 Task: Look for space in Hassan, India from 1st June, 2023 to 9th June, 2023 for 4 adults in price range Rs.6000 to Rs.12000. Place can be entire place with 2 bedrooms having 2 beds and 2 bathrooms. Property type can be house, flat, guest house. Booking option can be shelf check-in. Required host language is English.
Action: Mouse moved to (570, 130)
Screenshot: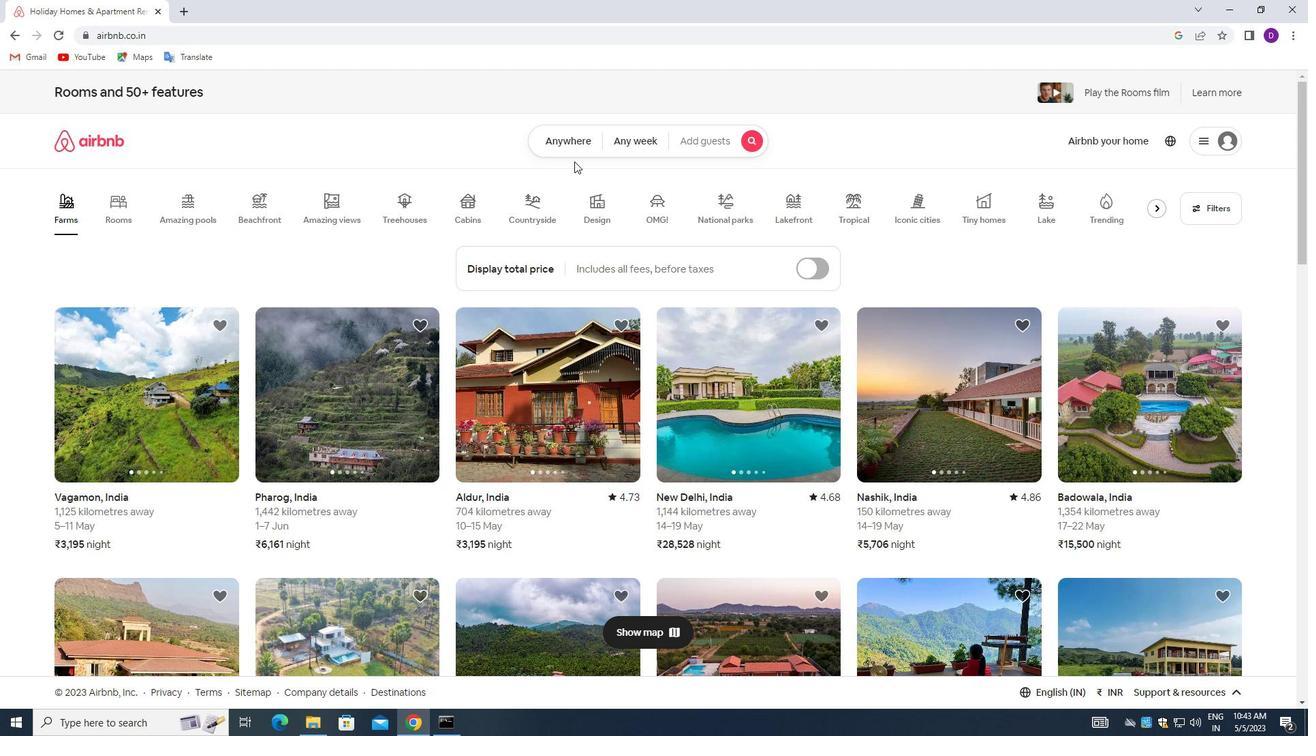 
Action: Mouse pressed left at (570, 130)
Screenshot: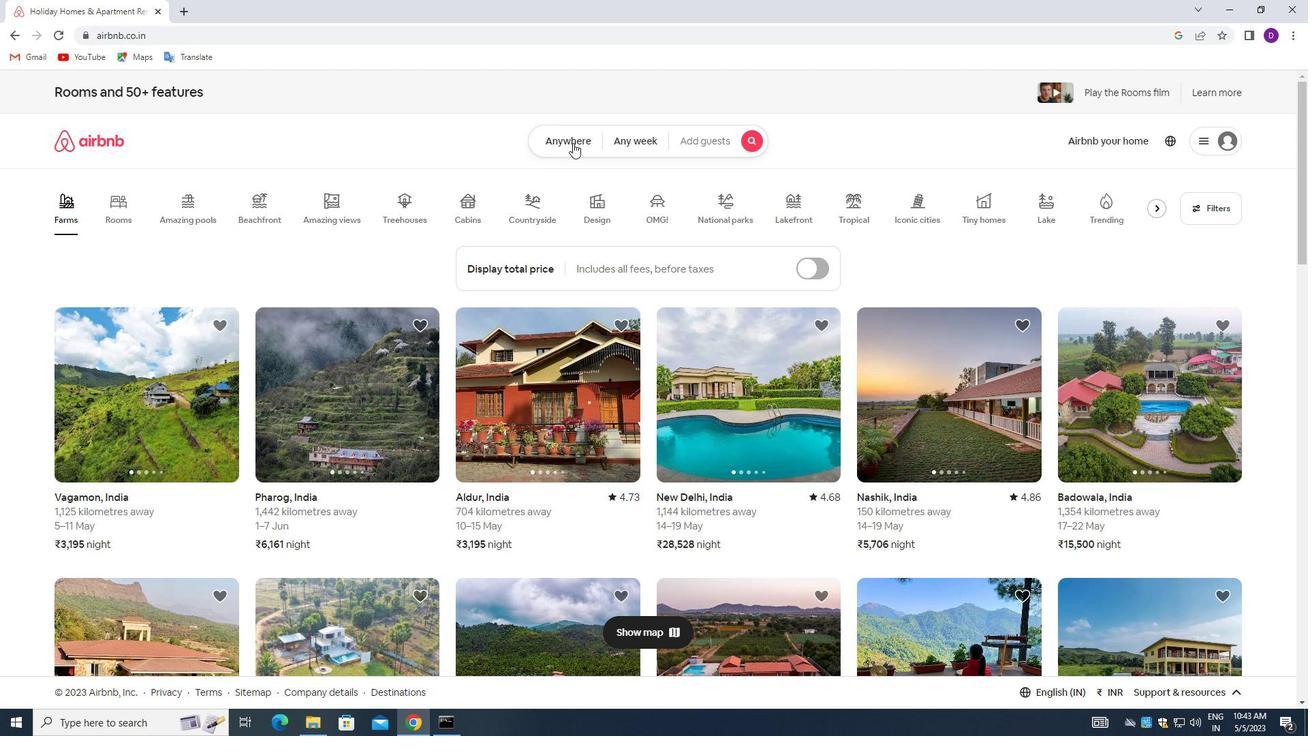 
Action: Mouse moved to (547, 176)
Screenshot: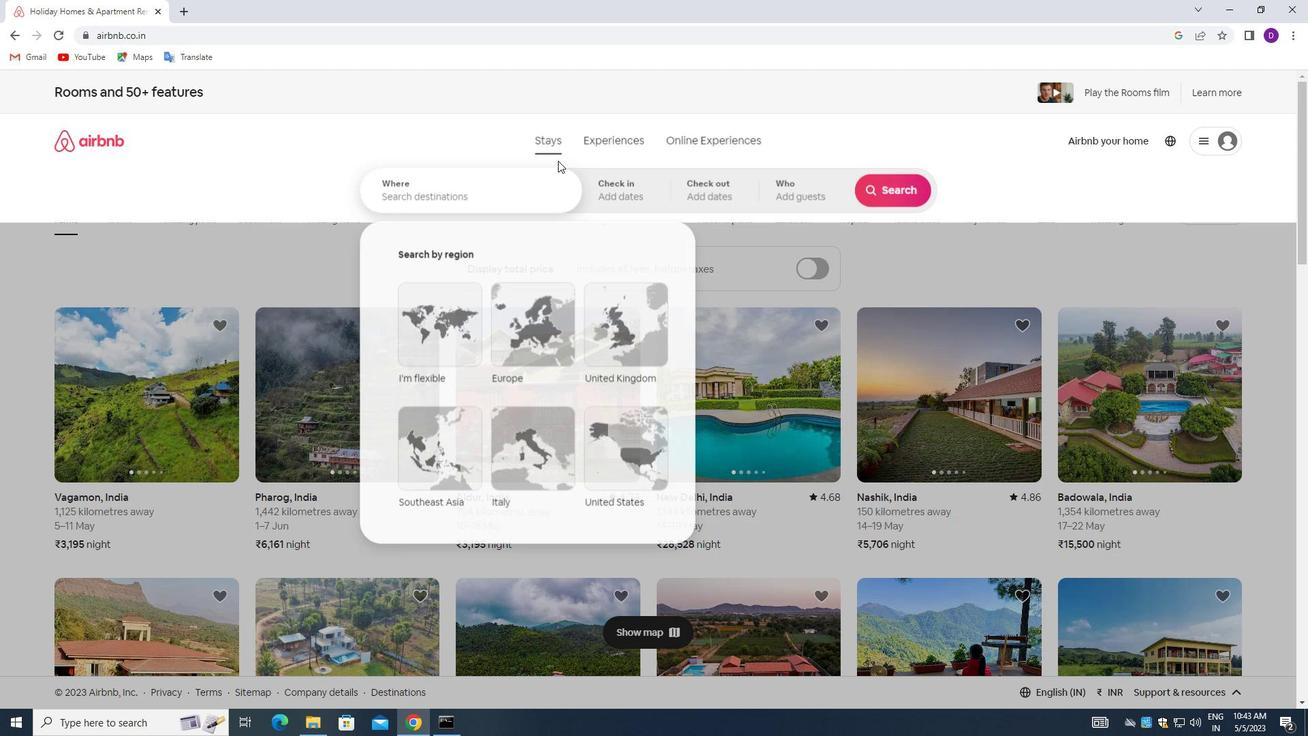 
Action: Mouse pressed left at (547, 176)
Screenshot: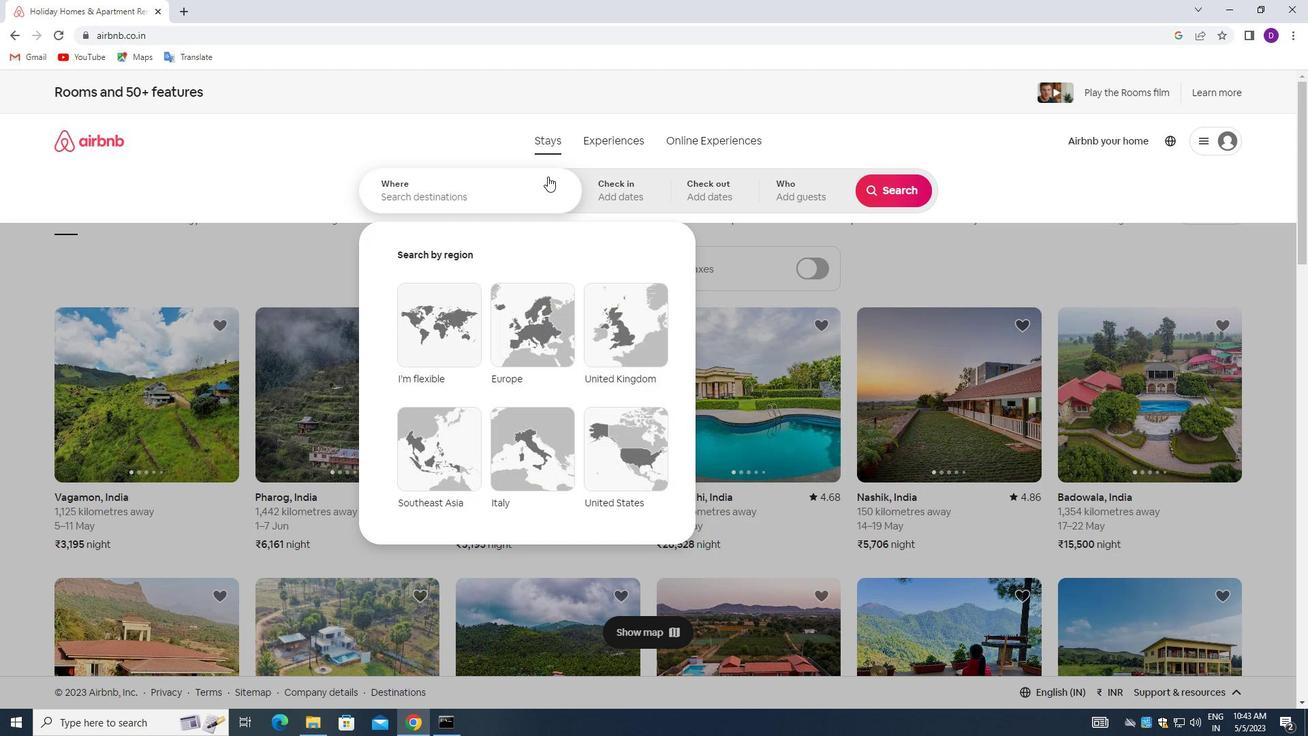 
Action: Mouse moved to (295, 162)
Screenshot: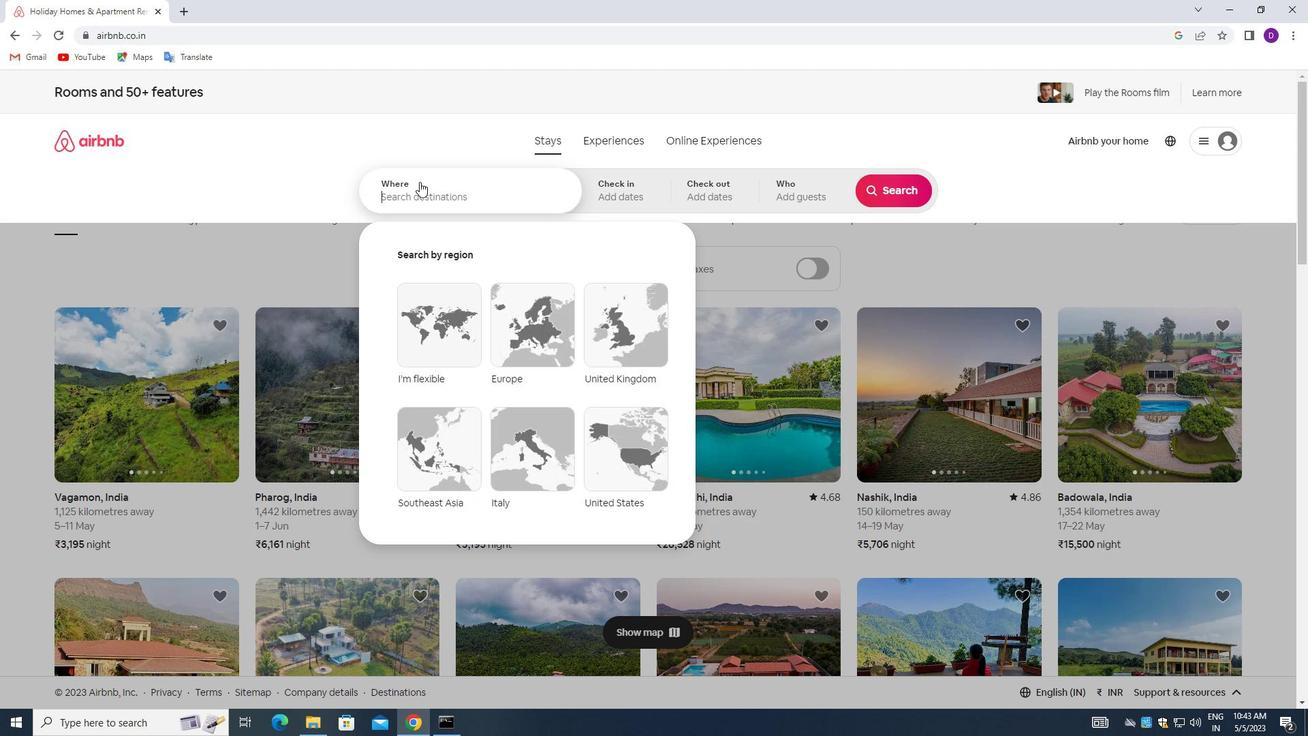 
Action: Key pressed <Key.shift>HASSAN,<Key.space><Key.shift>INDIA<Key.enter>
Screenshot: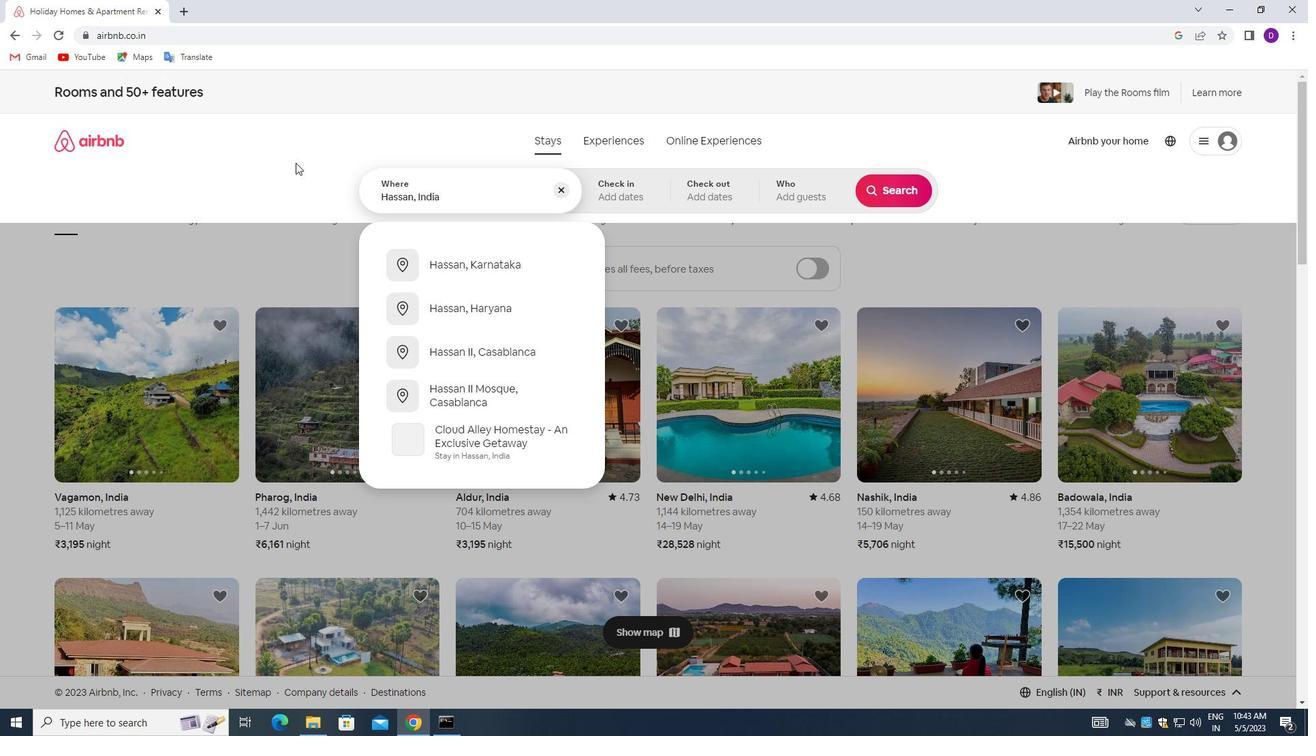 
Action: Mouse moved to (817, 357)
Screenshot: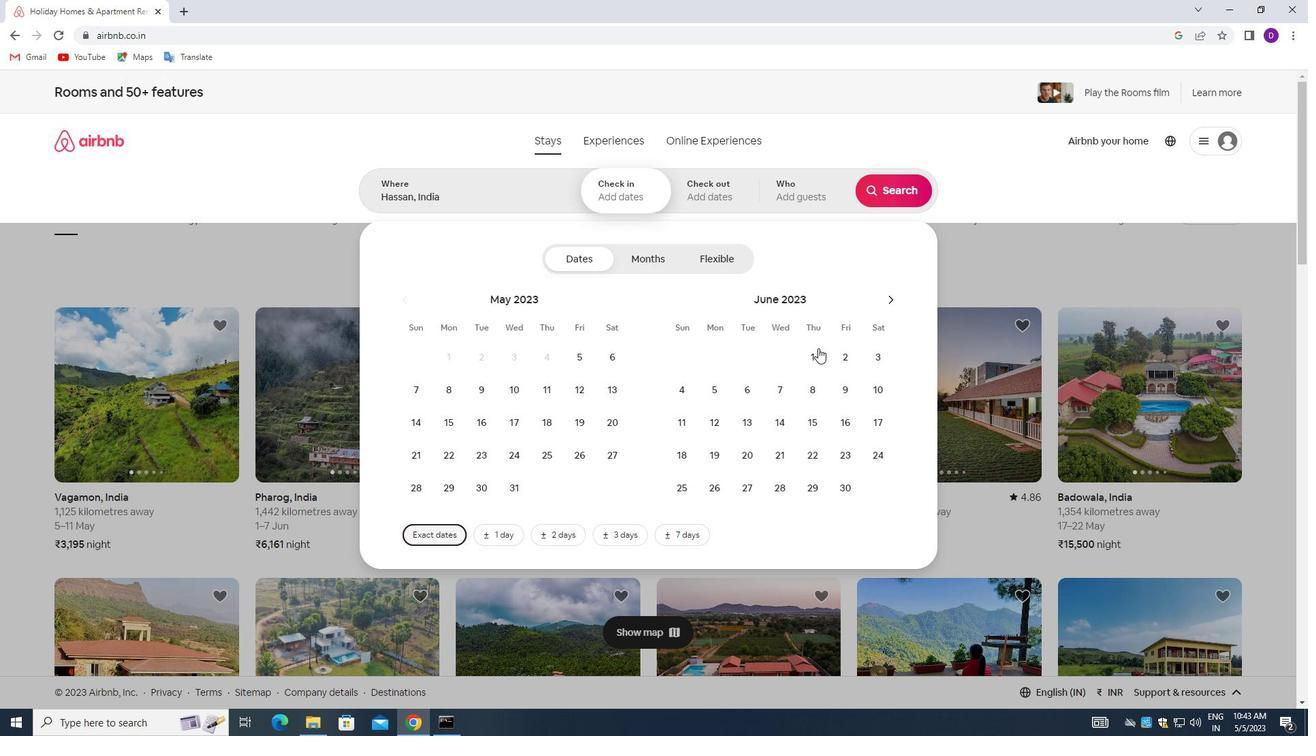 
Action: Mouse pressed left at (817, 357)
Screenshot: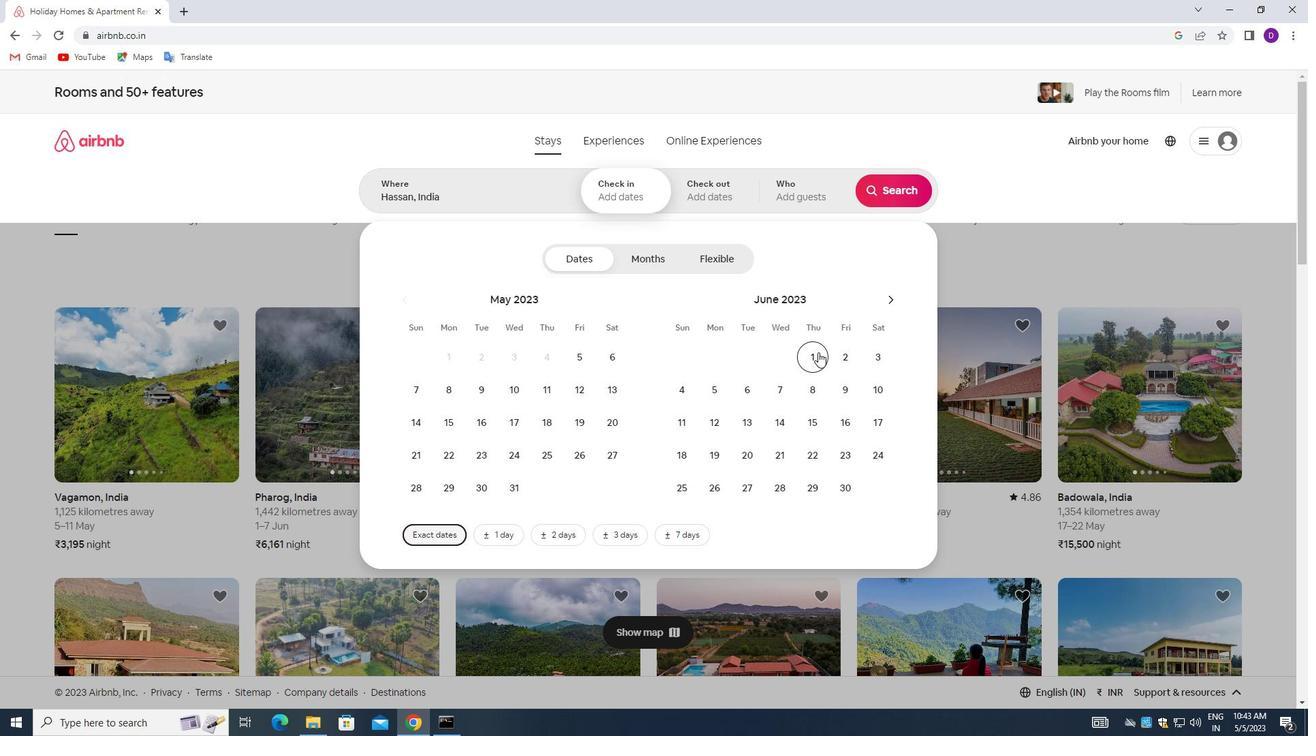 
Action: Mouse moved to (847, 392)
Screenshot: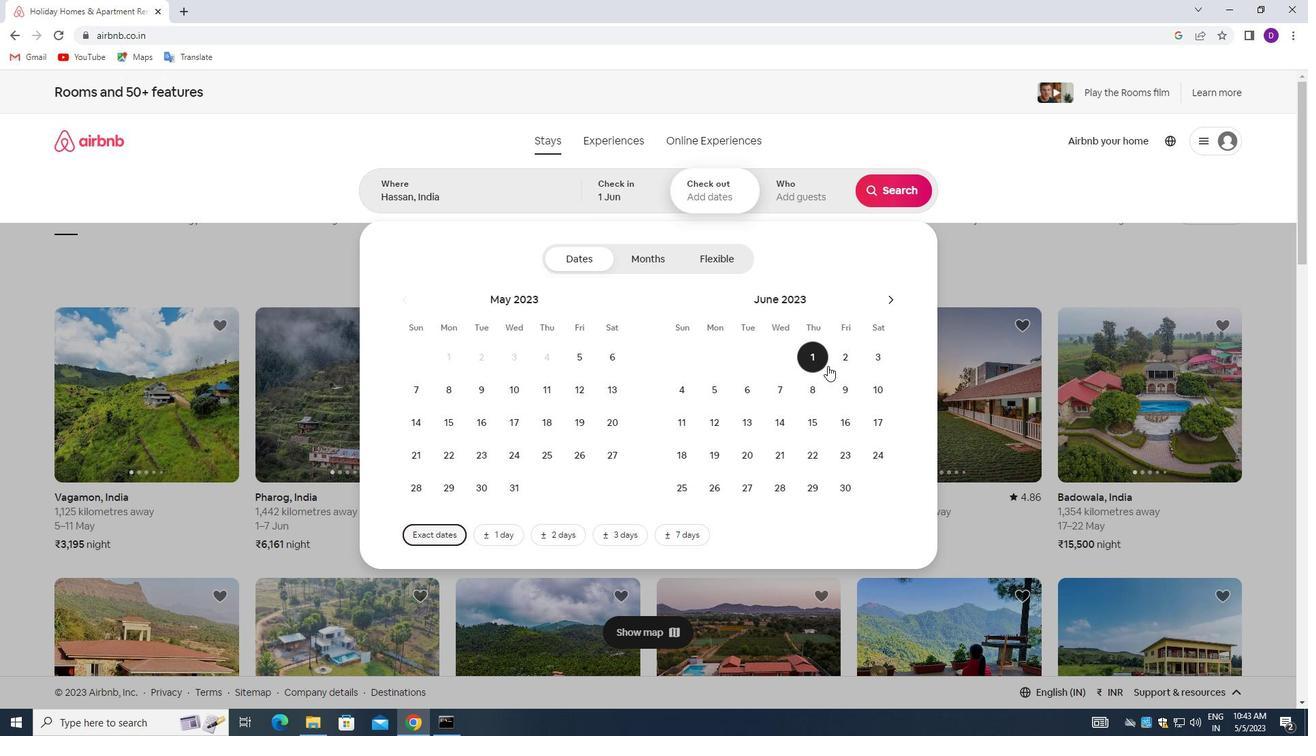 
Action: Mouse pressed left at (847, 392)
Screenshot: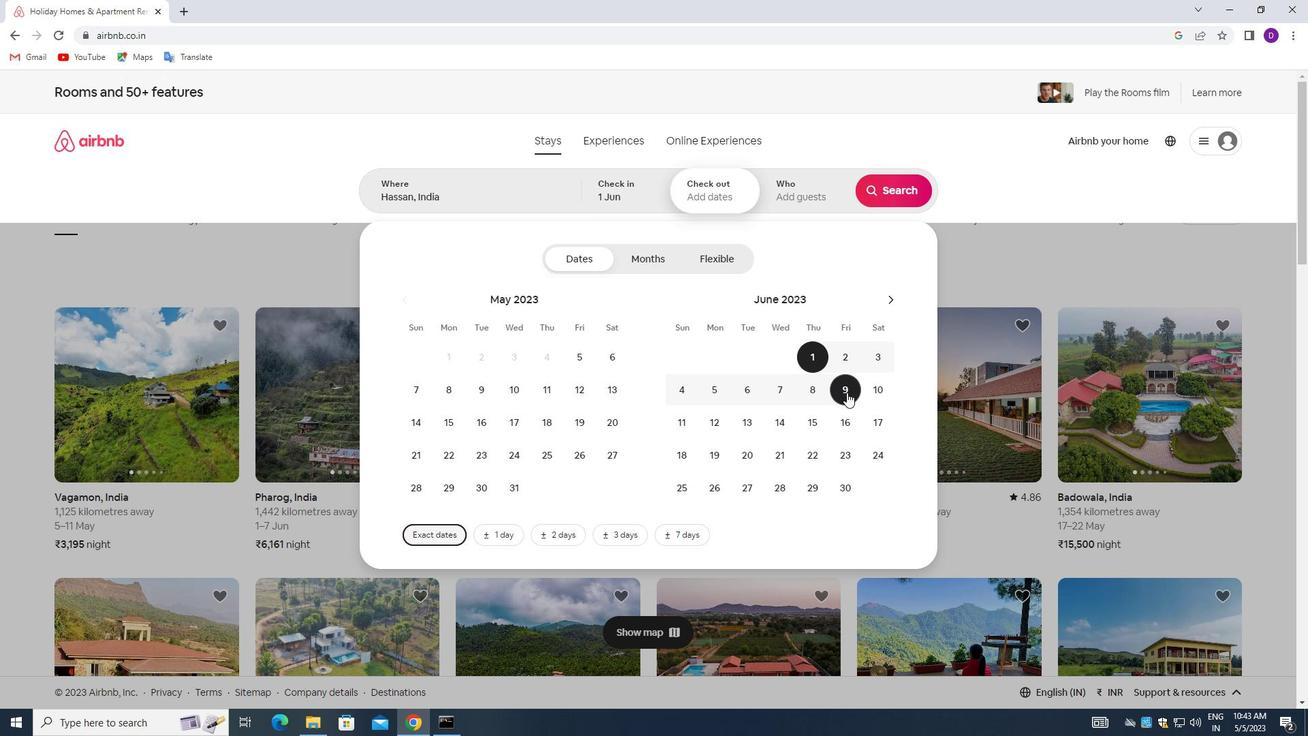
Action: Mouse moved to (786, 184)
Screenshot: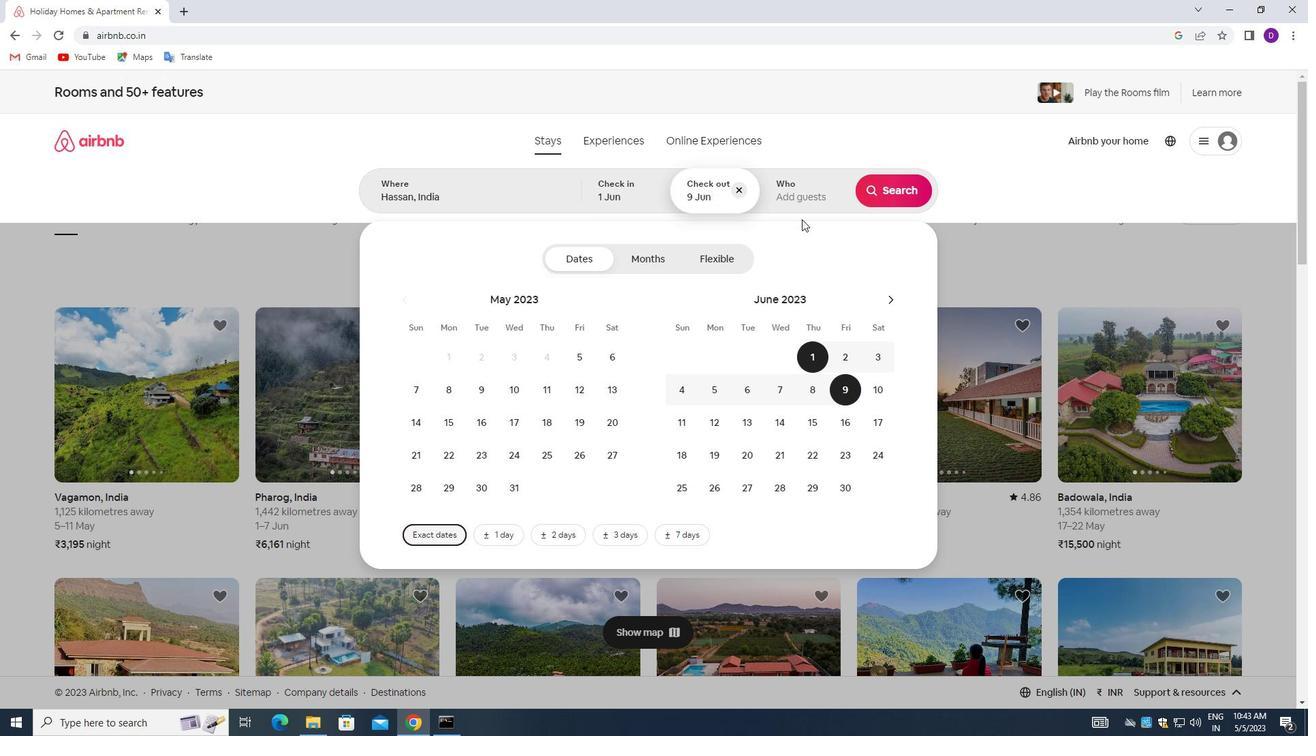 
Action: Mouse pressed left at (786, 184)
Screenshot: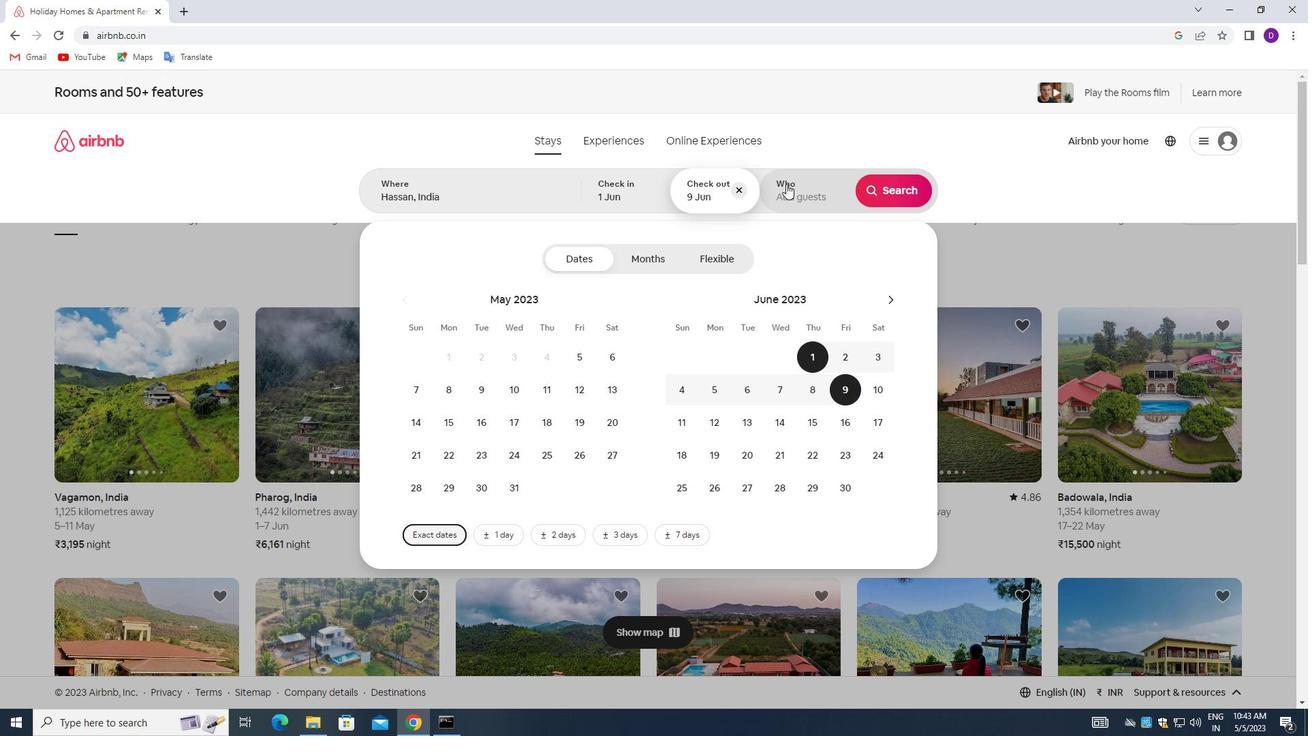 
Action: Mouse moved to (905, 270)
Screenshot: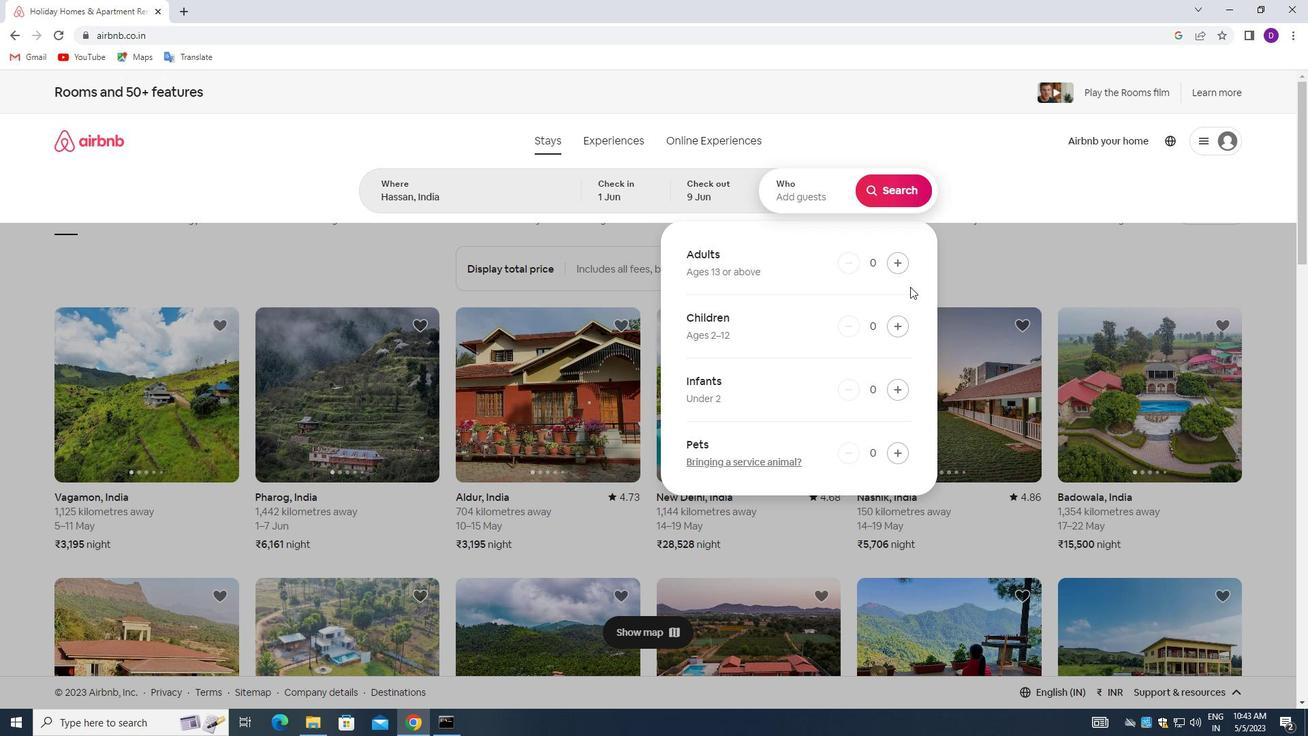
Action: Mouse pressed left at (905, 270)
Screenshot: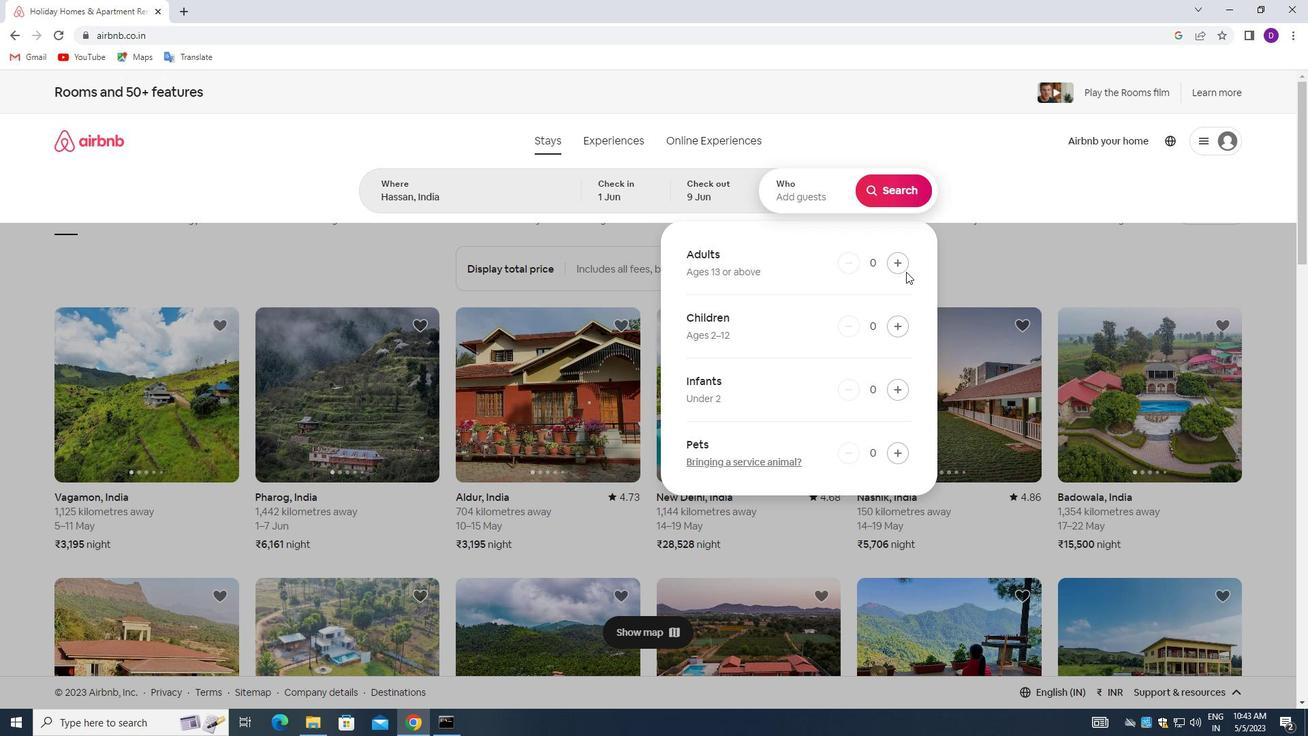 
Action: Mouse pressed left at (905, 270)
Screenshot: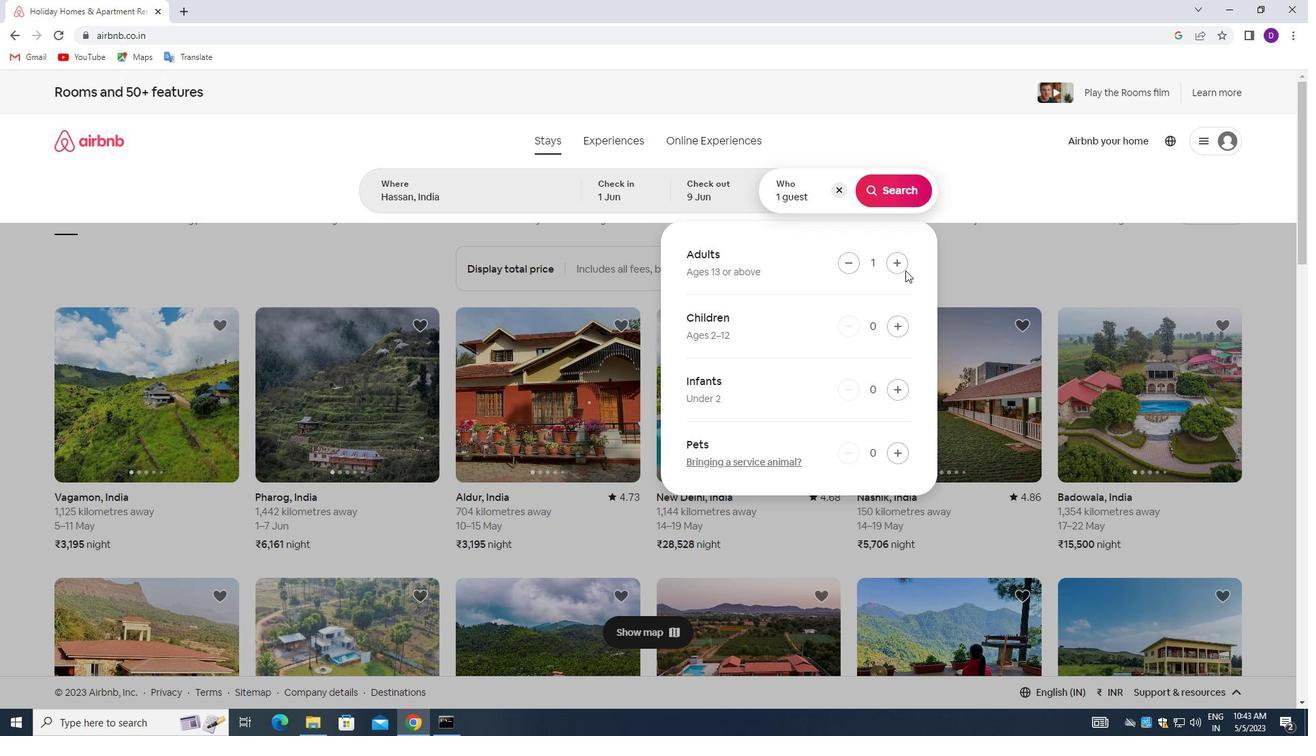 
Action: Mouse moved to (897, 267)
Screenshot: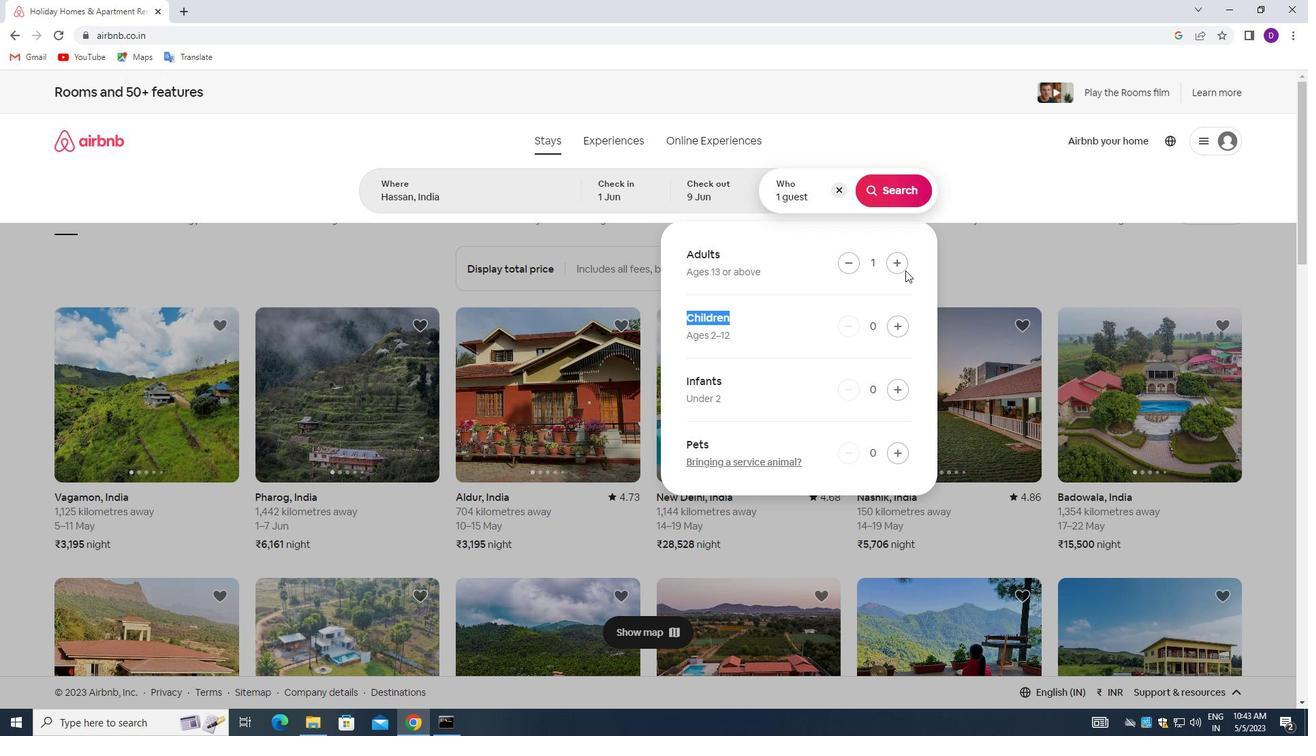 
Action: Mouse pressed left at (897, 267)
Screenshot: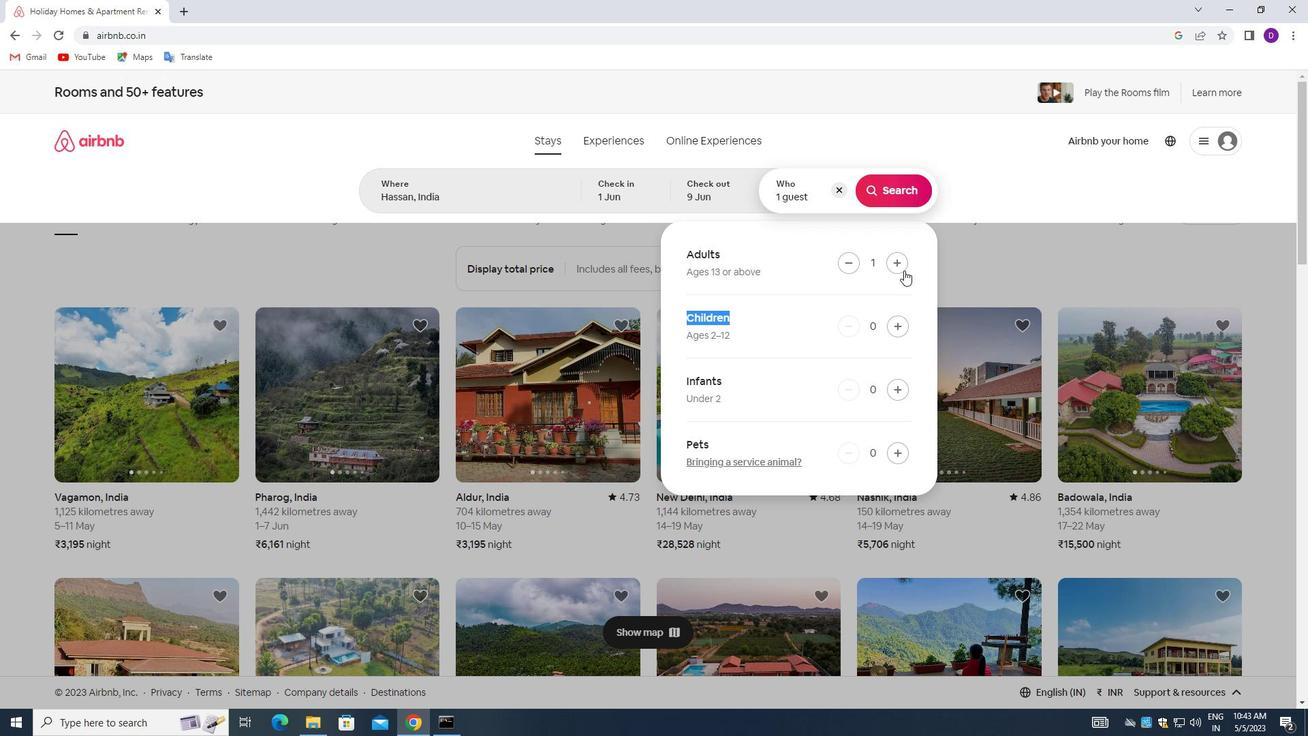 
Action: Mouse moved to (896, 266)
Screenshot: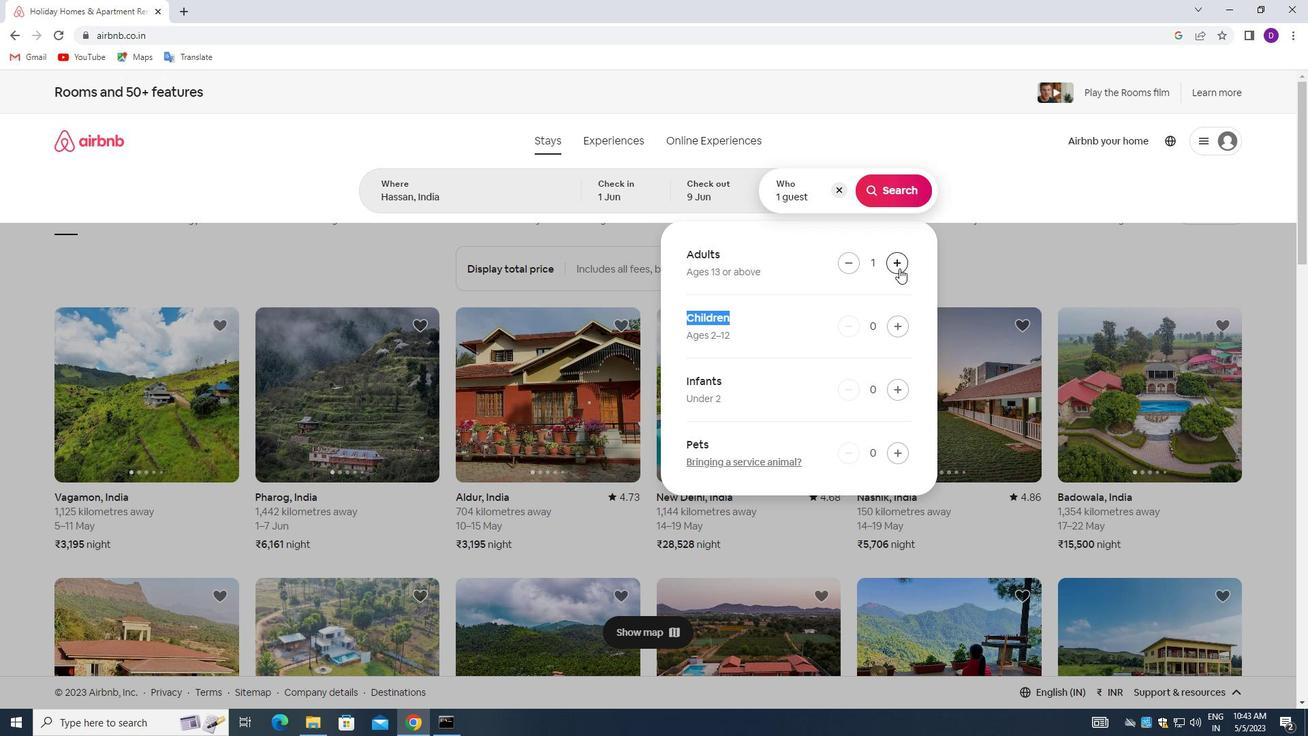 
Action: Mouse pressed left at (896, 266)
Screenshot: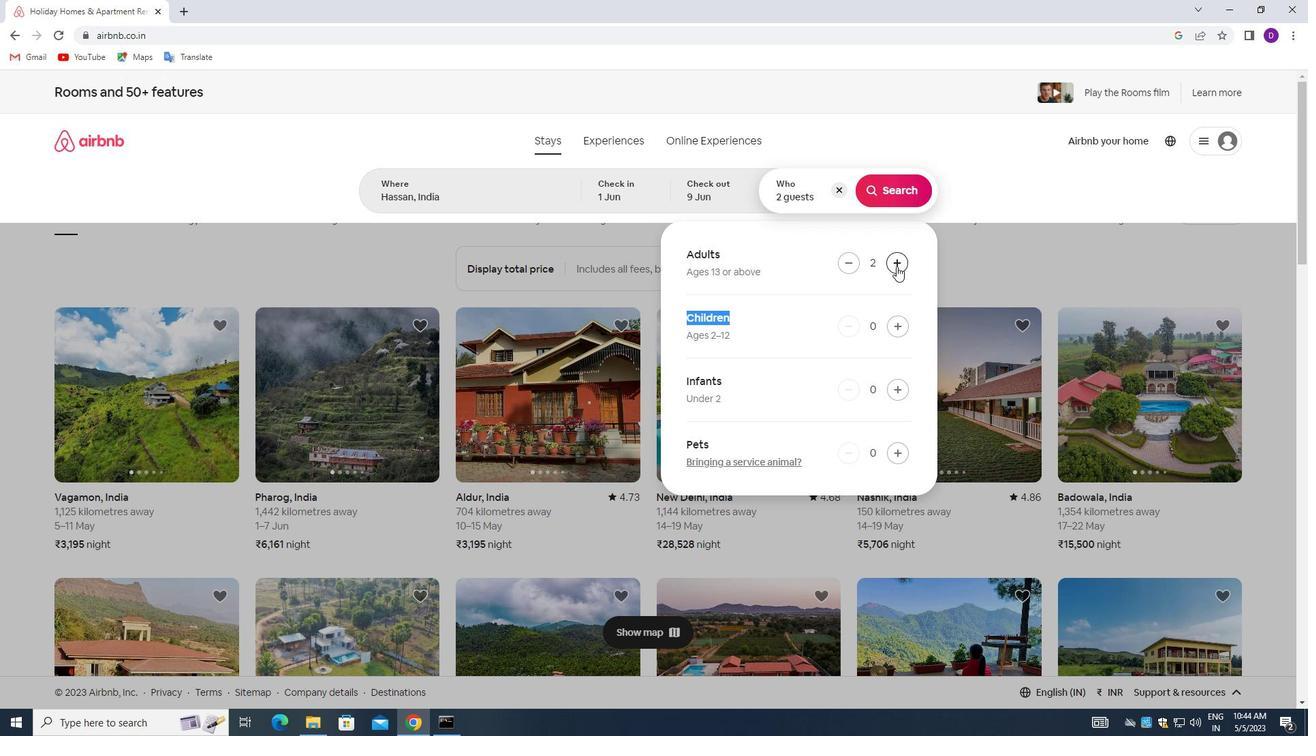 
Action: Mouse pressed left at (896, 266)
Screenshot: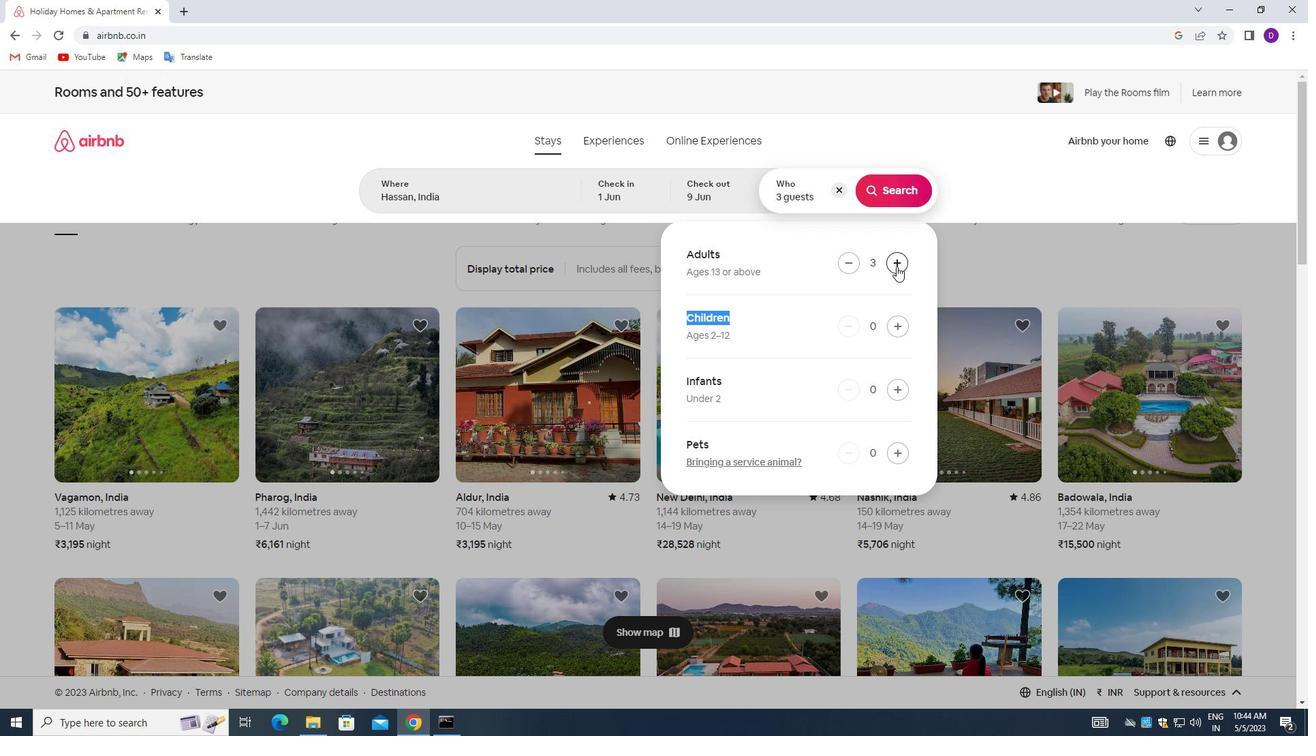
Action: Mouse moved to (888, 195)
Screenshot: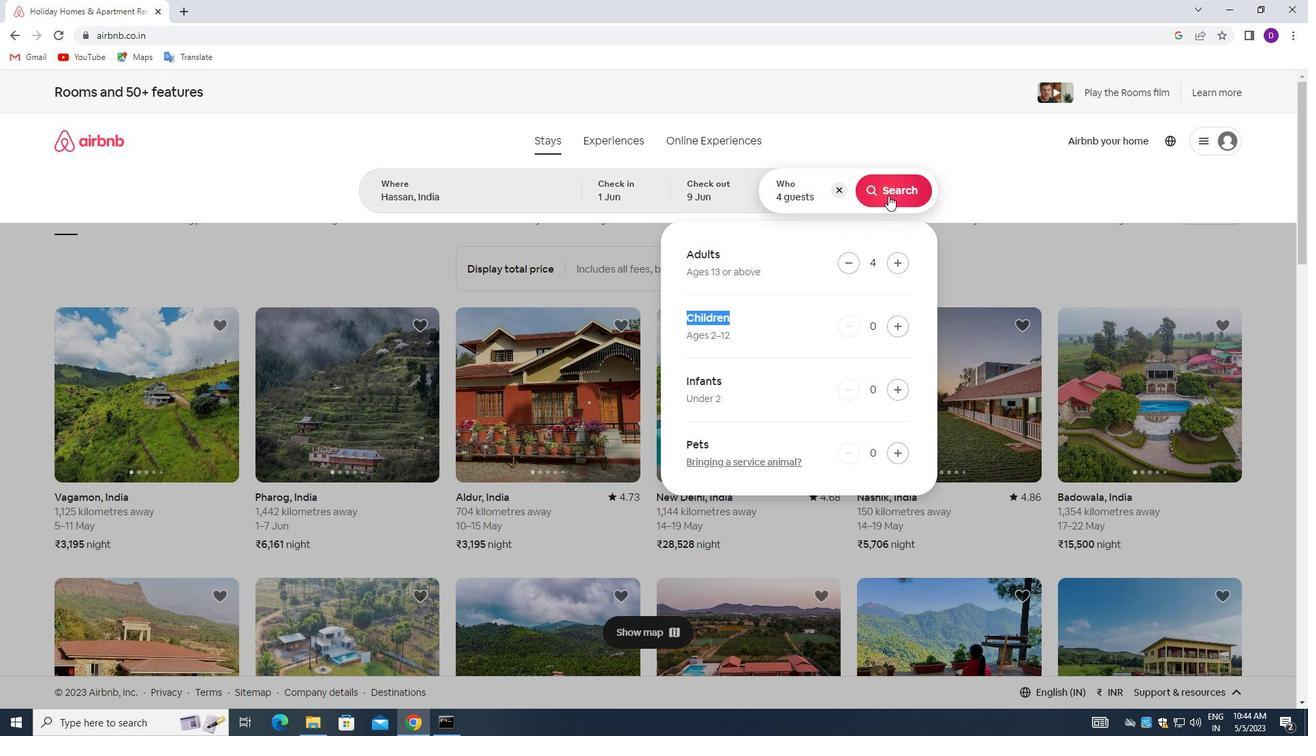 
Action: Mouse pressed left at (888, 195)
Screenshot: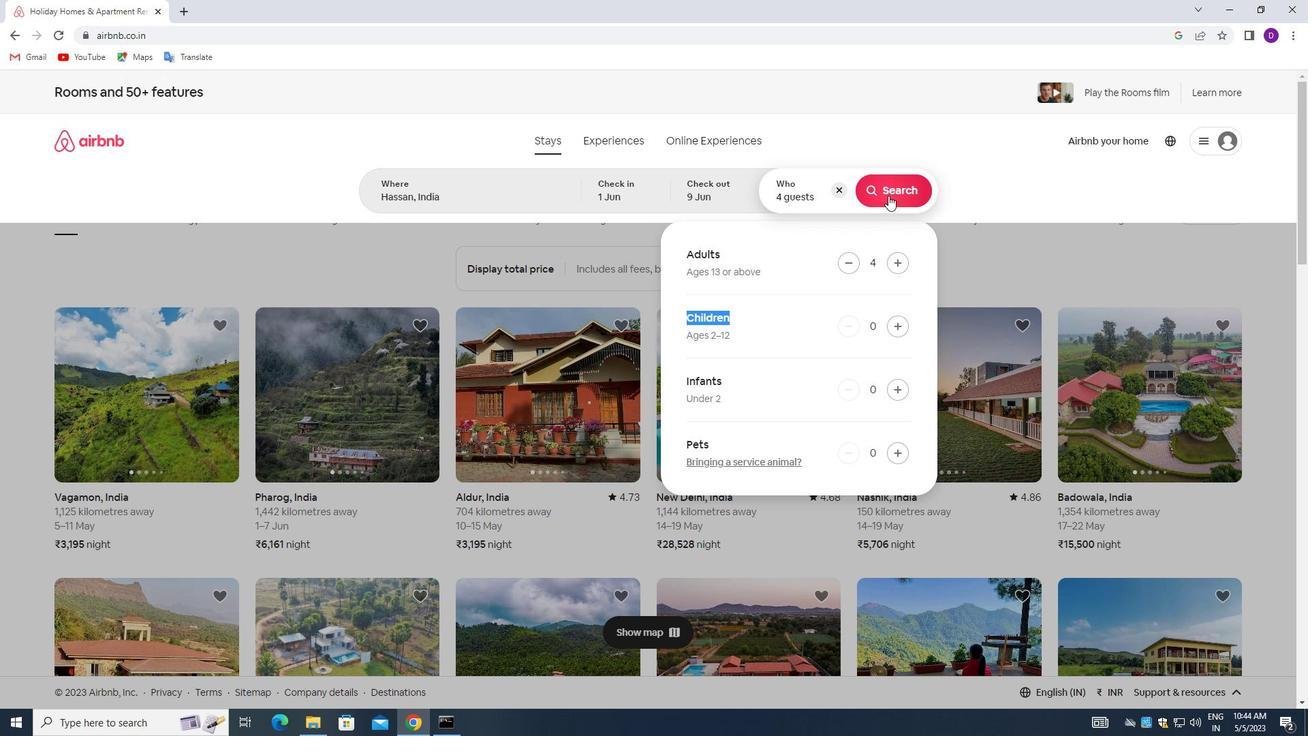 
Action: Mouse moved to (1237, 148)
Screenshot: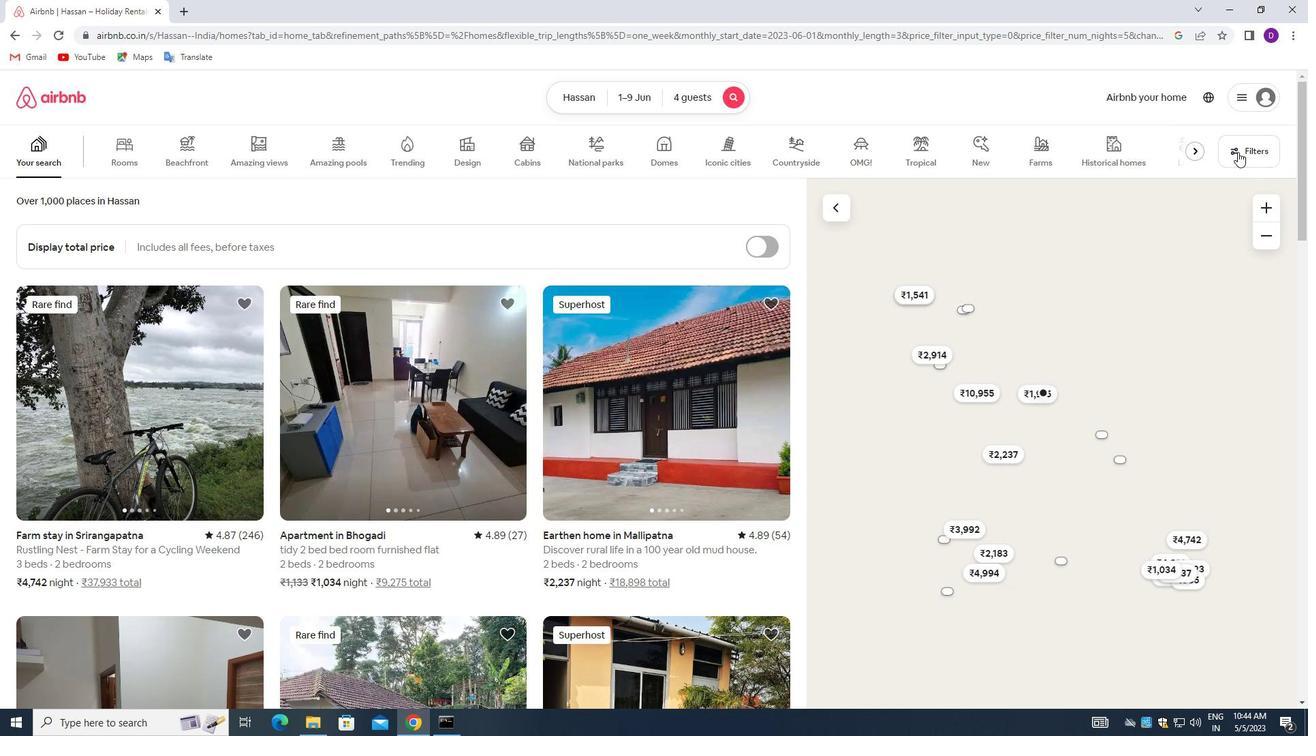 
Action: Mouse pressed left at (1237, 148)
Screenshot: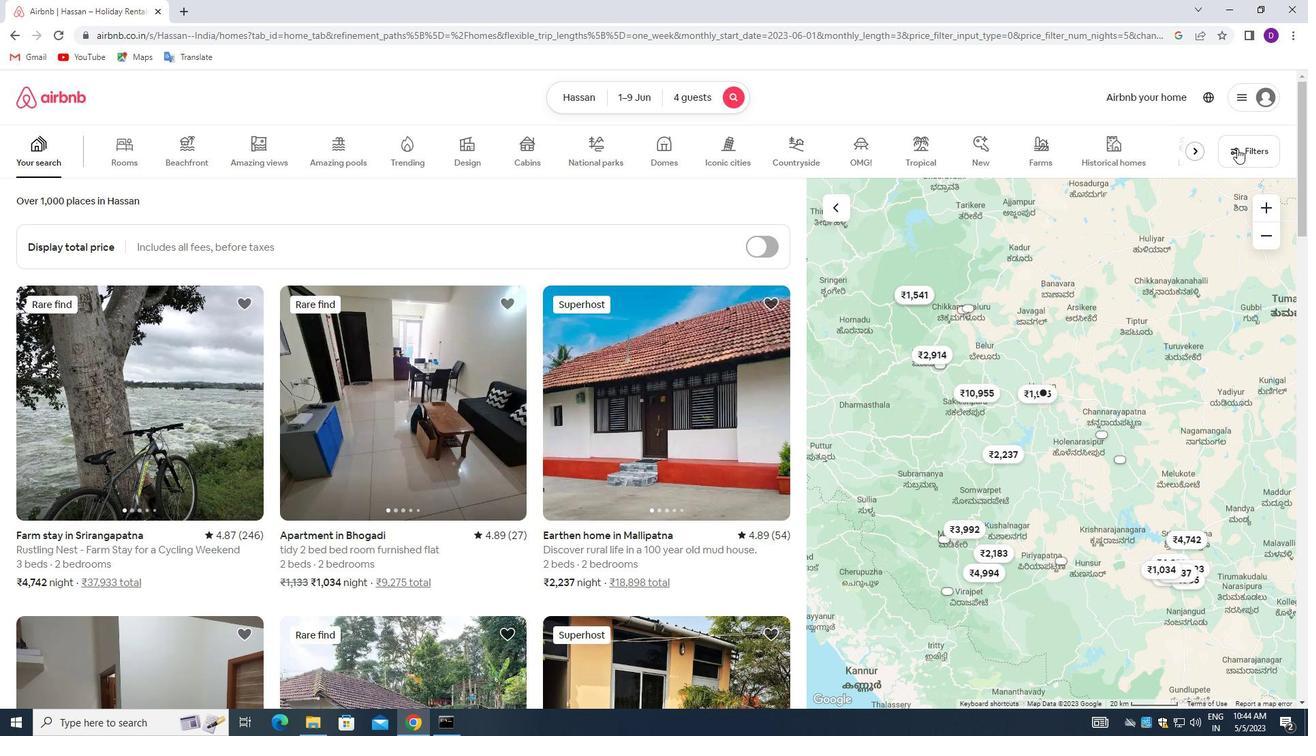 
Action: Mouse moved to (468, 489)
Screenshot: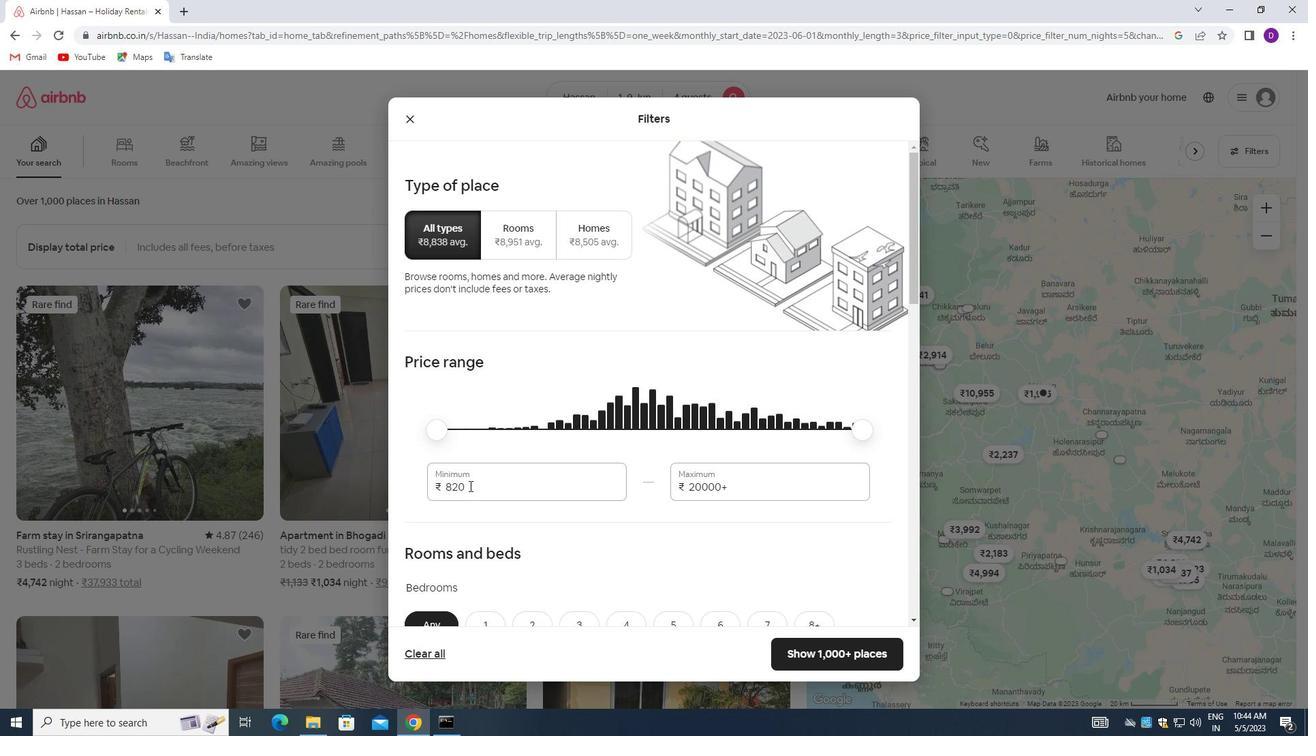 
Action: Mouse pressed left at (468, 489)
Screenshot: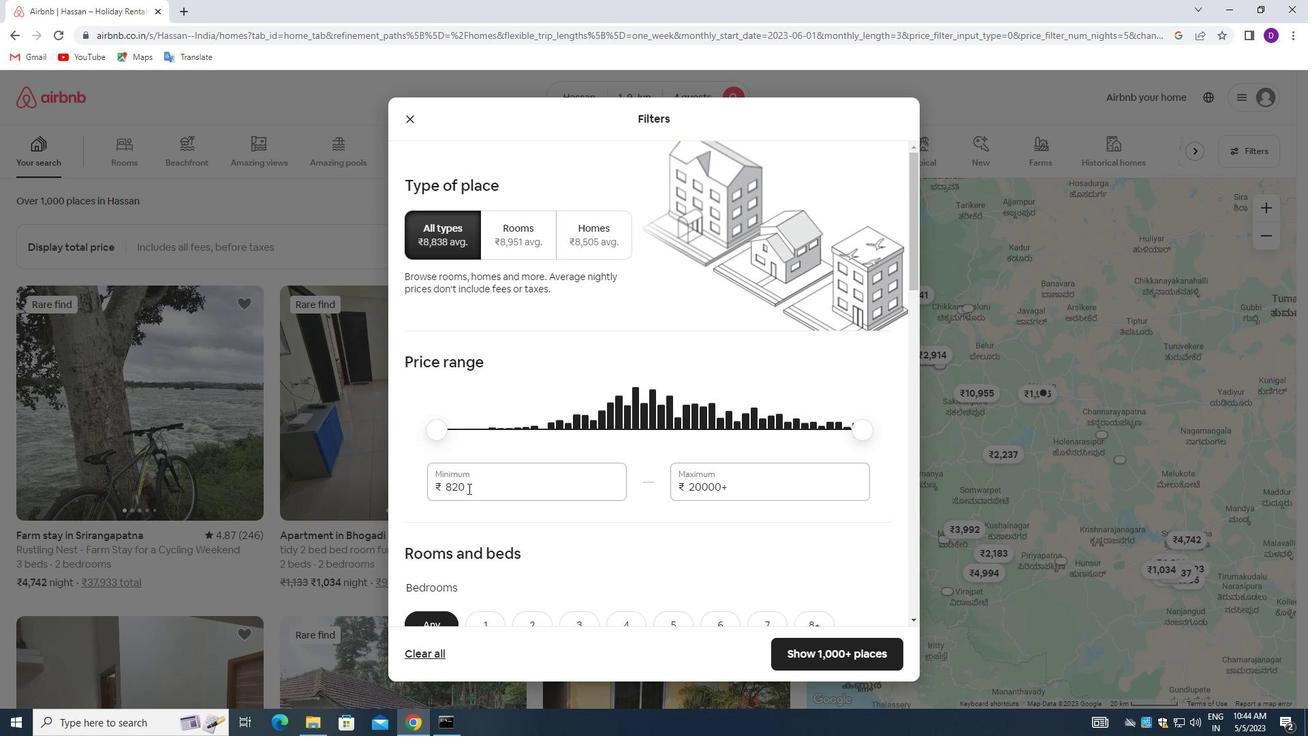
Action: Mouse moved to (467, 490)
Screenshot: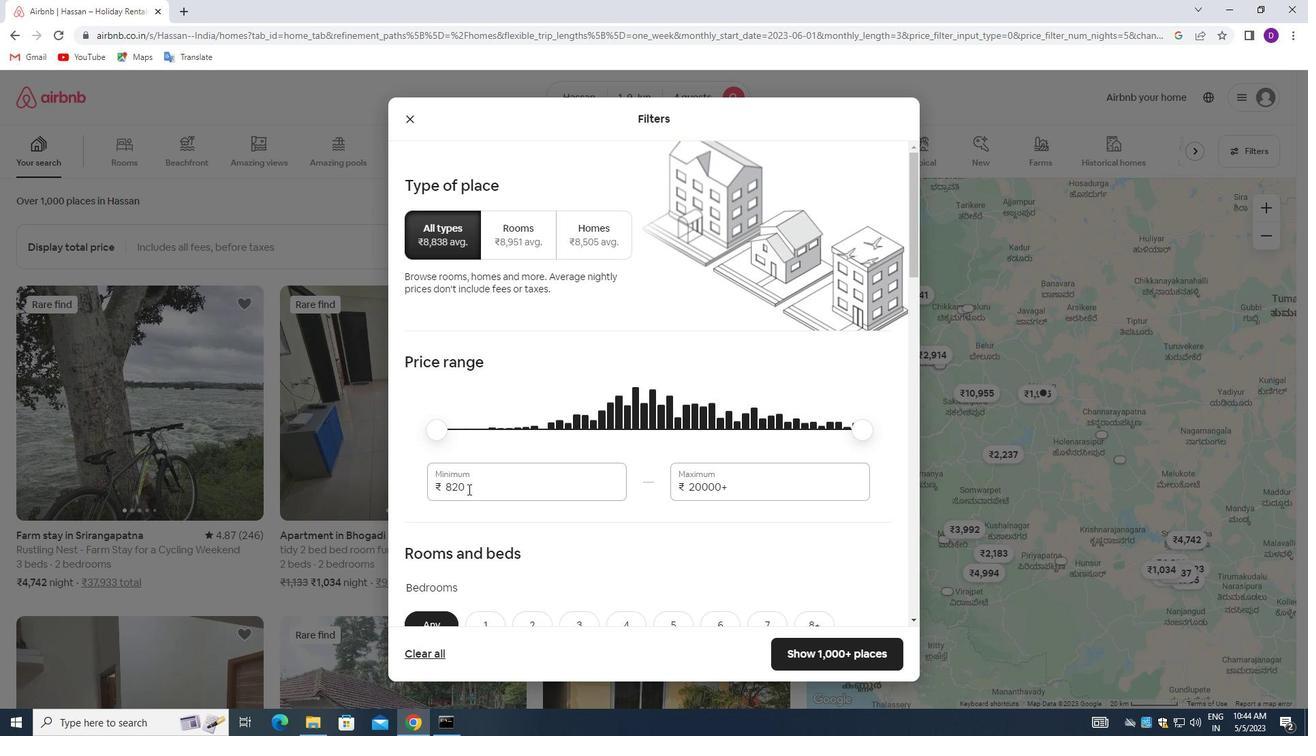 
Action: Mouse pressed left at (467, 490)
Screenshot: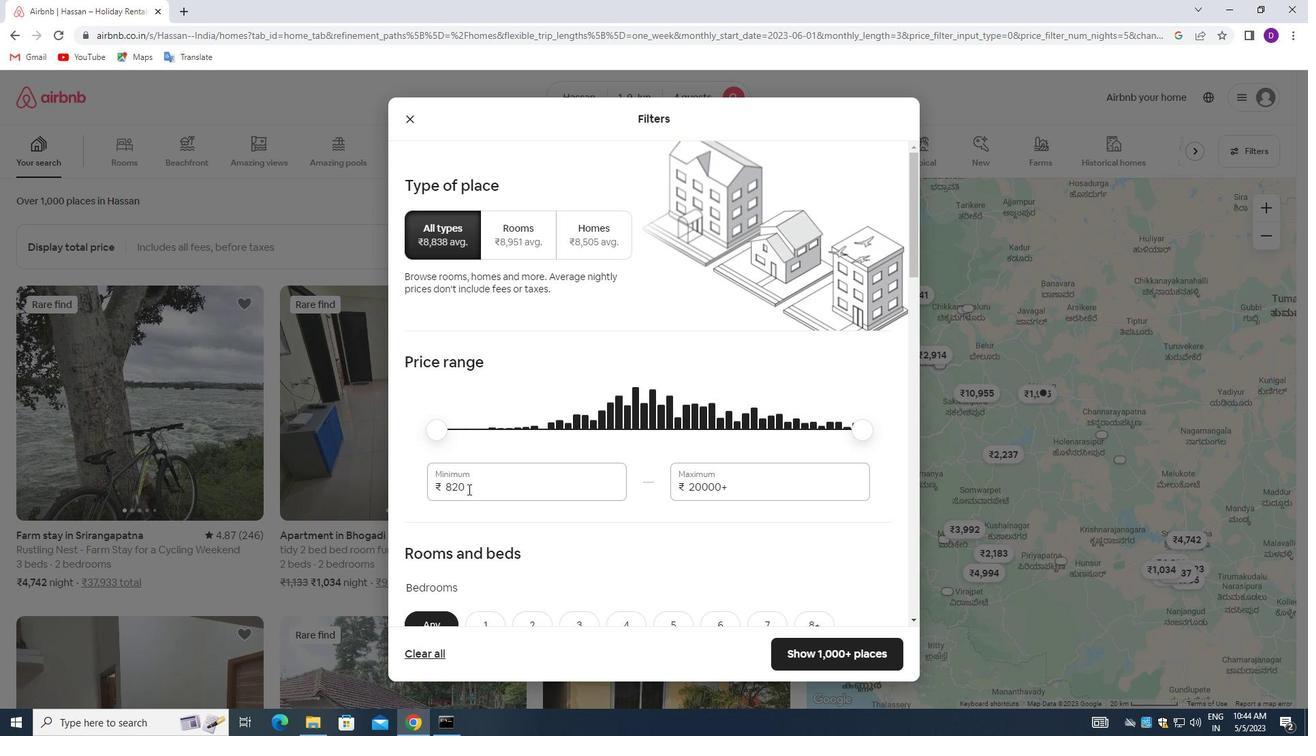
Action: Key pressed 6000<Key.tab>12000
Screenshot: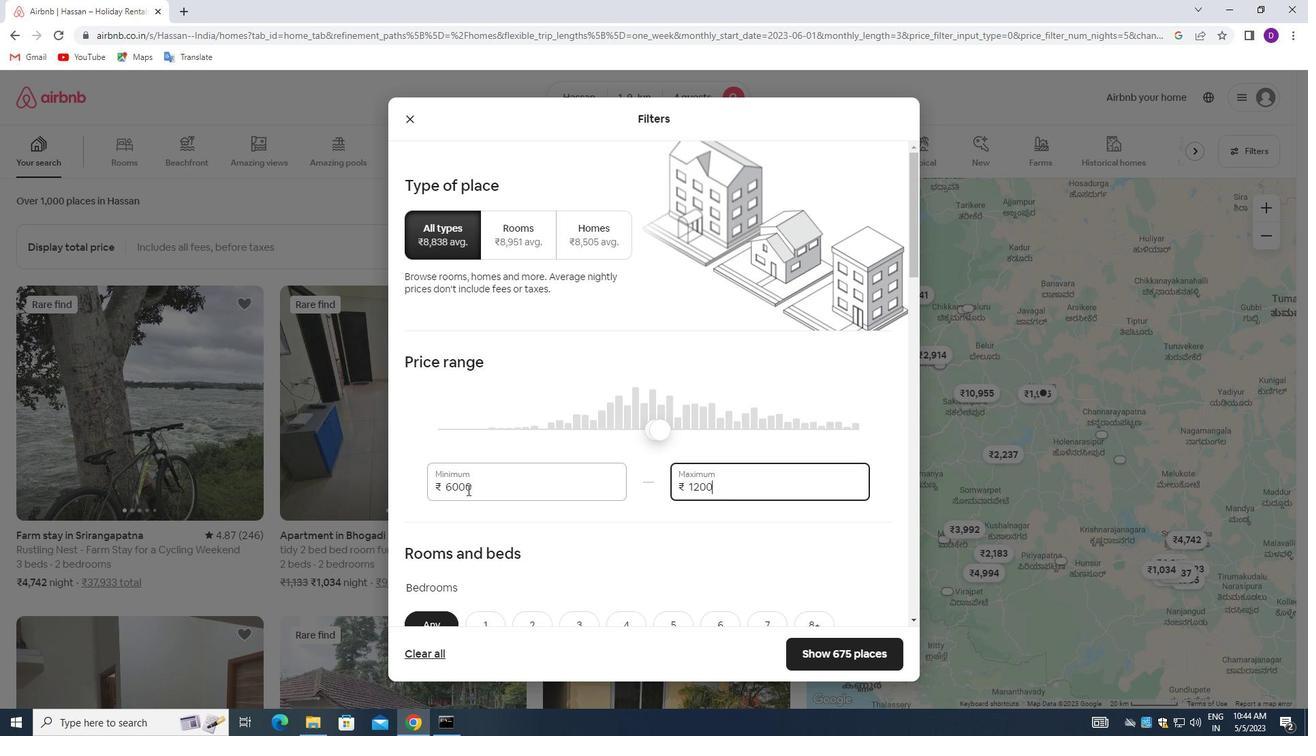 
Action: Mouse moved to (562, 526)
Screenshot: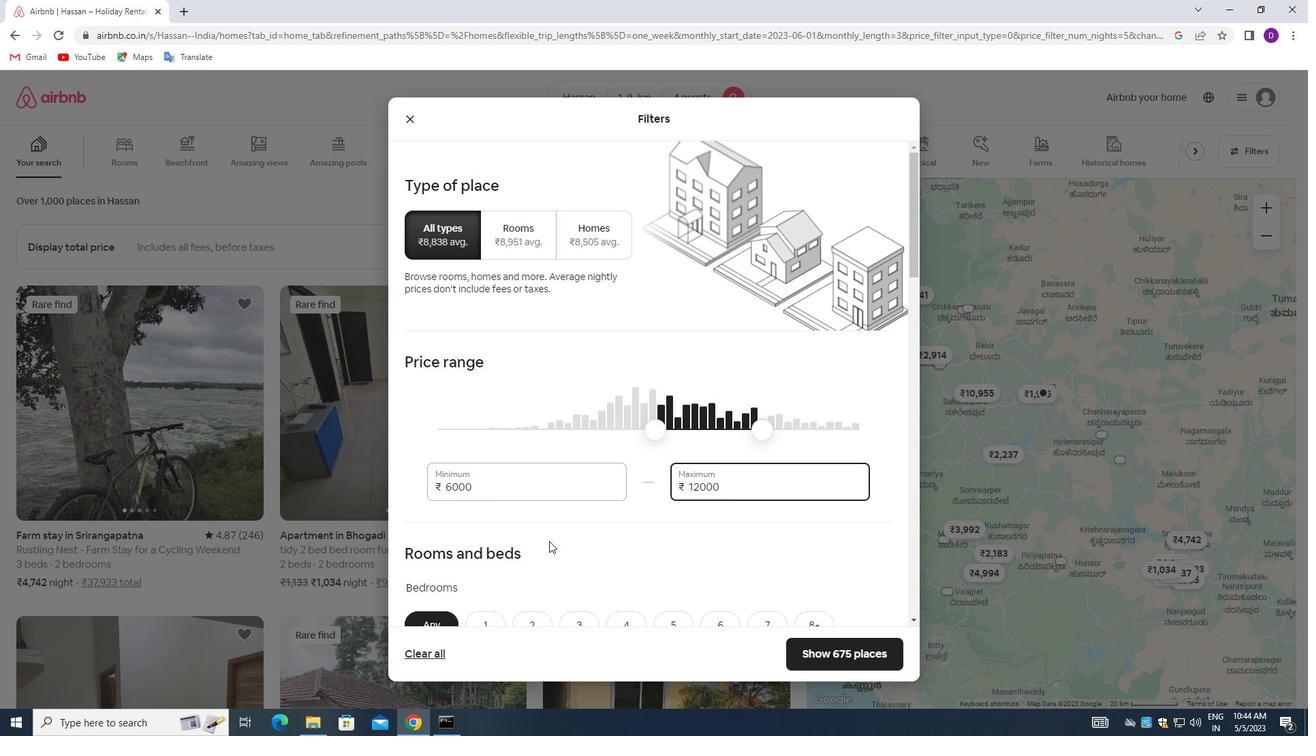 
Action: Mouse scrolled (562, 525) with delta (0, 0)
Screenshot: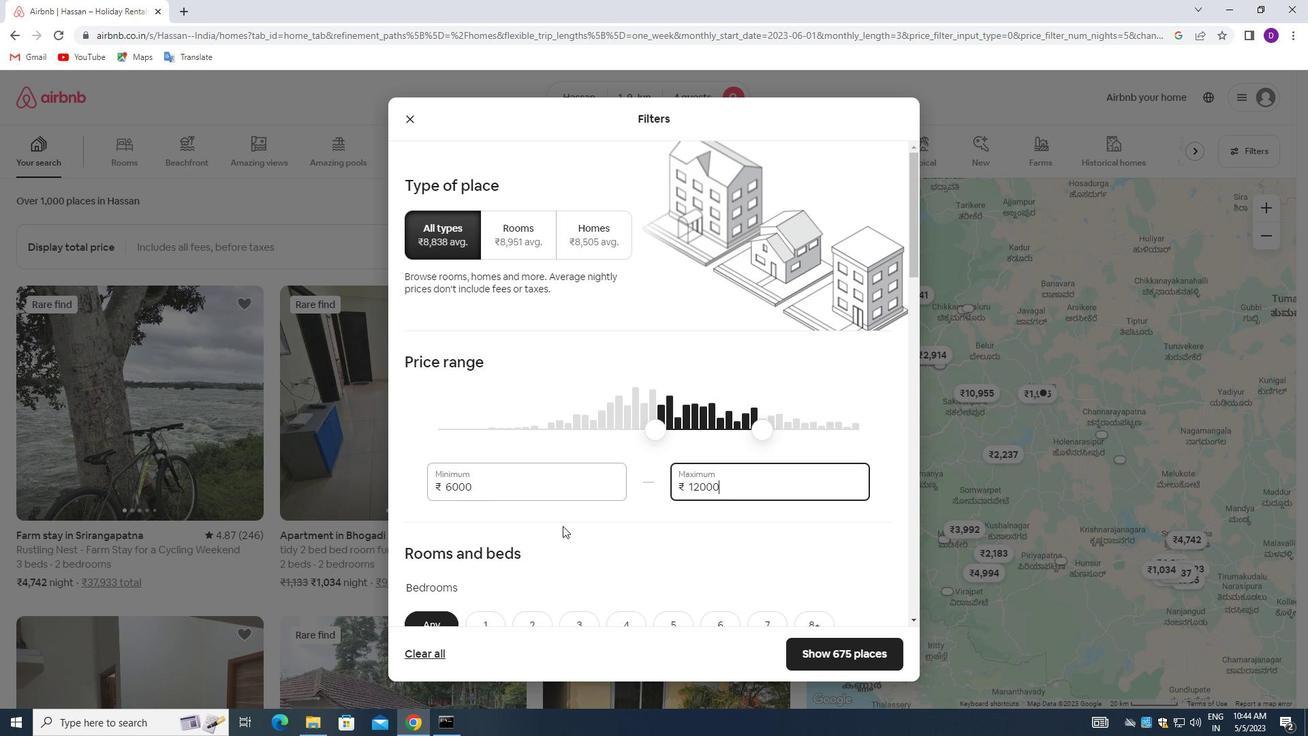 
Action: Mouse scrolled (562, 525) with delta (0, 0)
Screenshot: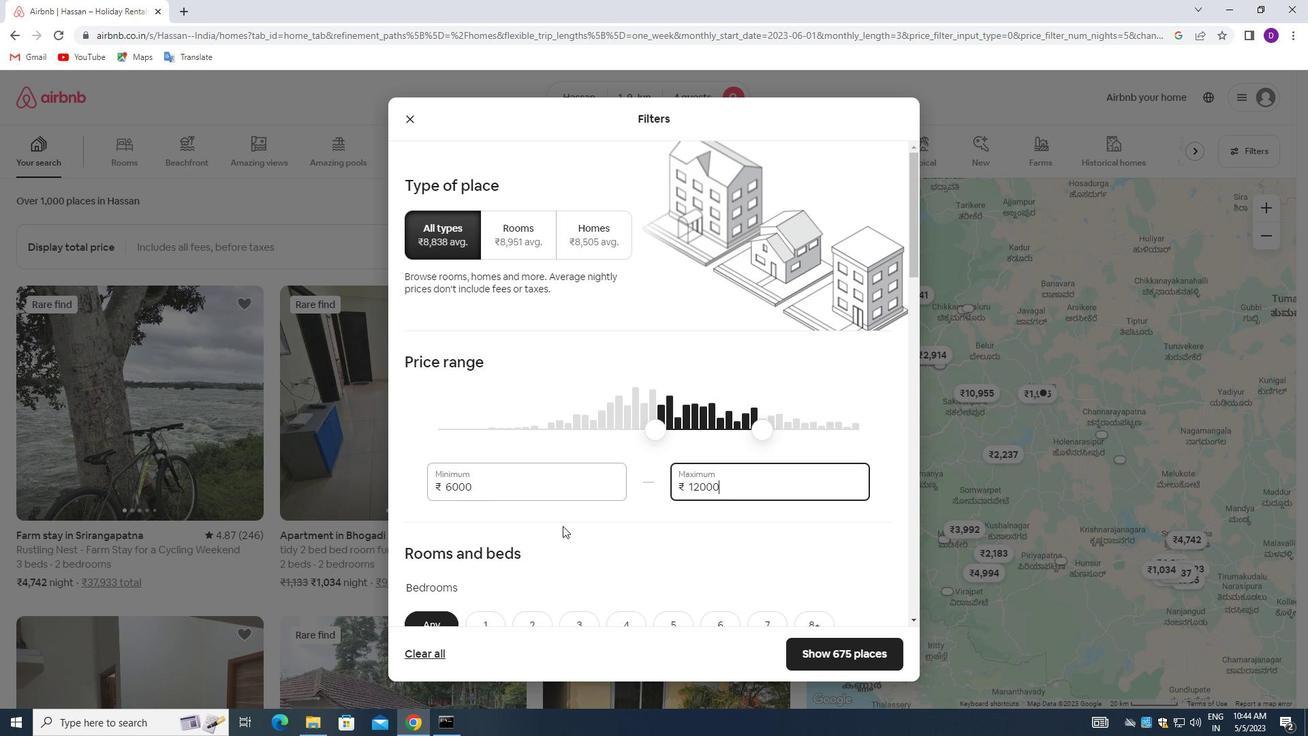 
Action: Mouse moved to (531, 518)
Screenshot: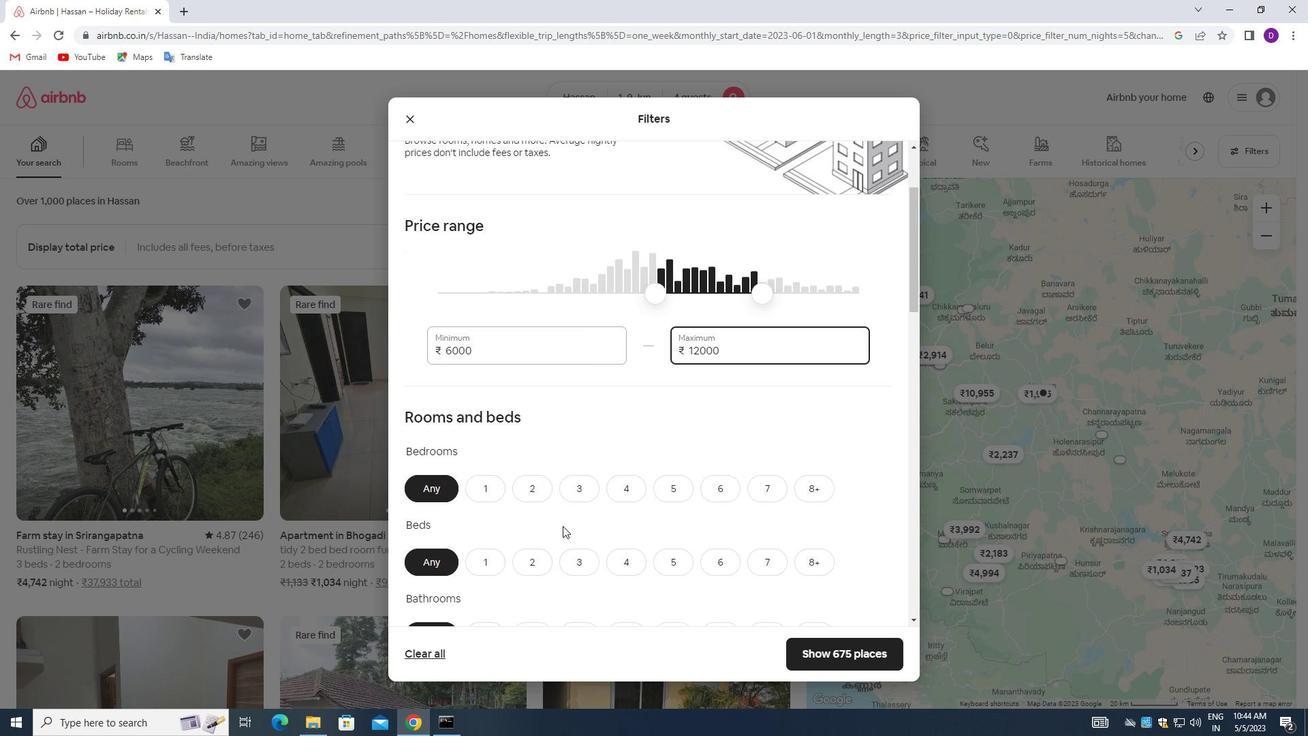 
Action: Mouse scrolled (531, 517) with delta (0, 0)
Screenshot: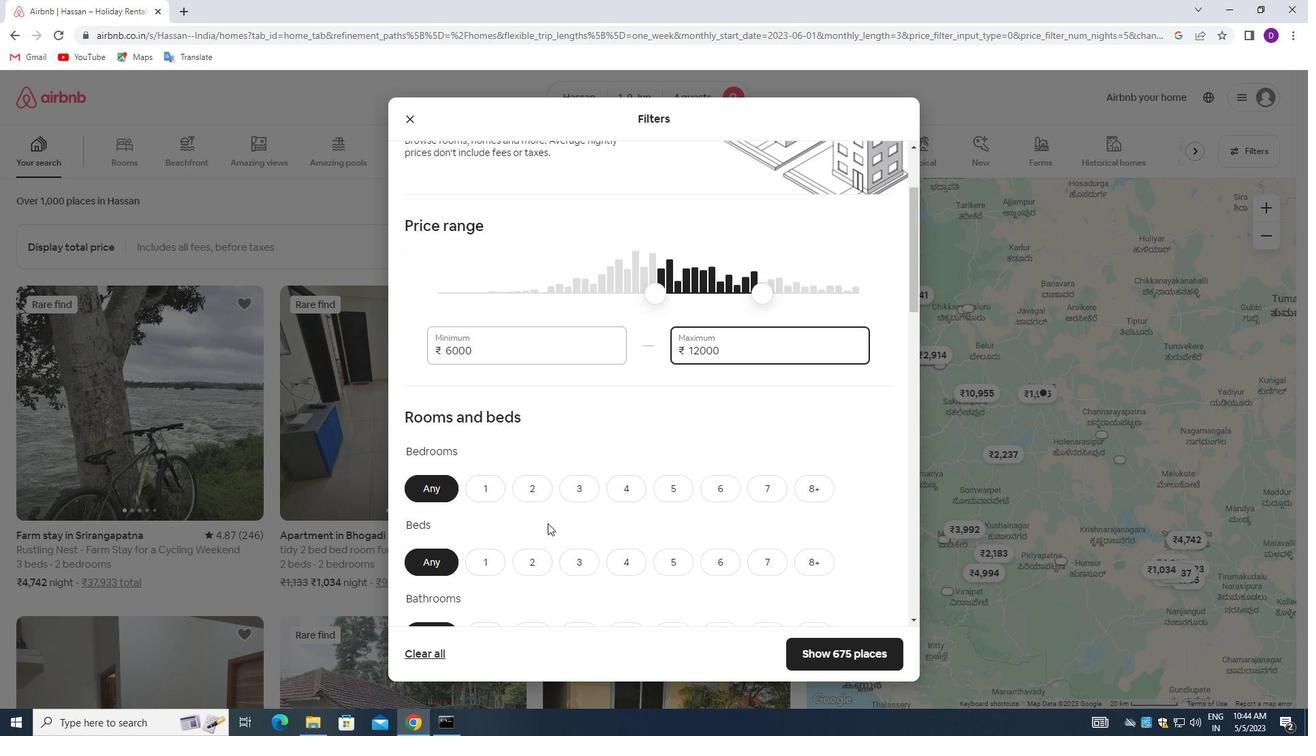 
Action: Mouse scrolled (531, 517) with delta (0, 0)
Screenshot: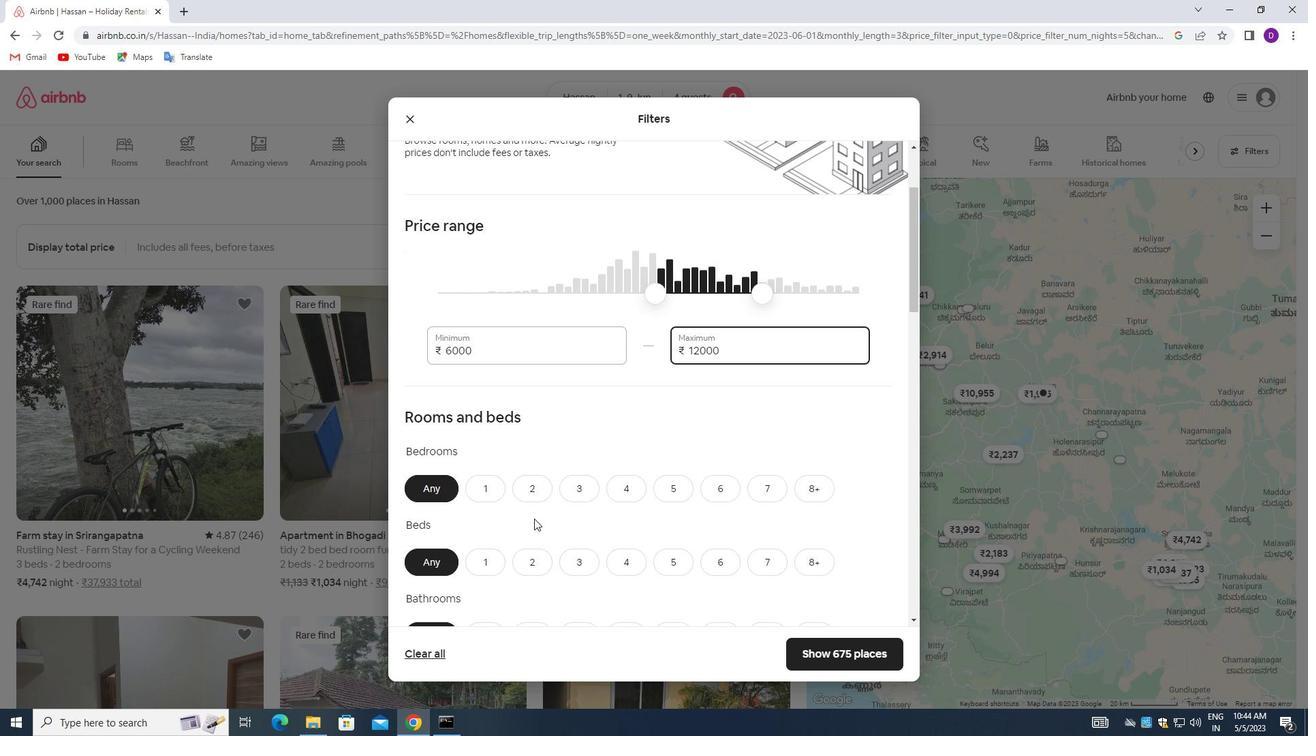 
Action: Mouse moved to (522, 365)
Screenshot: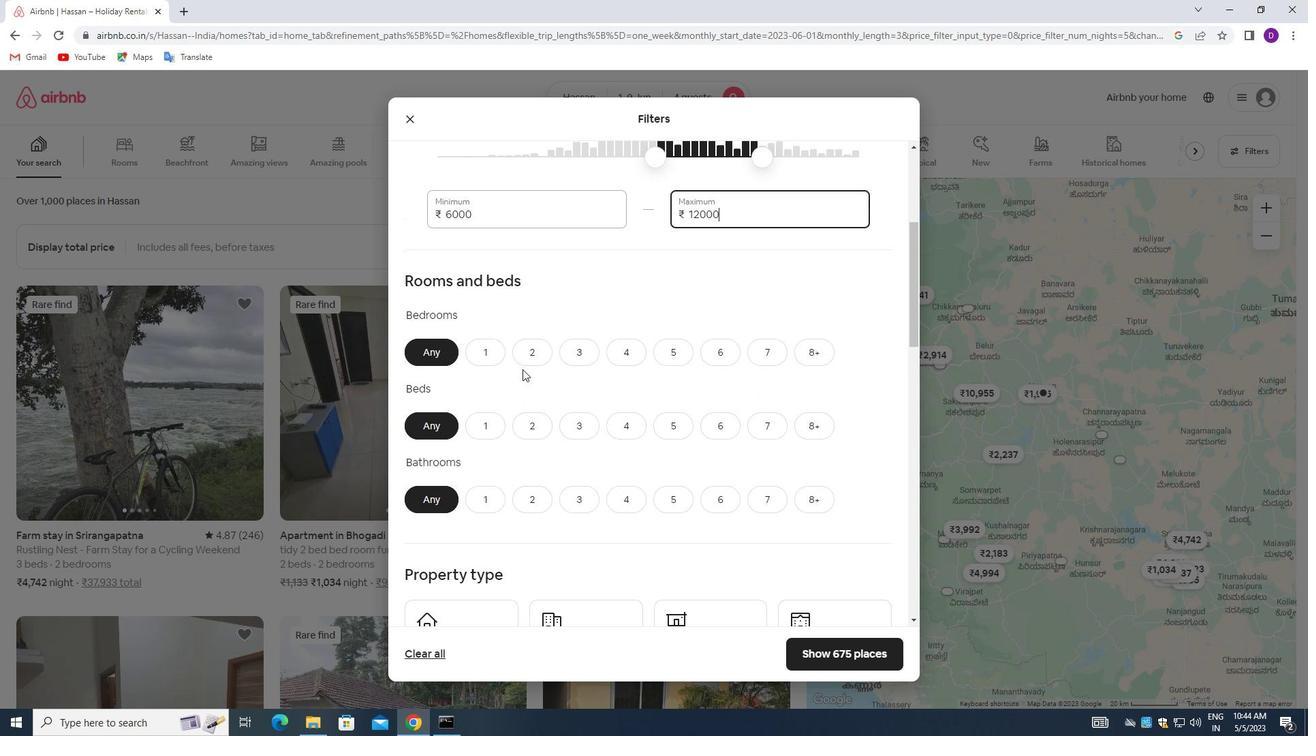 
Action: Mouse pressed left at (522, 365)
Screenshot: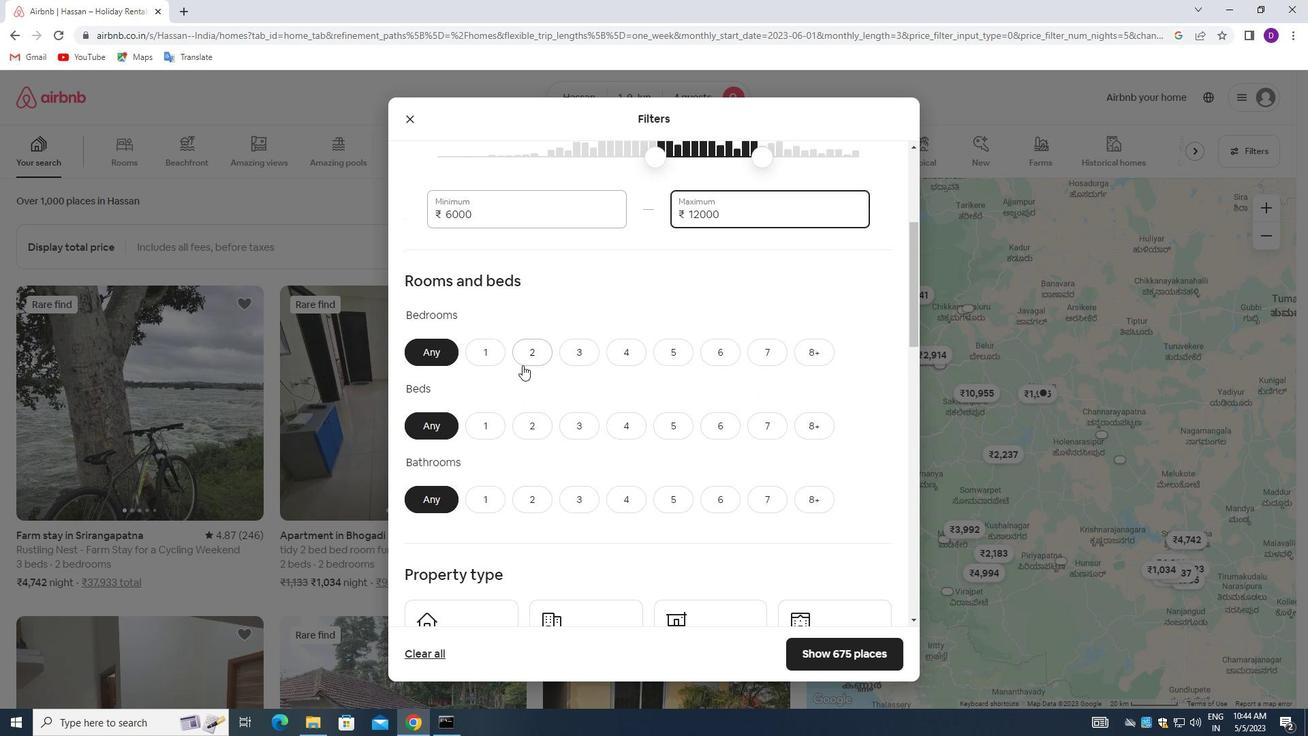 
Action: Mouse moved to (533, 430)
Screenshot: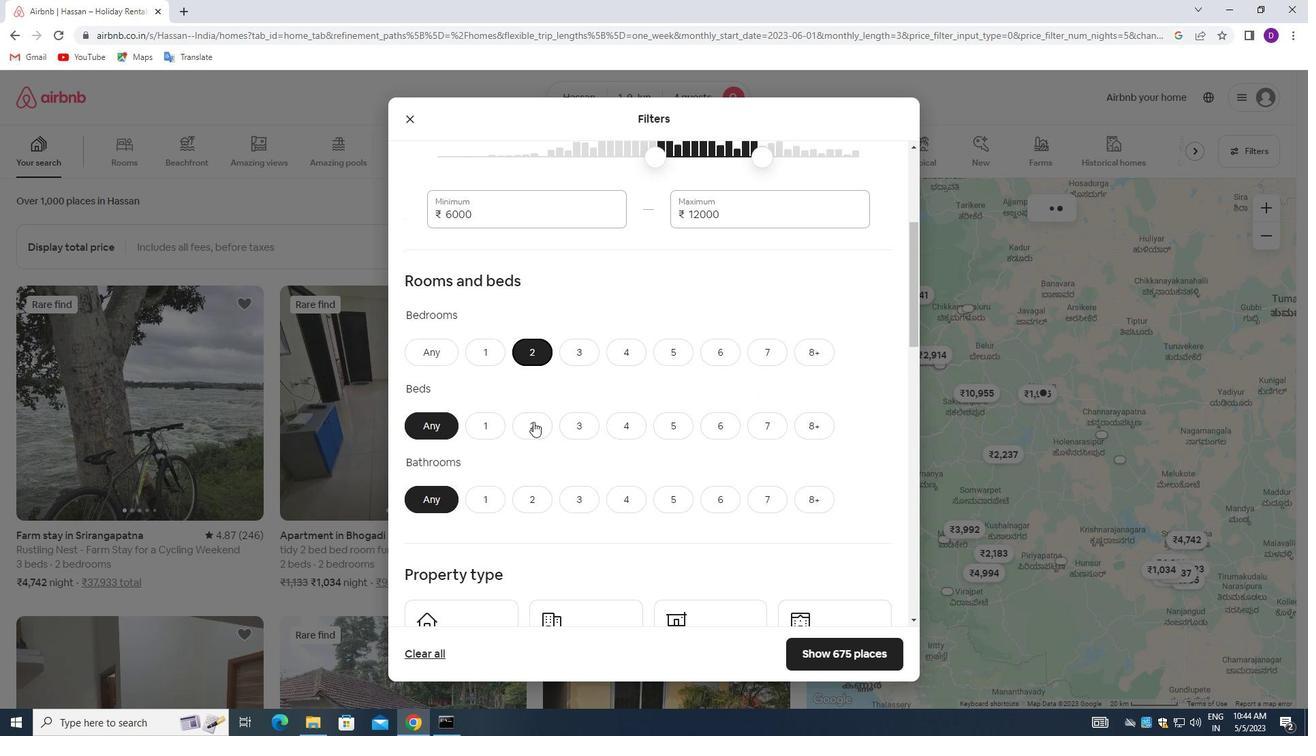 
Action: Mouse pressed left at (533, 430)
Screenshot: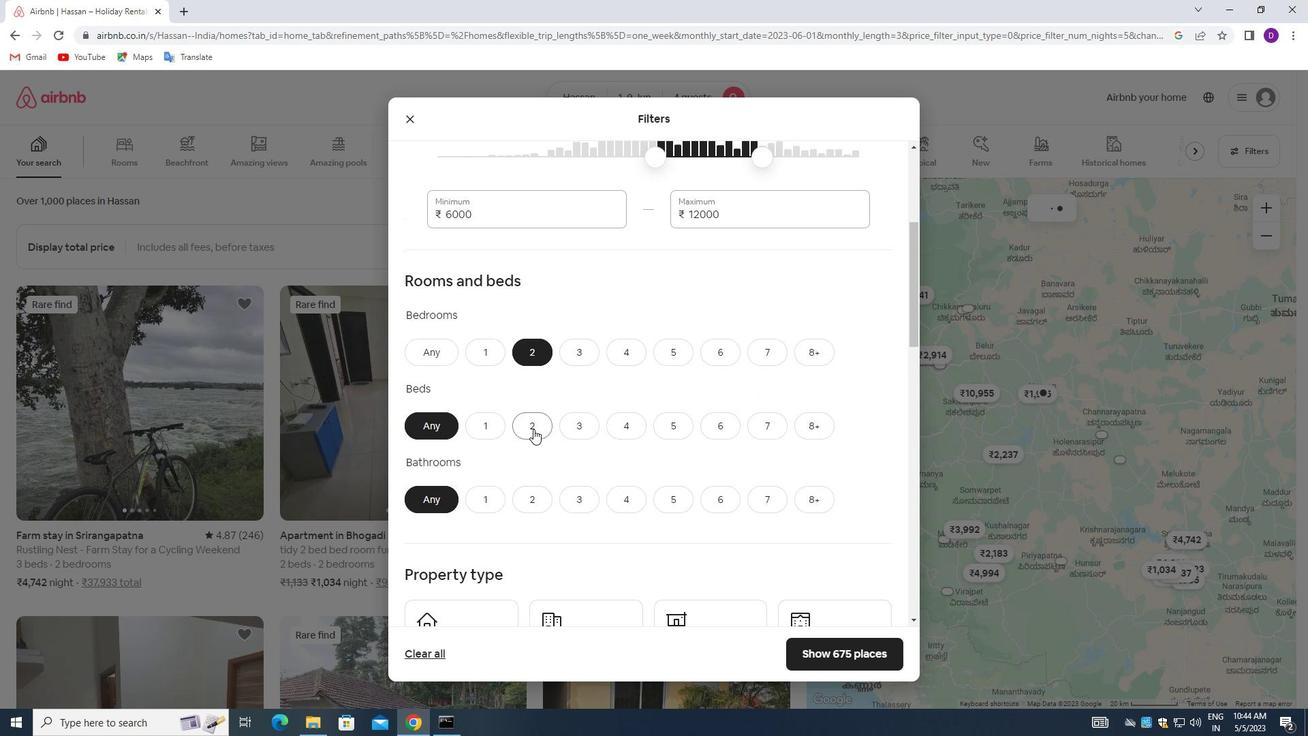 
Action: Mouse moved to (522, 500)
Screenshot: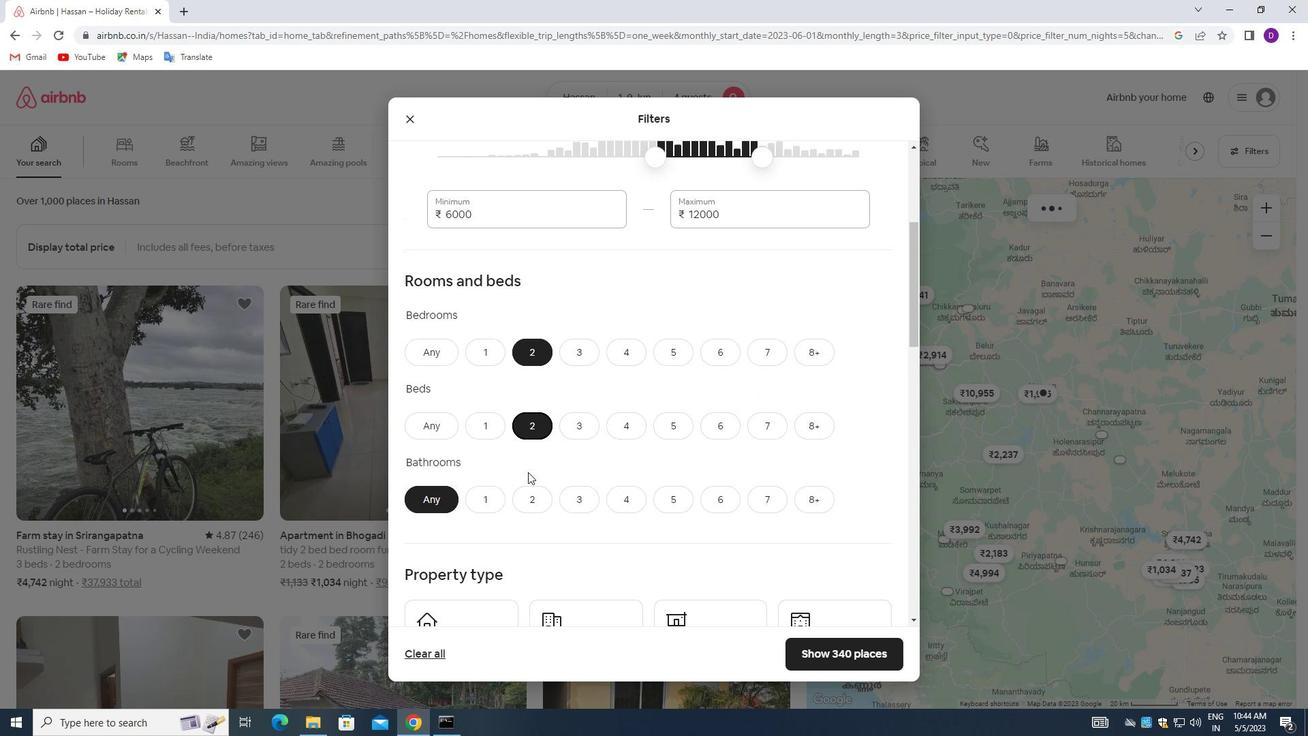 
Action: Mouse pressed left at (522, 500)
Screenshot: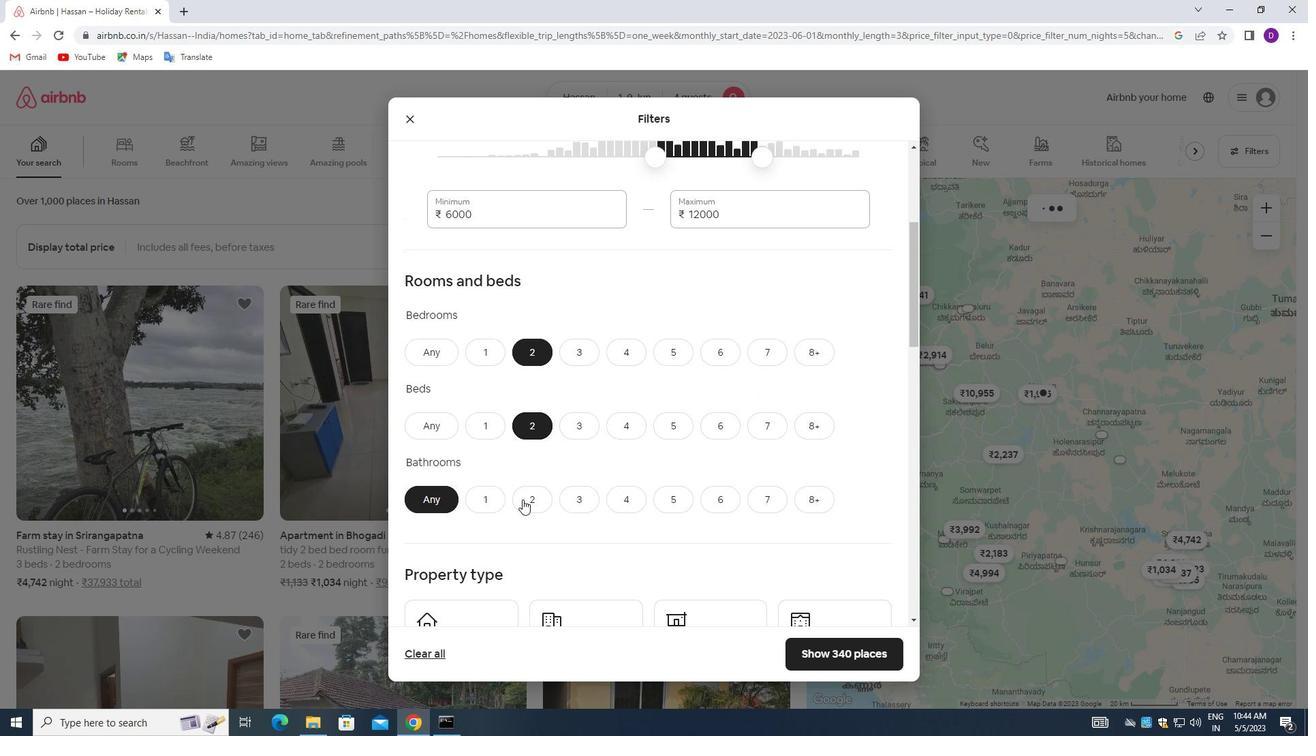 
Action: Mouse moved to (545, 465)
Screenshot: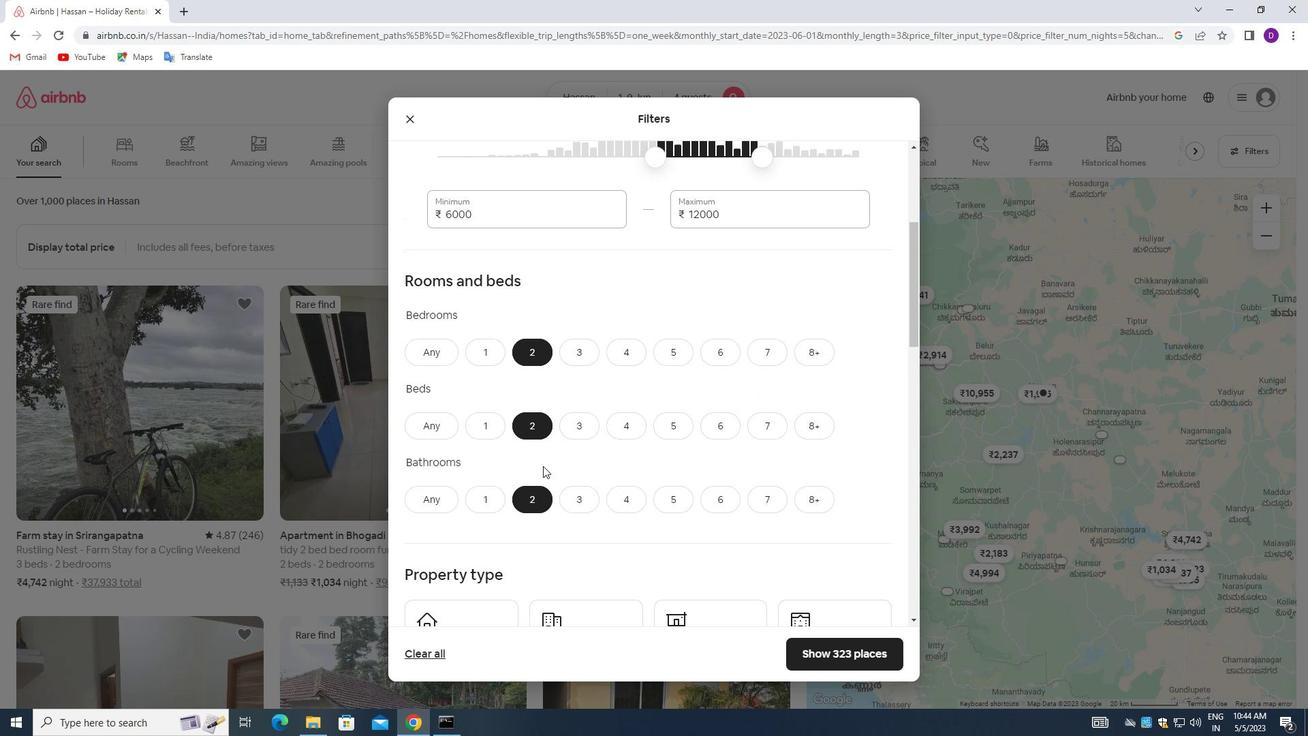 
Action: Mouse scrolled (545, 464) with delta (0, 0)
Screenshot: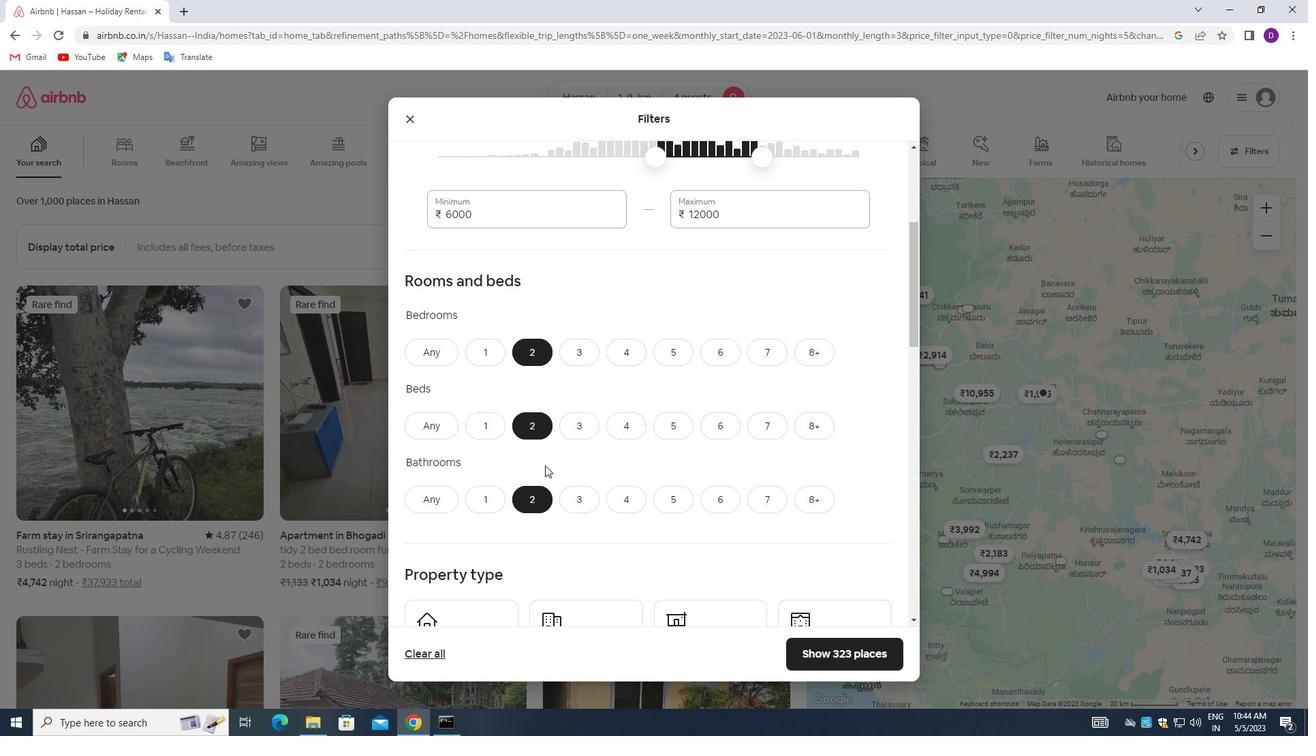 
Action: Mouse scrolled (545, 464) with delta (0, 0)
Screenshot: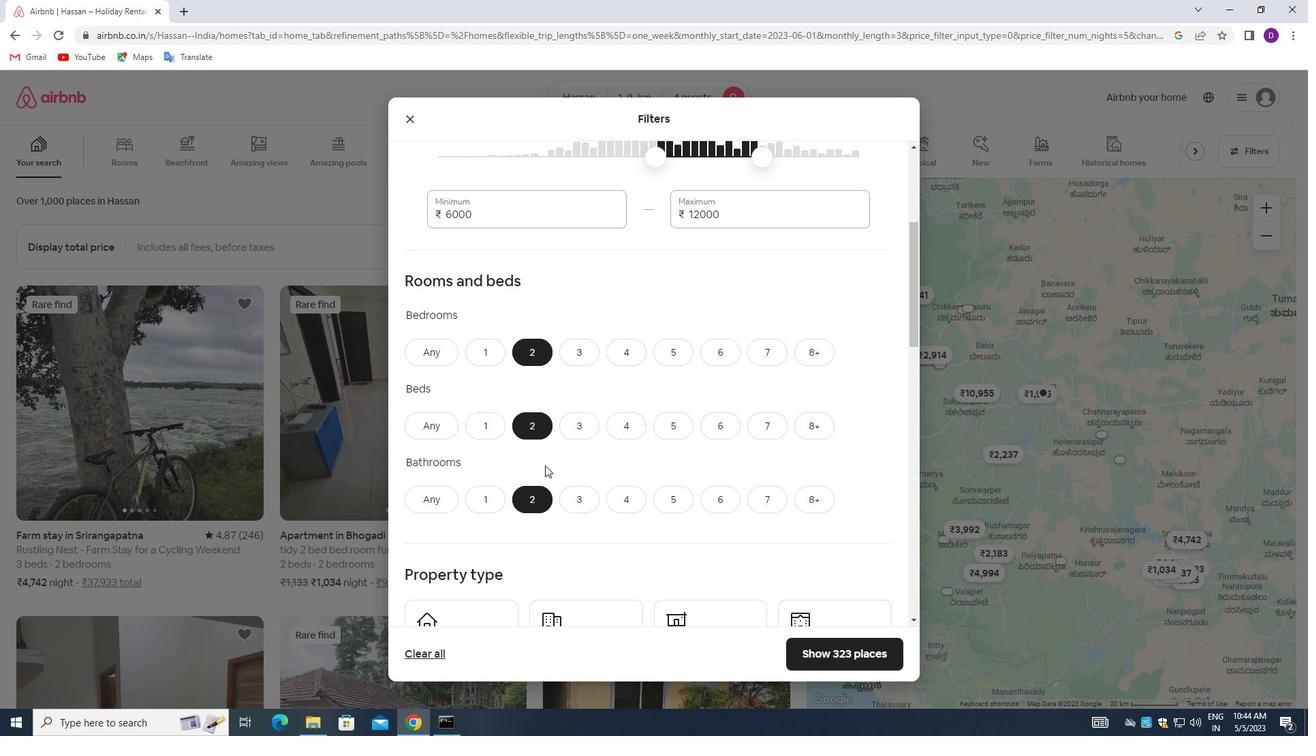 
Action: Mouse scrolled (545, 464) with delta (0, 0)
Screenshot: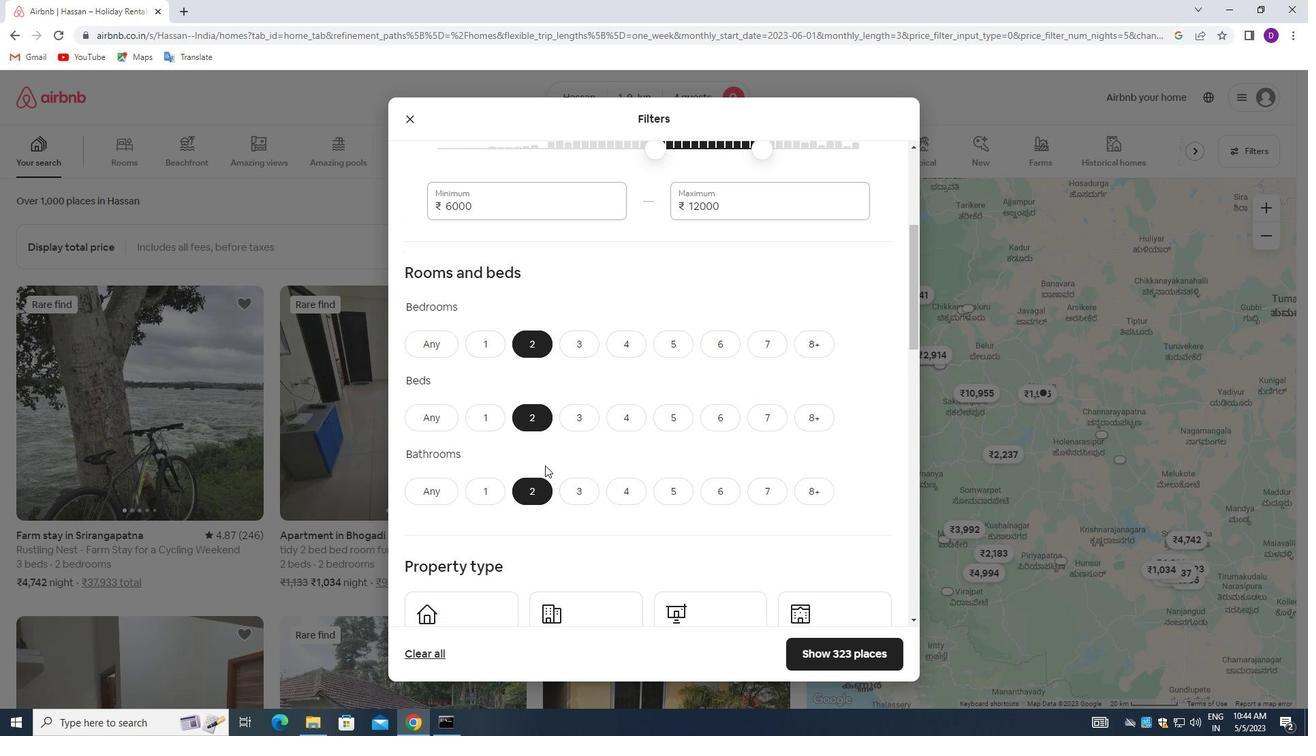 
Action: Mouse moved to (479, 439)
Screenshot: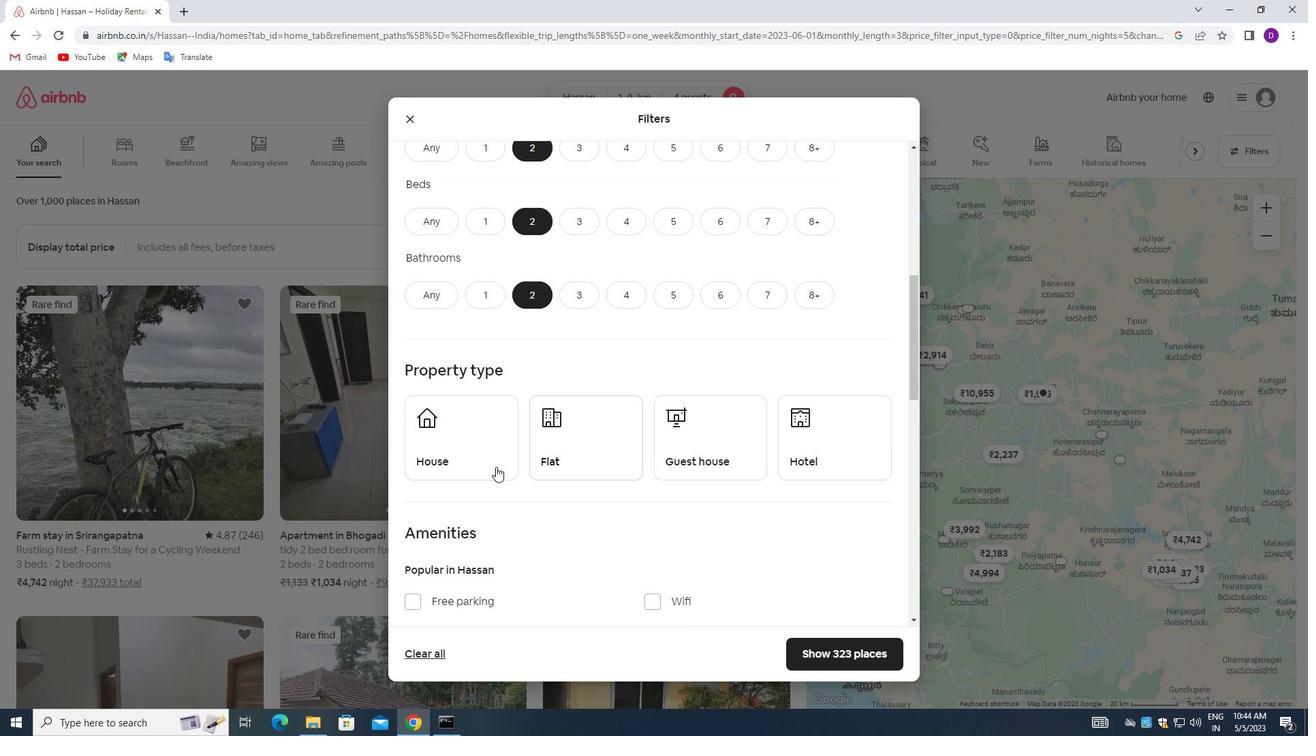 
Action: Mouse pressed left at (479, 439)
Screenshot: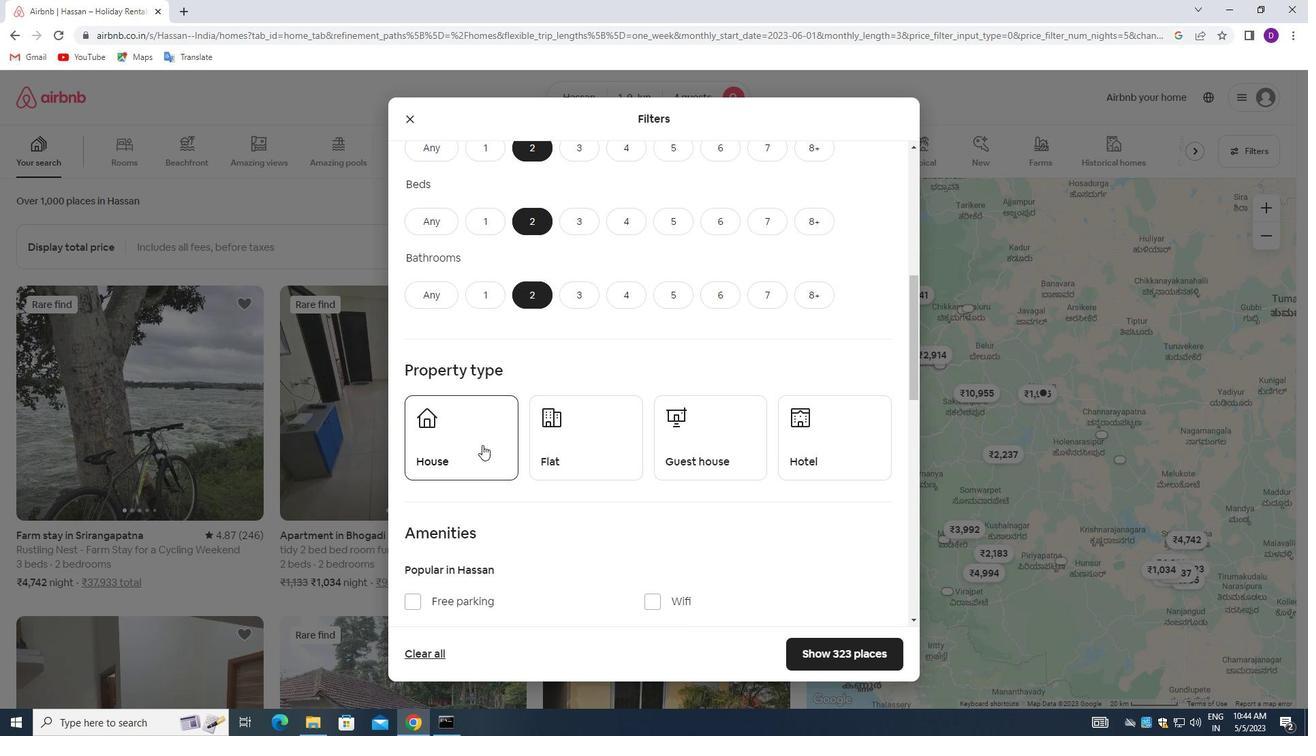 
Action: Mouse moved to (571, 447)
Screenshot: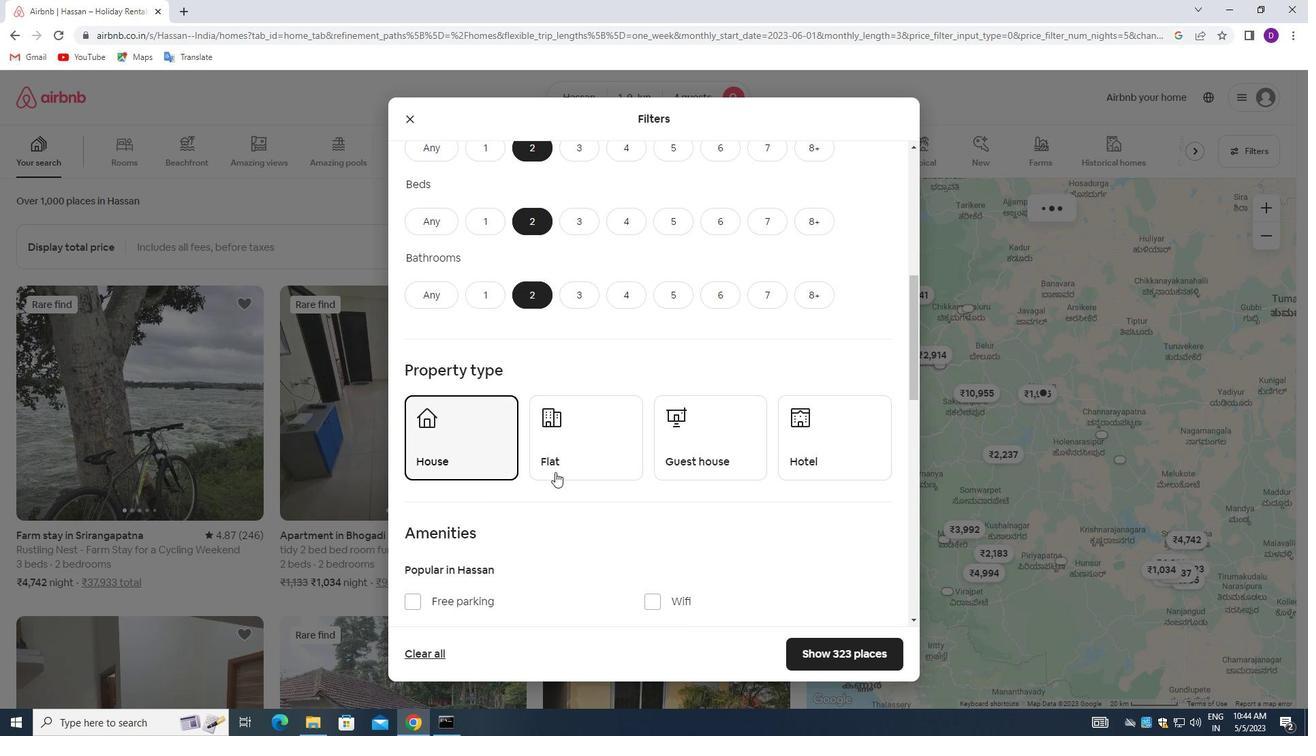 
Action: Mouse pressed left at (571, 447)
Screenshot: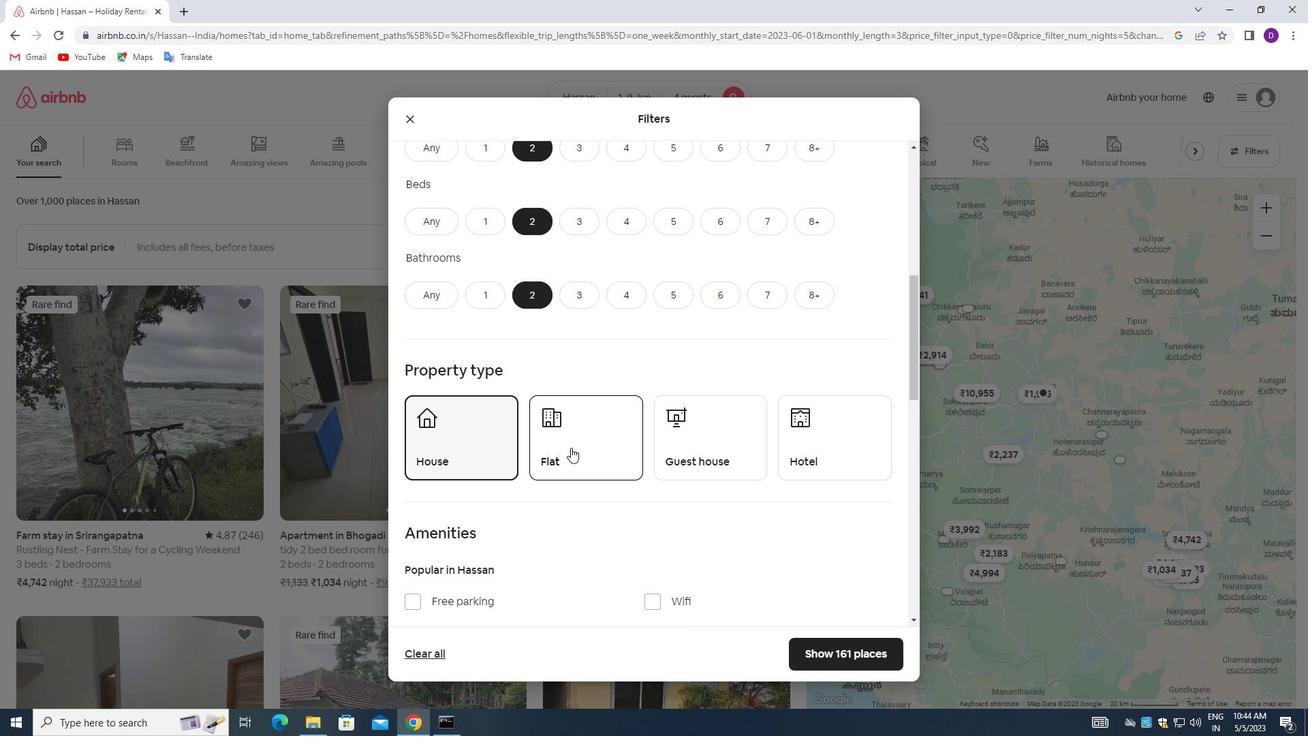 
Action: Mouse moved to (699, 436)
Screenshot: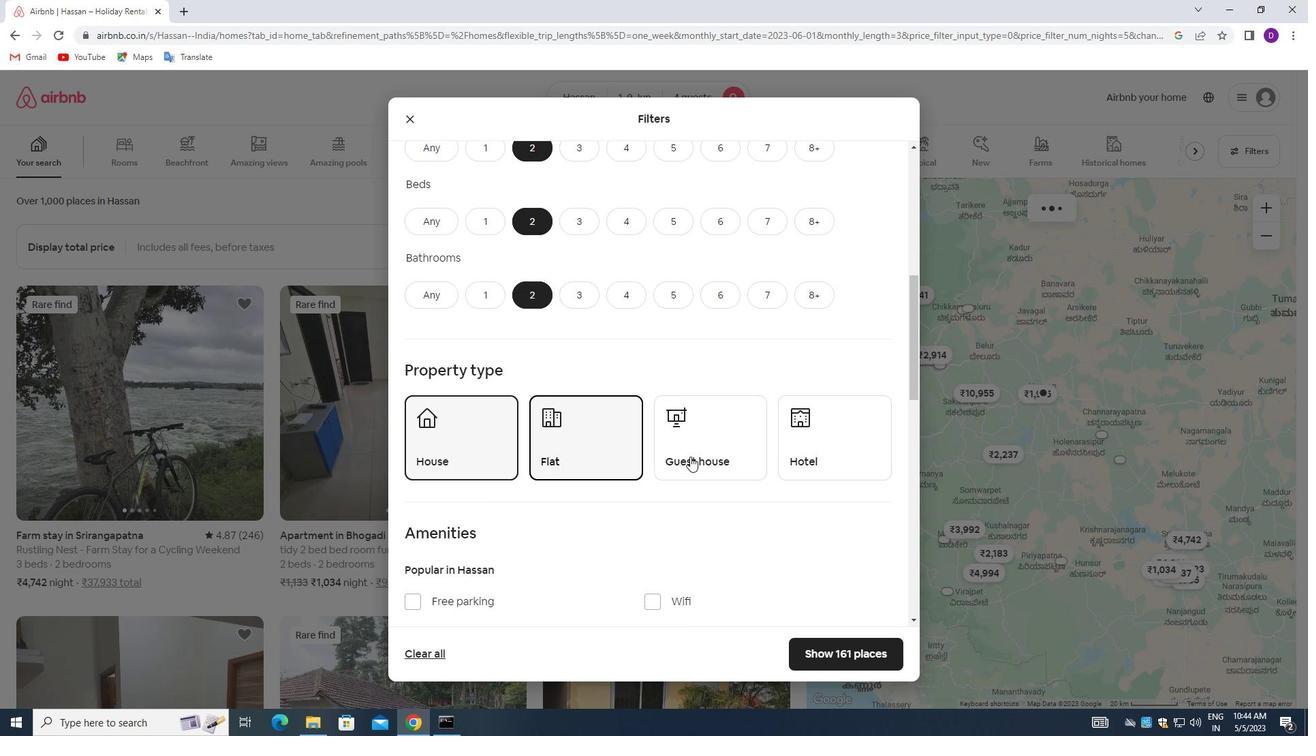 
Action: Mouse pressed left at (699, 436)
Screenshot: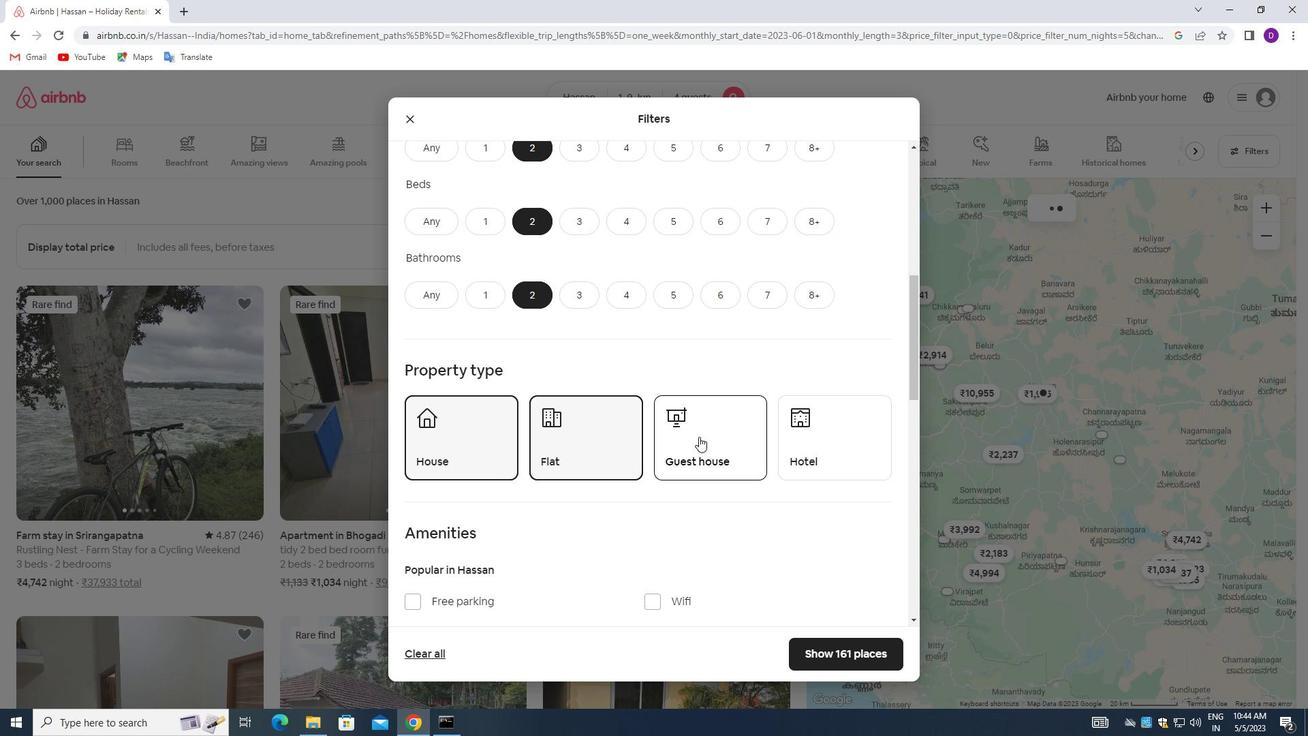 
Action: Mouse moved to (590, 496)
Screenshot: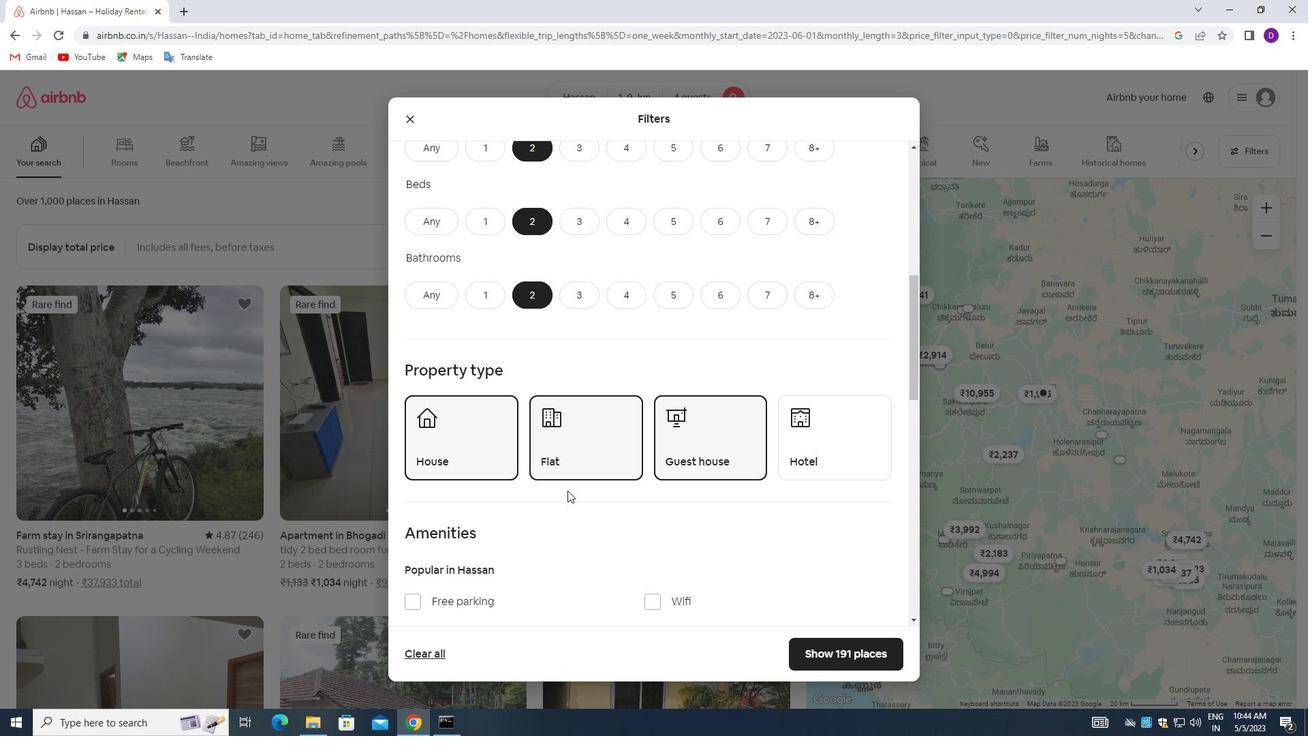 
Action: Mouse scrolled (590, 496) with delta (0, 0)
Screenshot: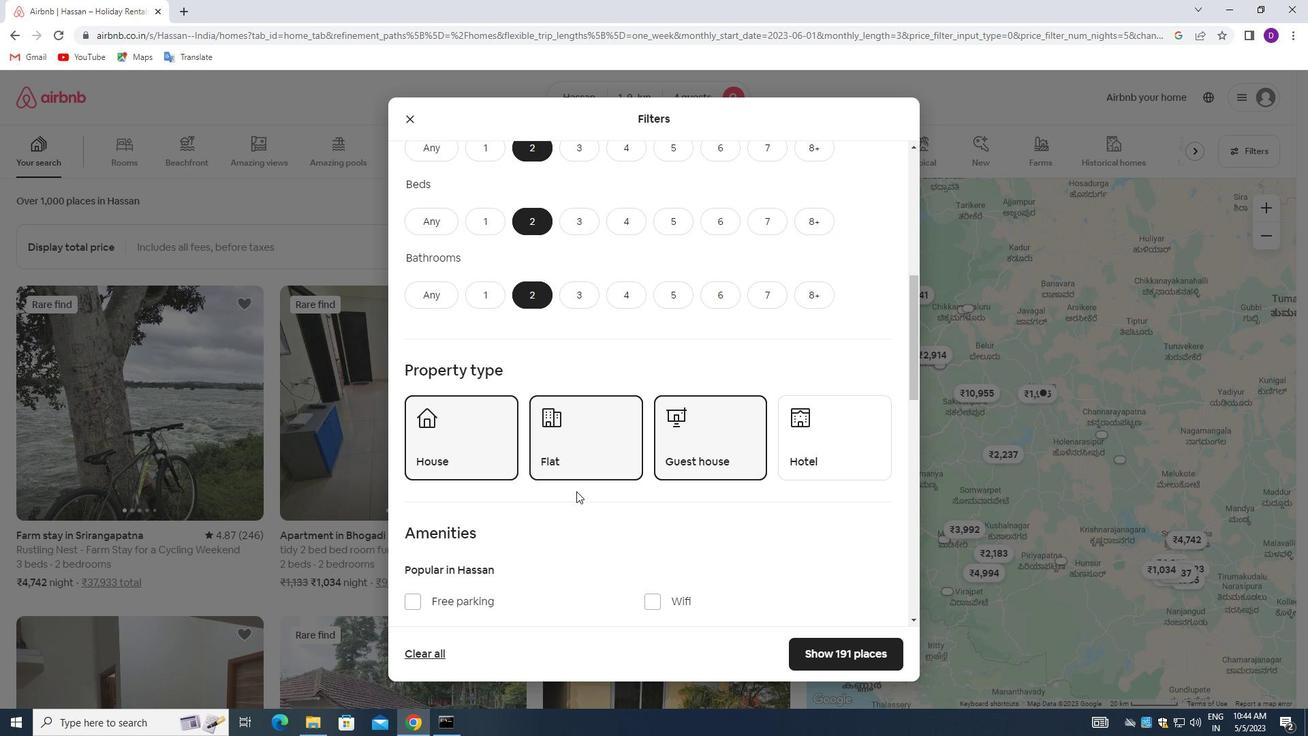 
Action: Mouse moved to (591, 497)
Screenshot: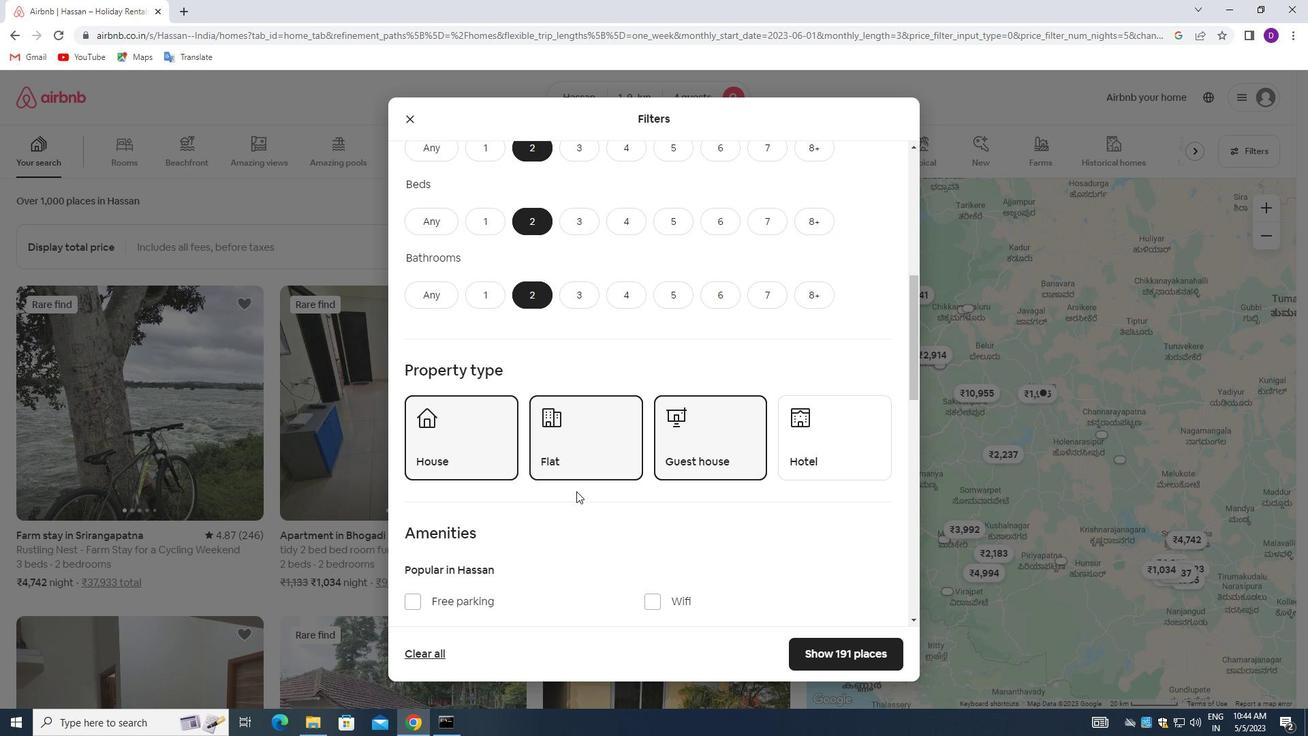 
Action: Mouse scrolled (591, 496) with delta (0, 0)
Screenshot: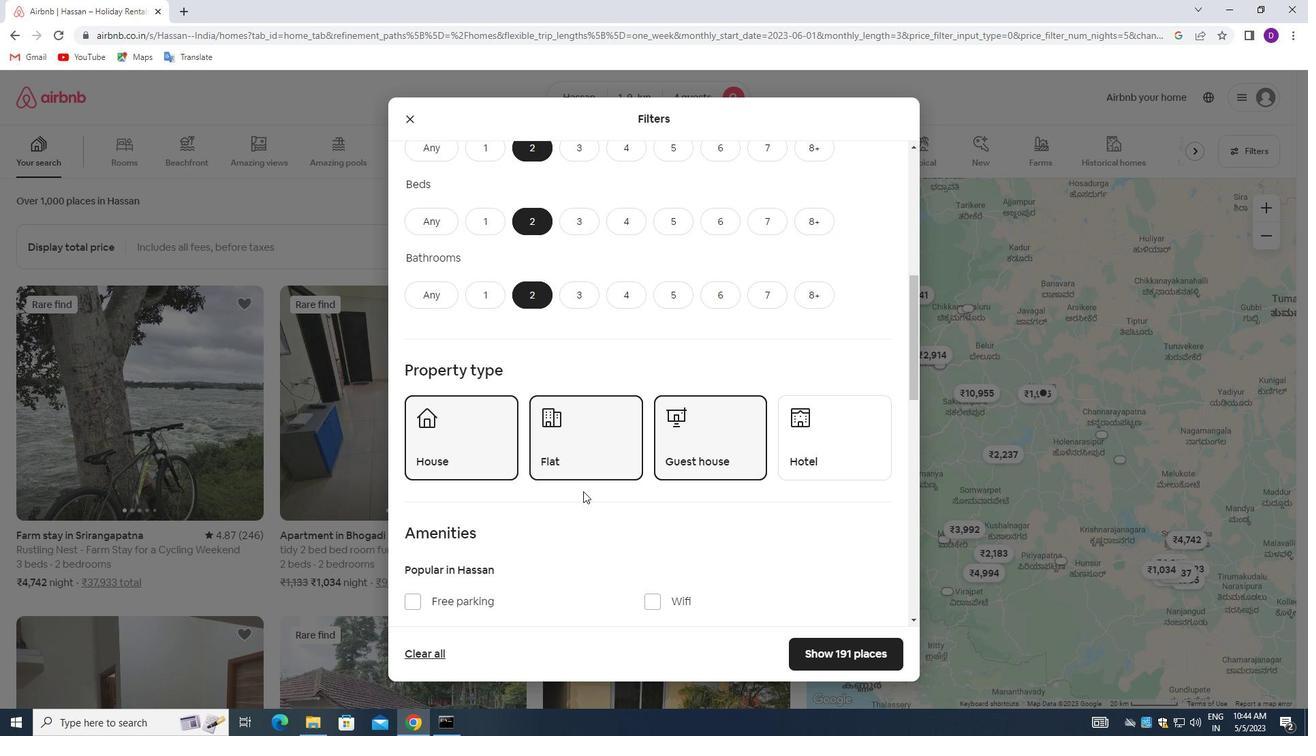 
Action: Mouse moved to (592, 498)
Screenshot: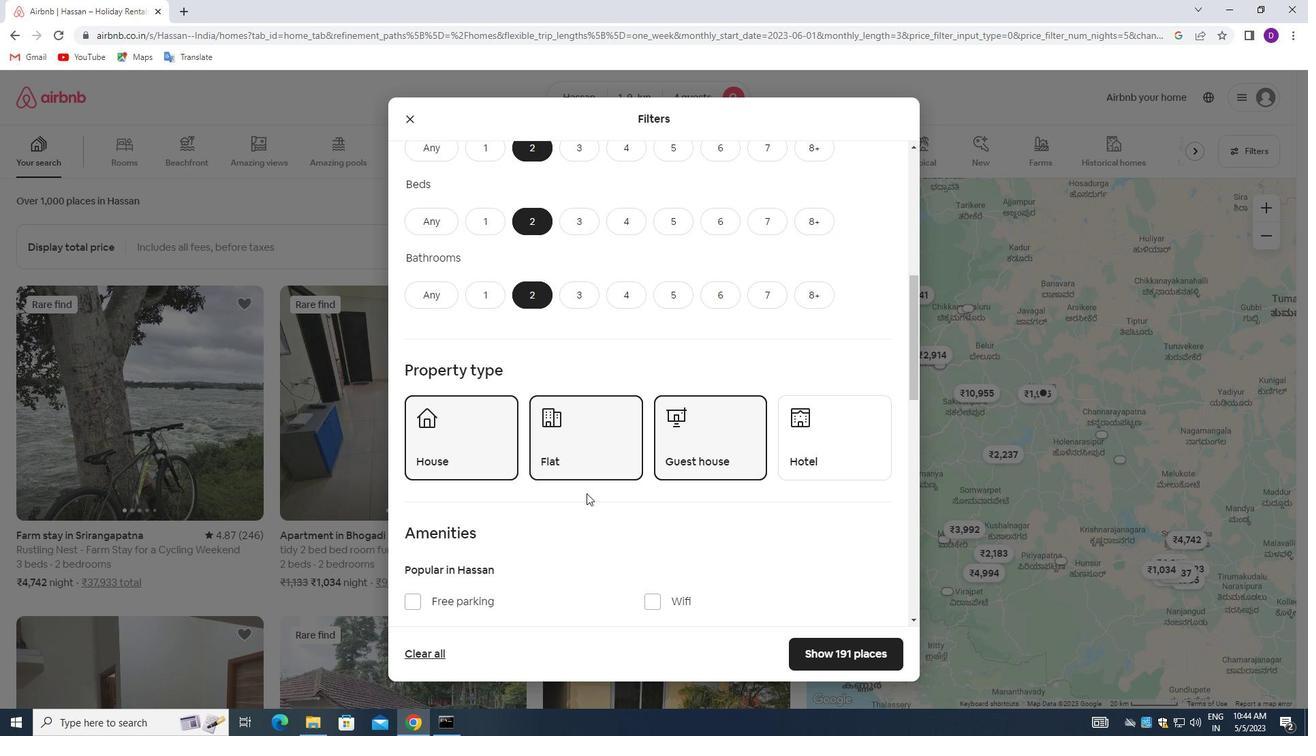 
Action: Mouse scrolled (592, 497) with delta (0, 0)
Screenshot: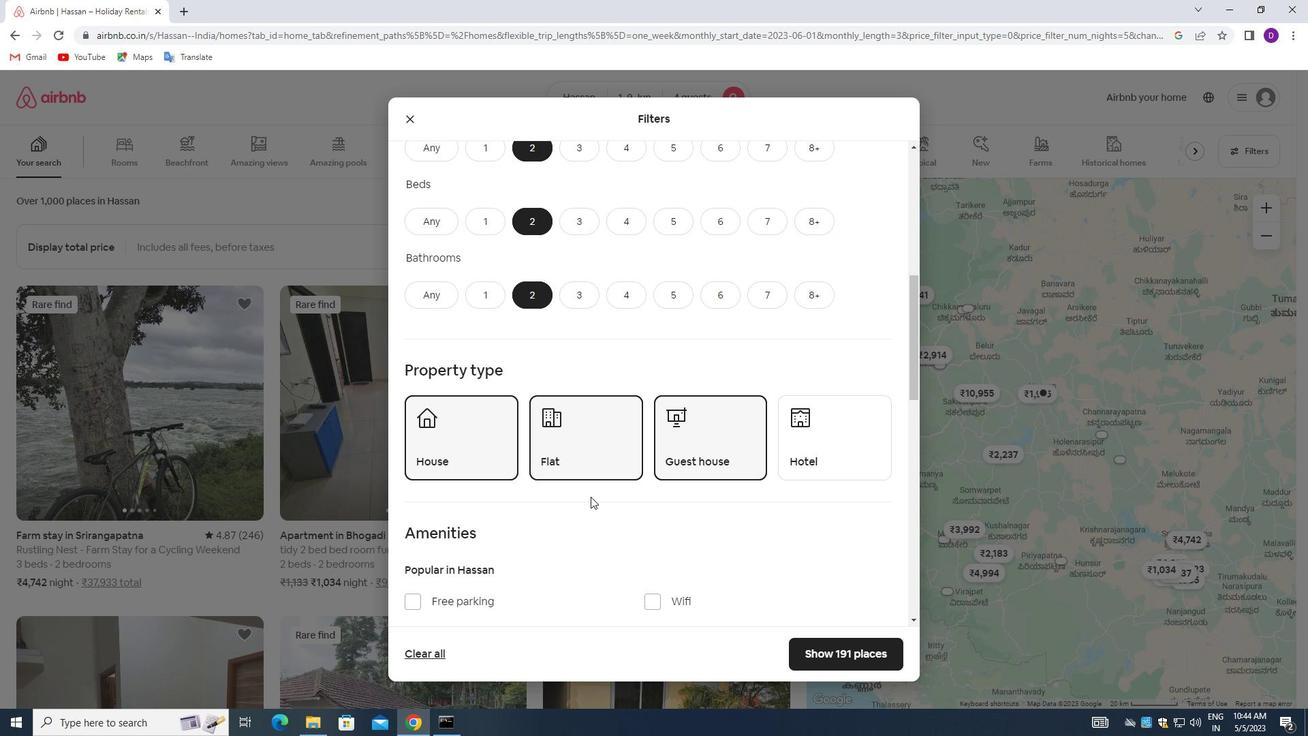 
Action: Mouse scrolled (592, 497) with delta (0, 0)
Screenshot: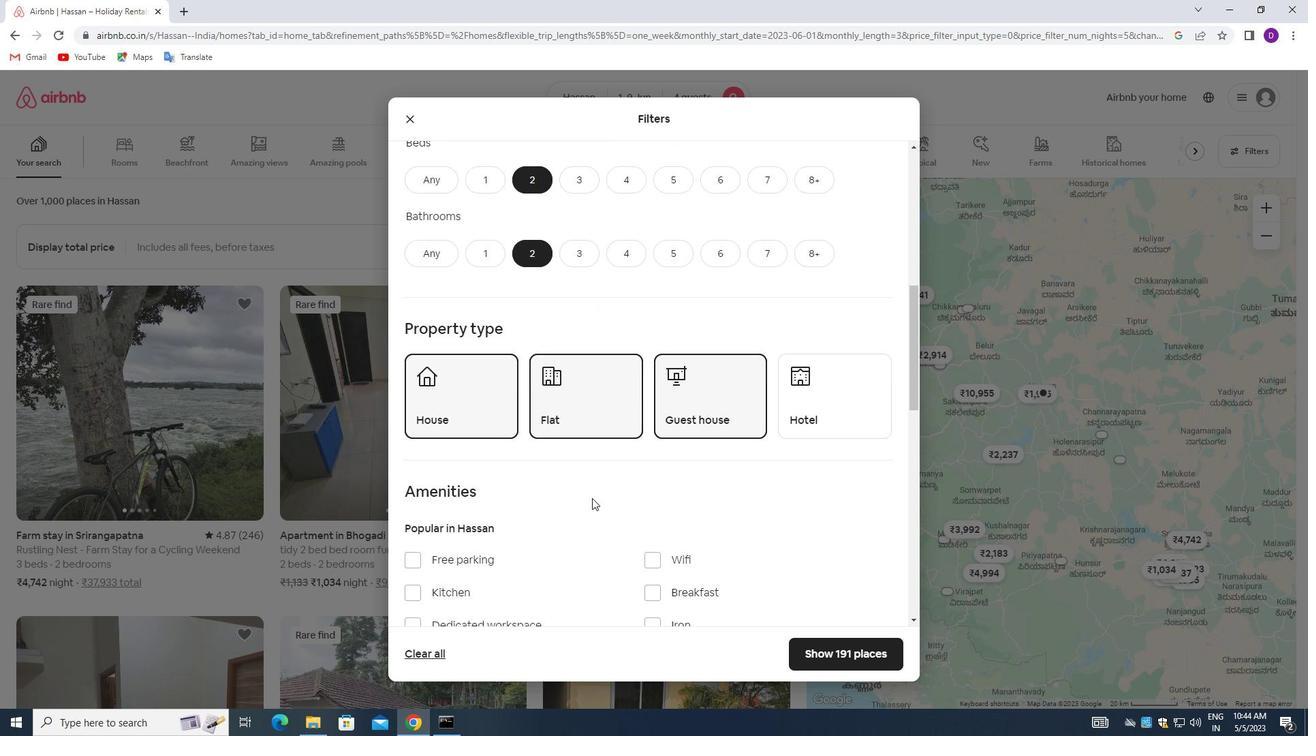 
Action: Mouse moved to (637, 498)
Screenshot: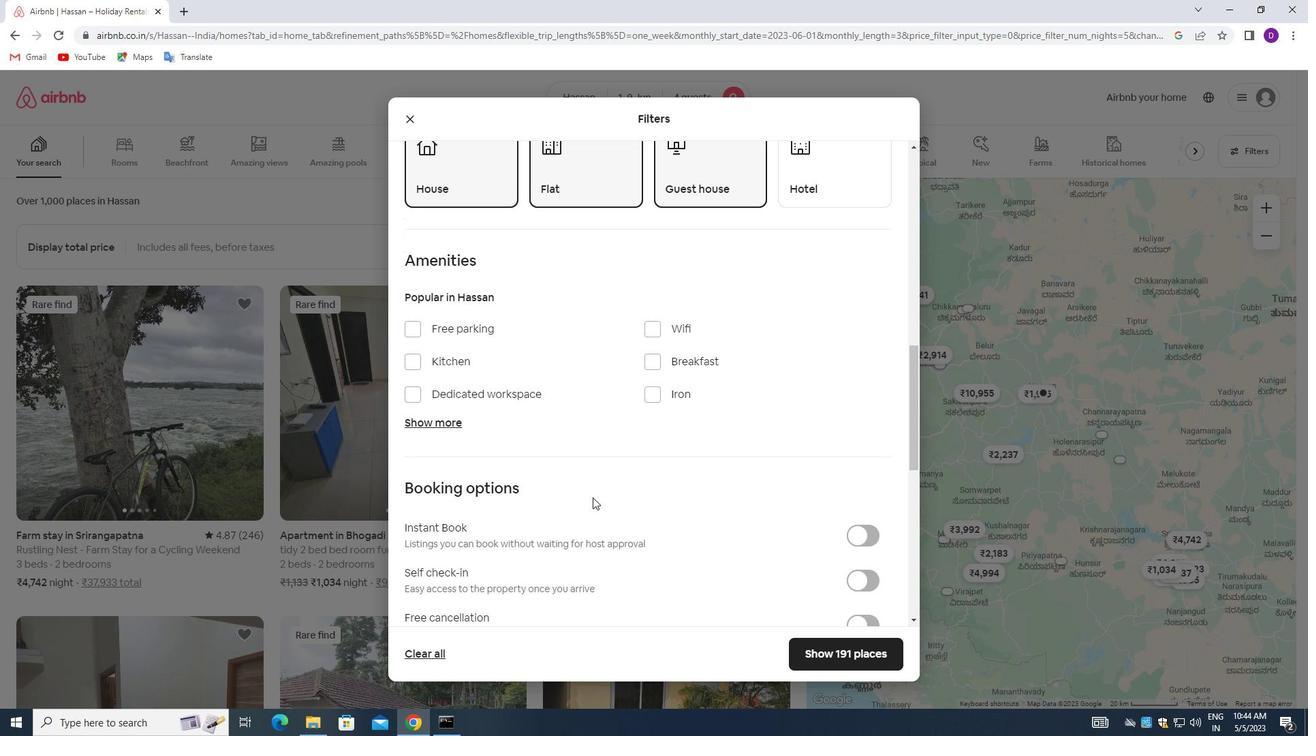 
Action: Mouse scrolled (637, 497) with delta (0, 0)
Screenshot: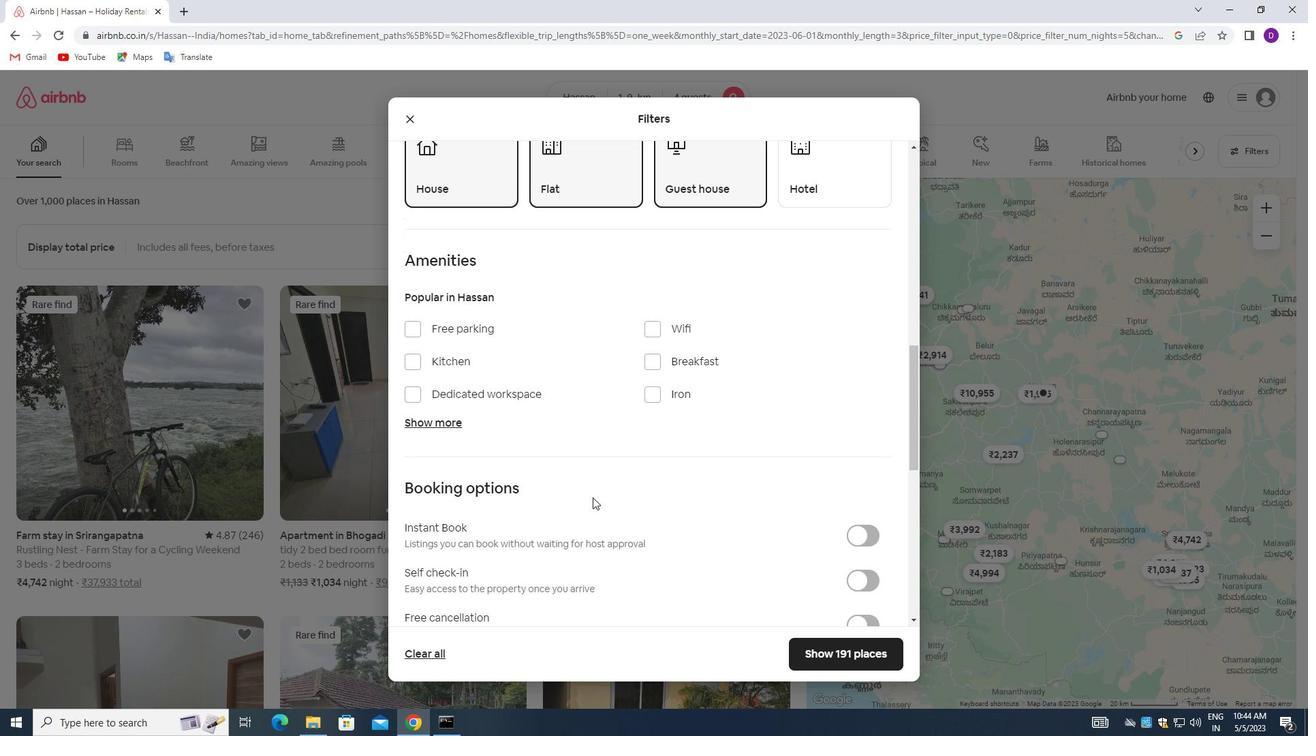 
Action: Mouse moved to (860, 513)
Screenshot: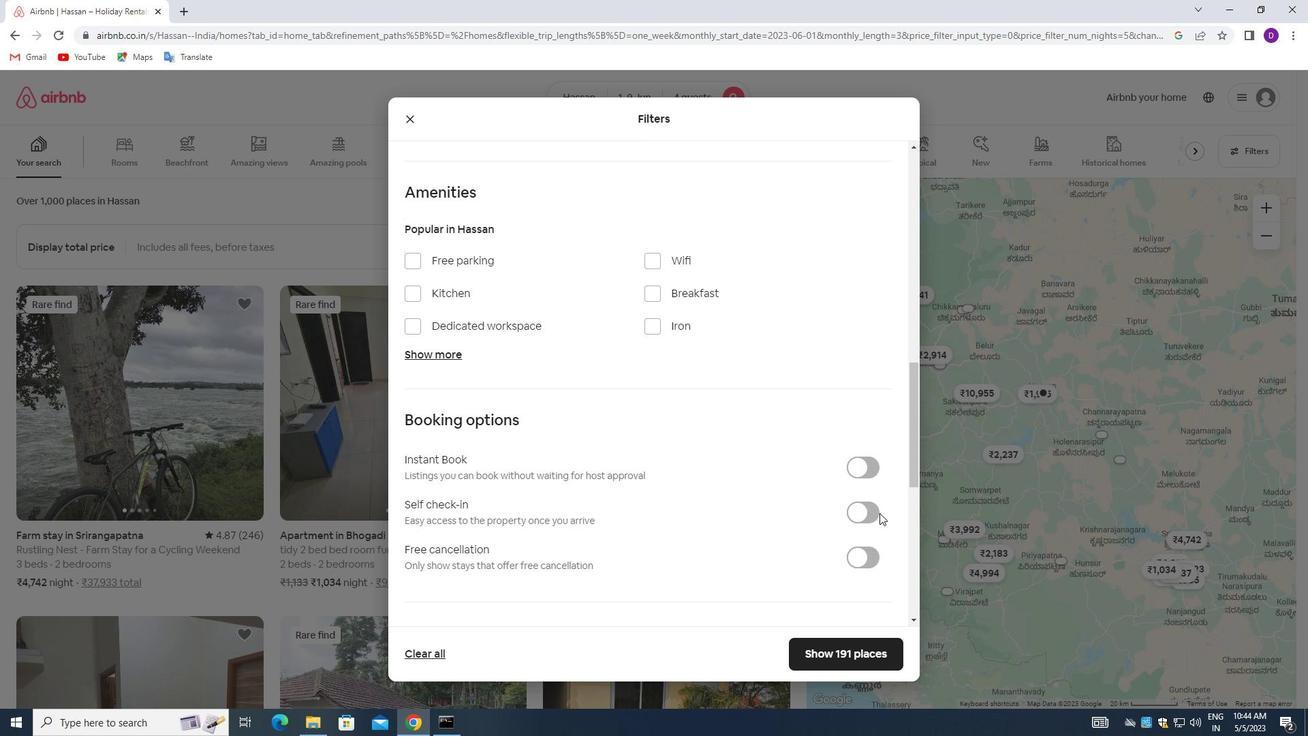 
Action: Mouse pressed left at (860, 513)
Screenshot: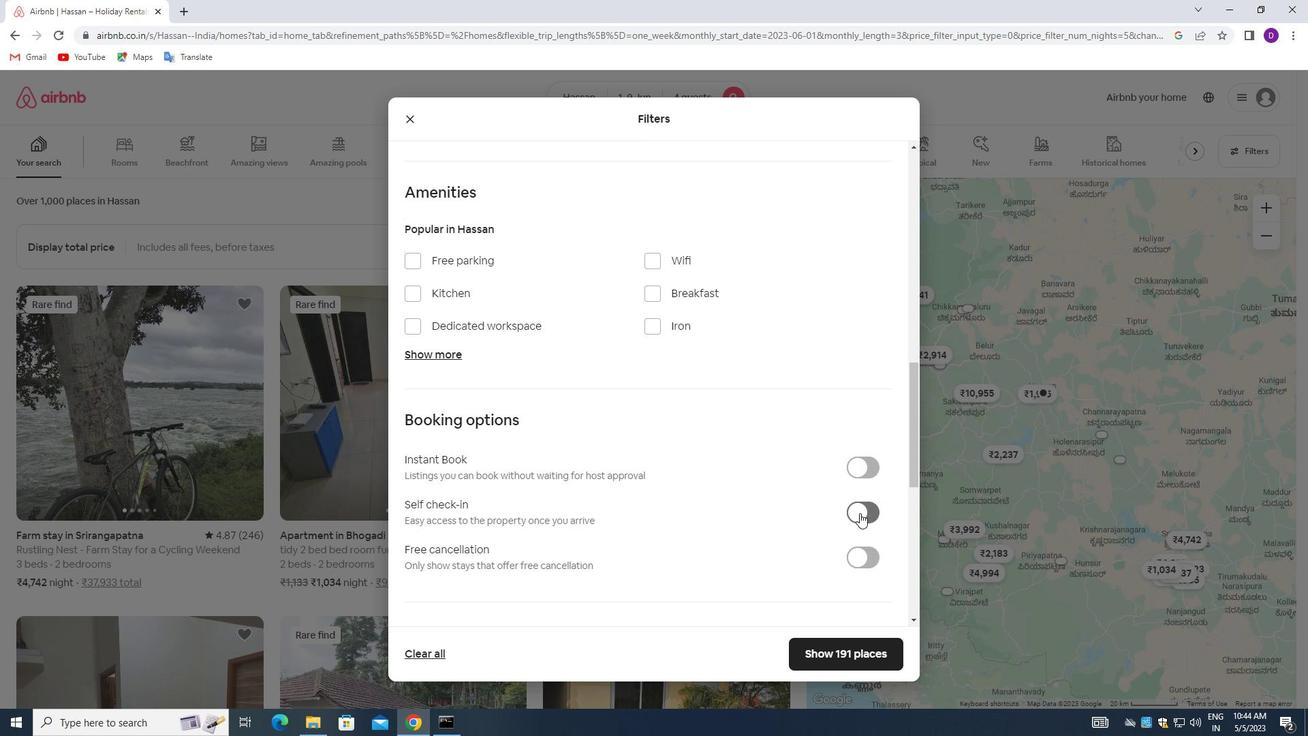 
Action: Mouse moved to (645, 513)
Screenshot: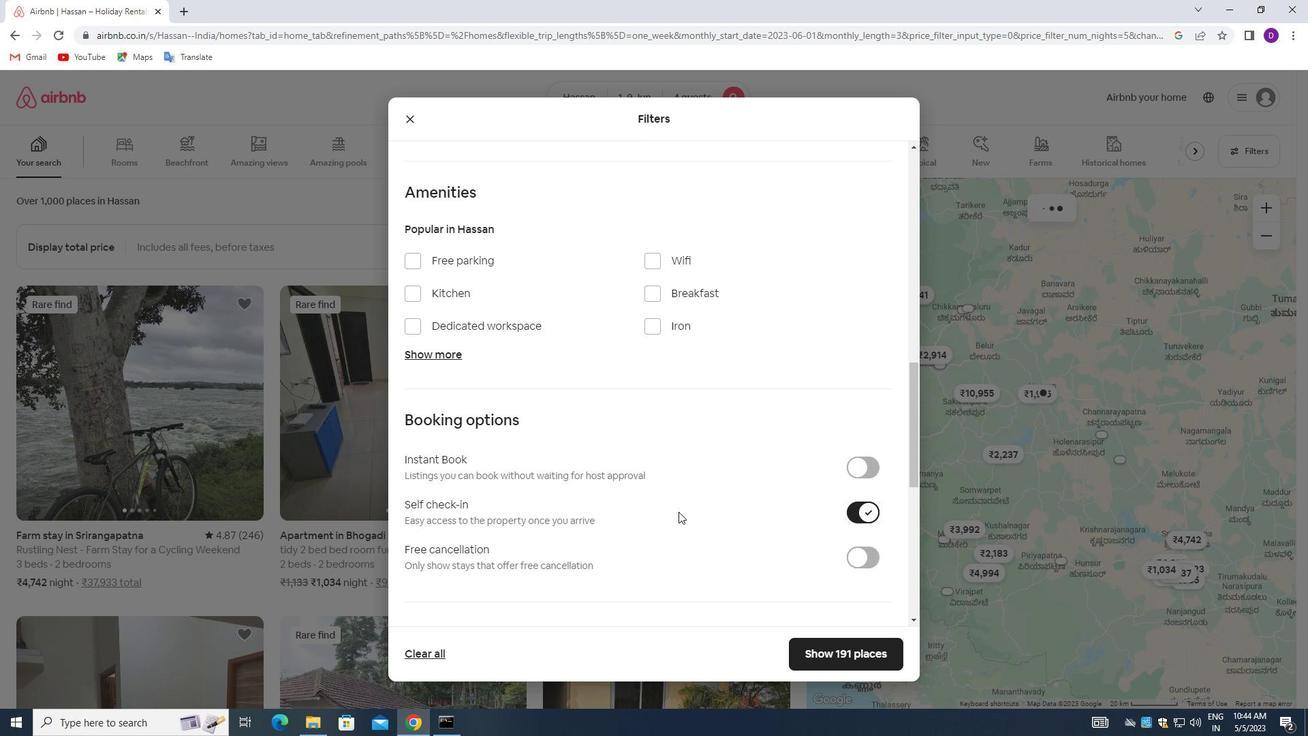 
Action: Mouse scrolled (645, 512) with delta (0, 0)
Screenshot: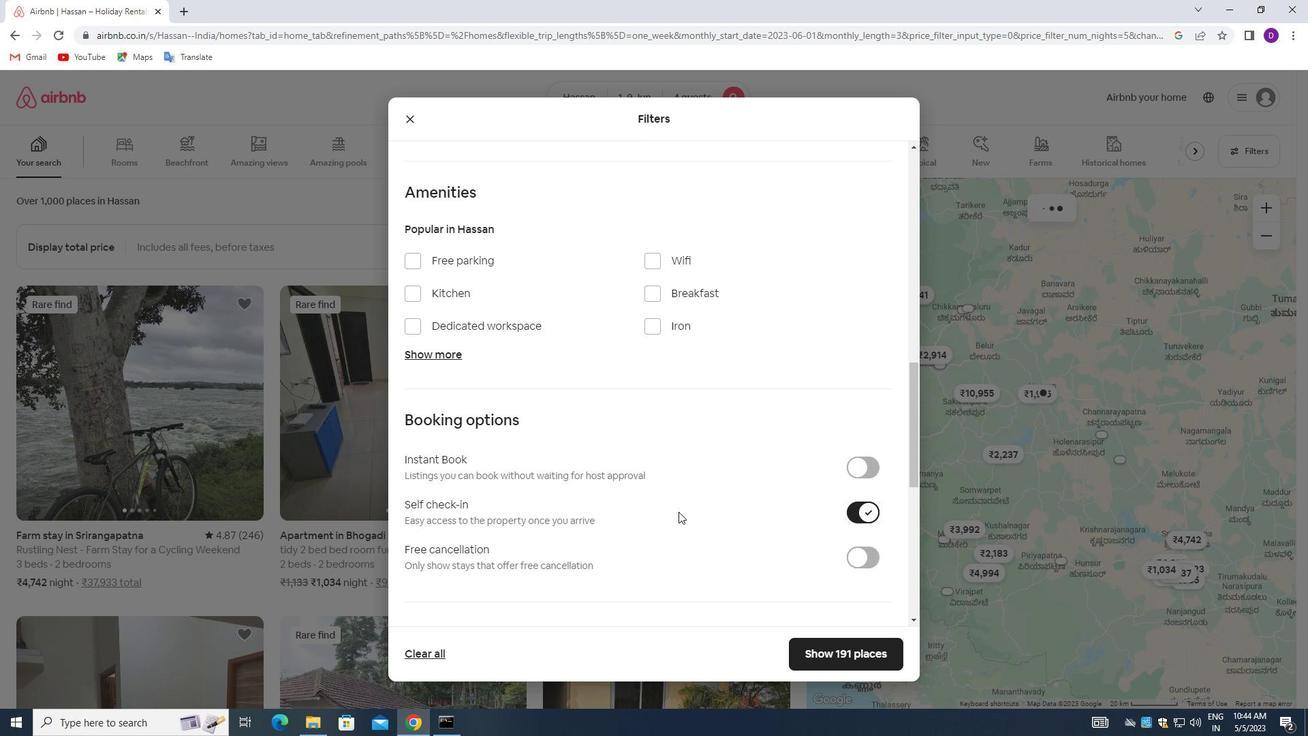 
Action: Mouse moved to (643, 513)
Screenshot: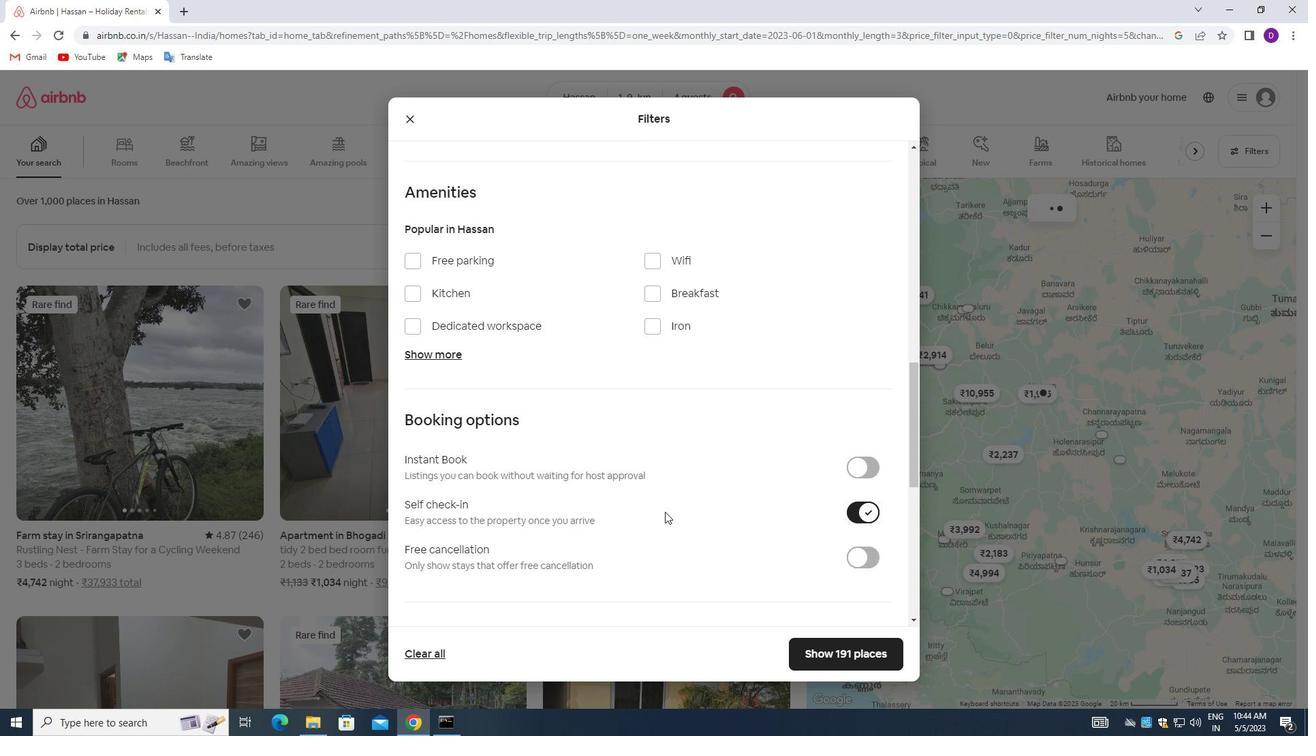 
Action: Mouse scrolled (643, 513) with delta (0, 0)
Screenshot: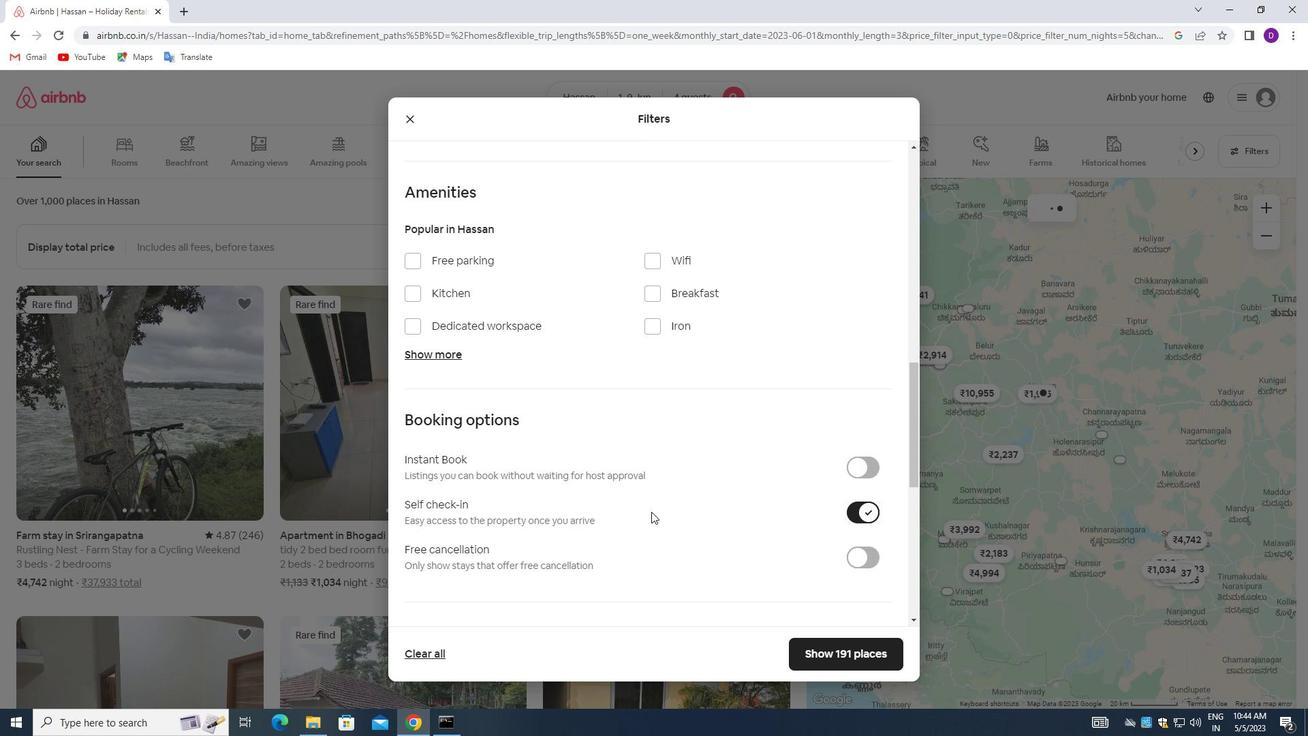 
Action: Mouse moved to (640, 513)
Screenshot: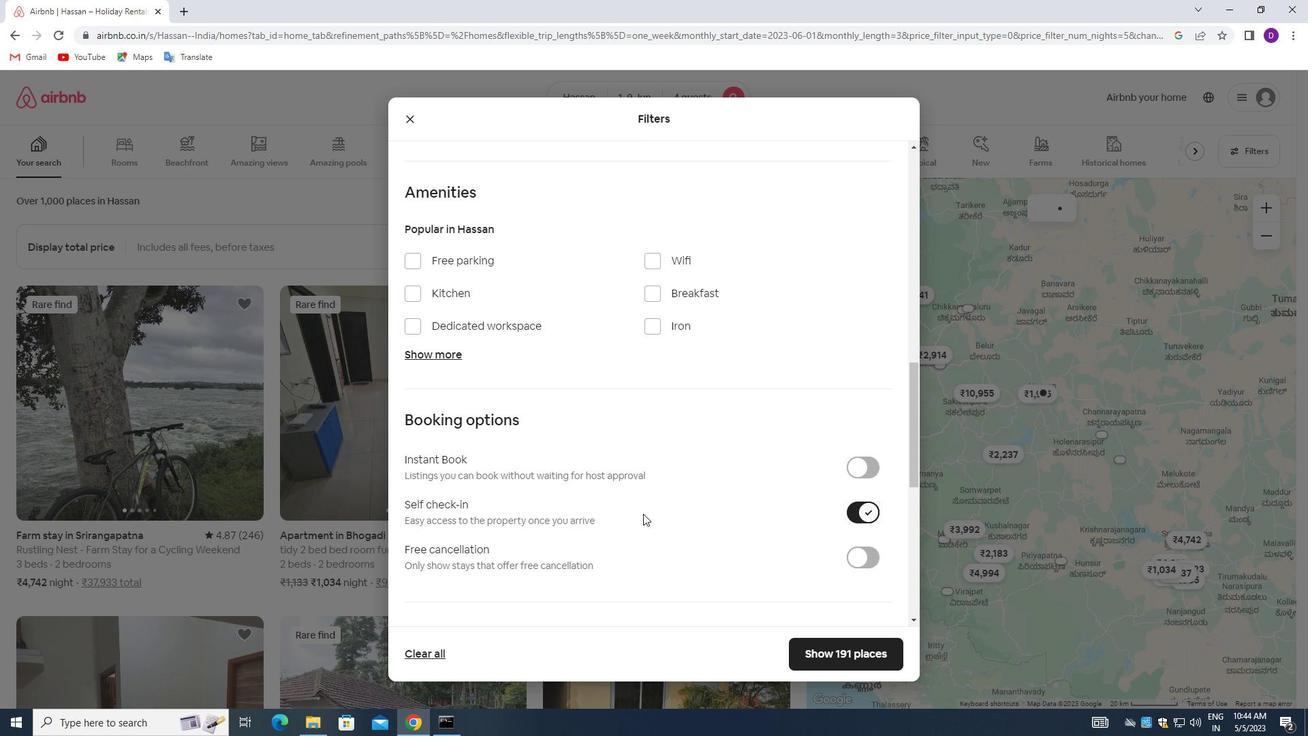 
Action: Mouse scrolled (640, 513) with delta (0, 0)
Screenshot: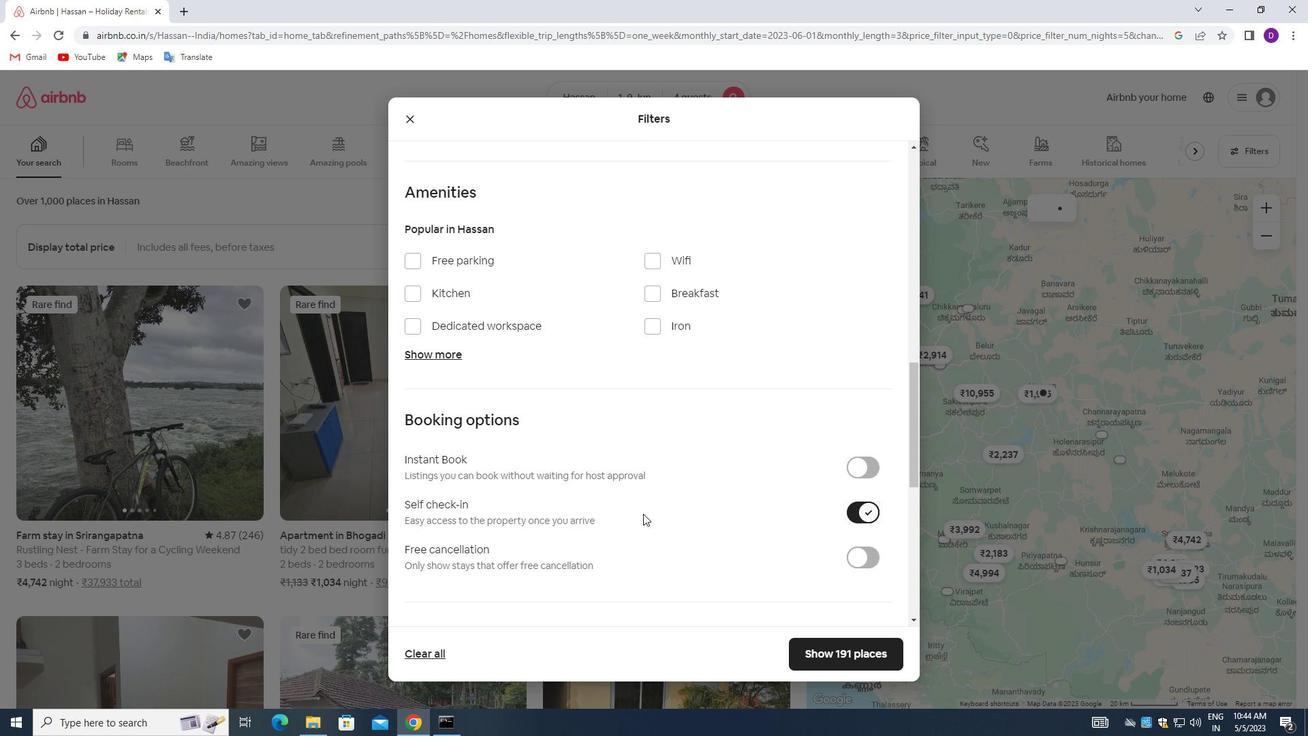 
Action: Mouse moved to (637, 511)
Screenshot: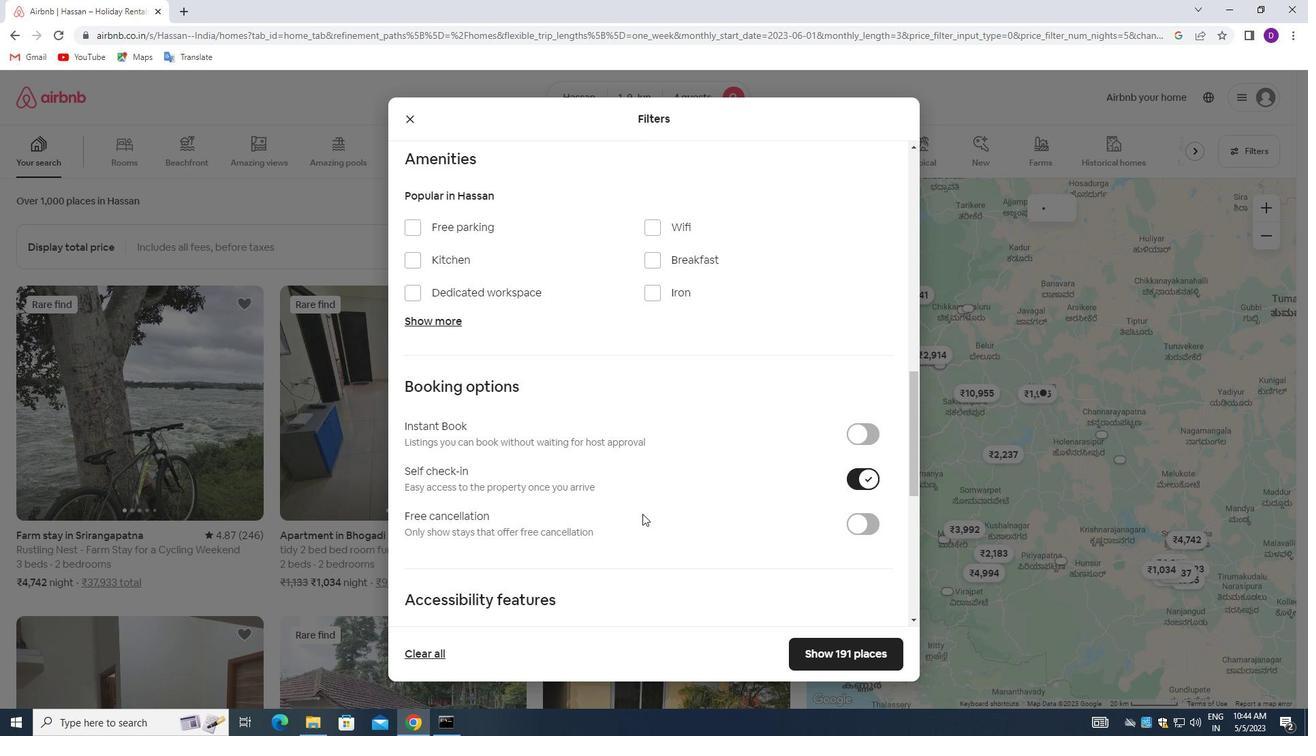
Action: Mouse scrolled (637, 510) with delta (0, 0)
Screenshot: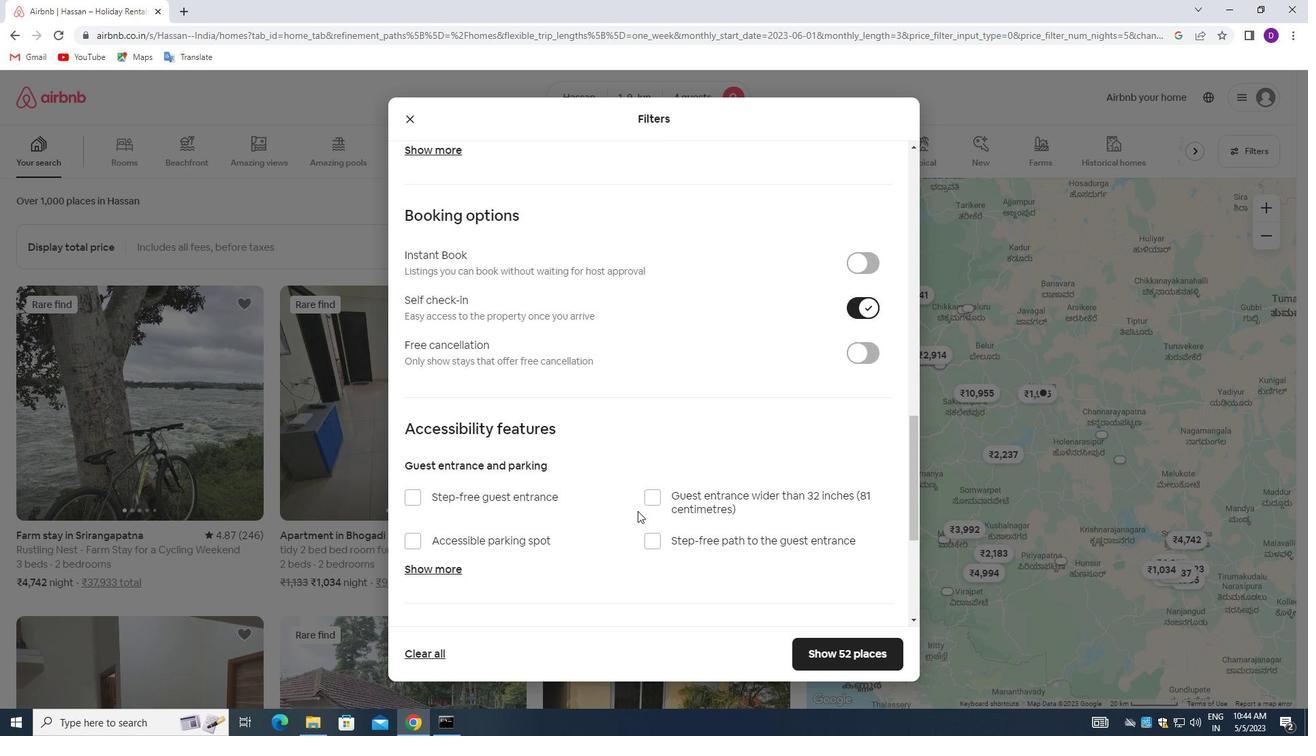 
Action: Mouse moved to (635, 511)
Screenshot: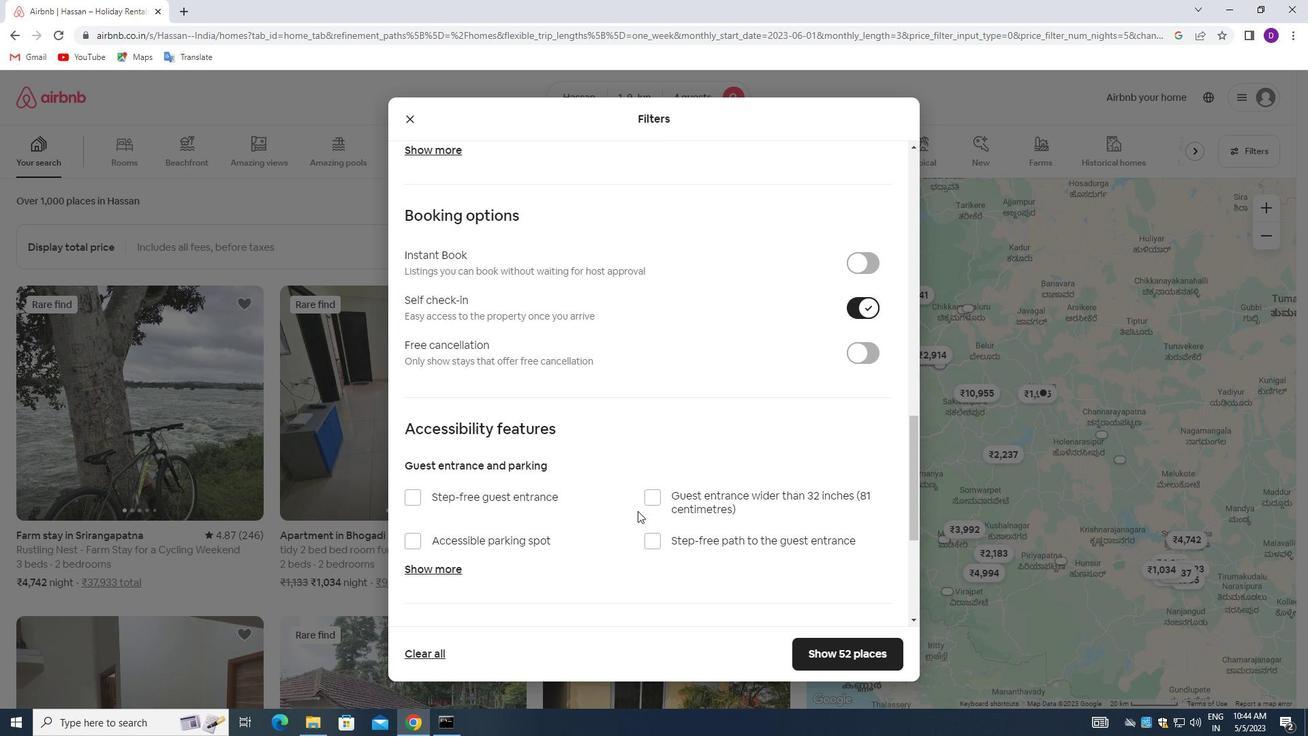 
Action: Mouse scrolled (635, 510) with delta (0, 0)
Screenshot: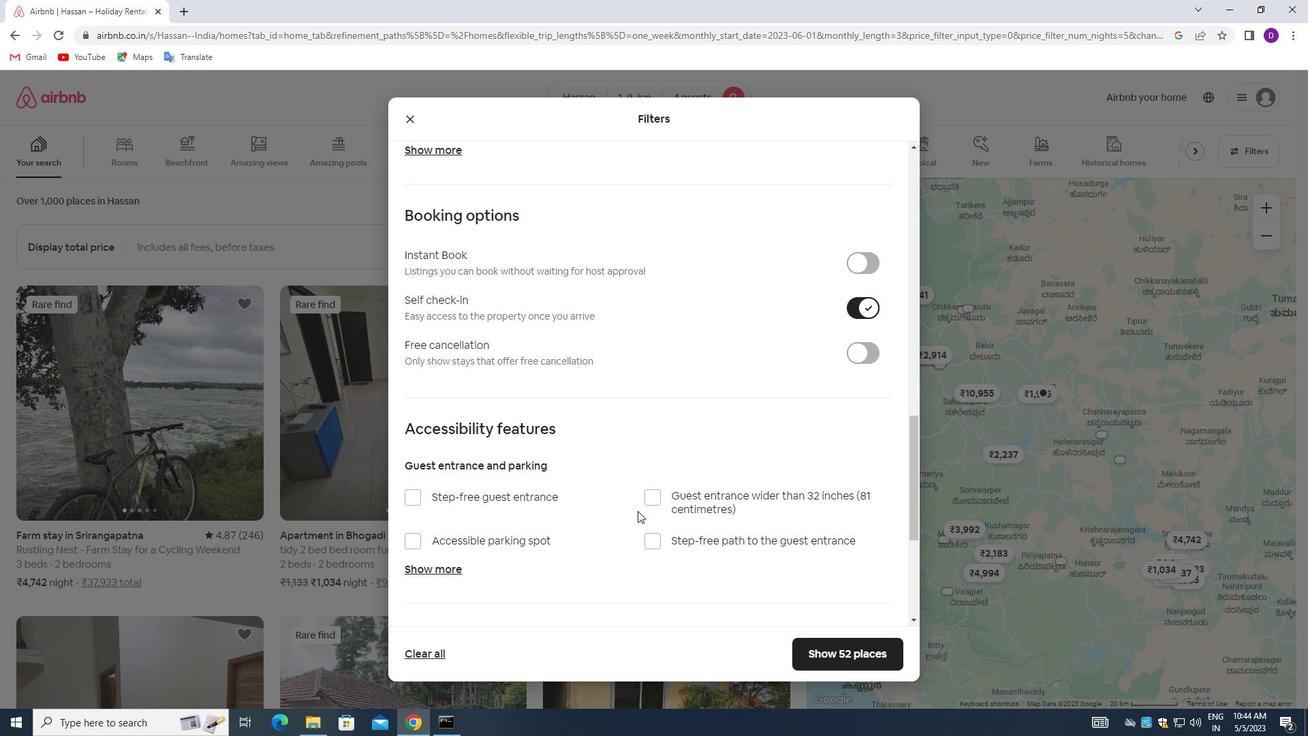 
Action: Mouse moved to (635, 511)
Screenshot: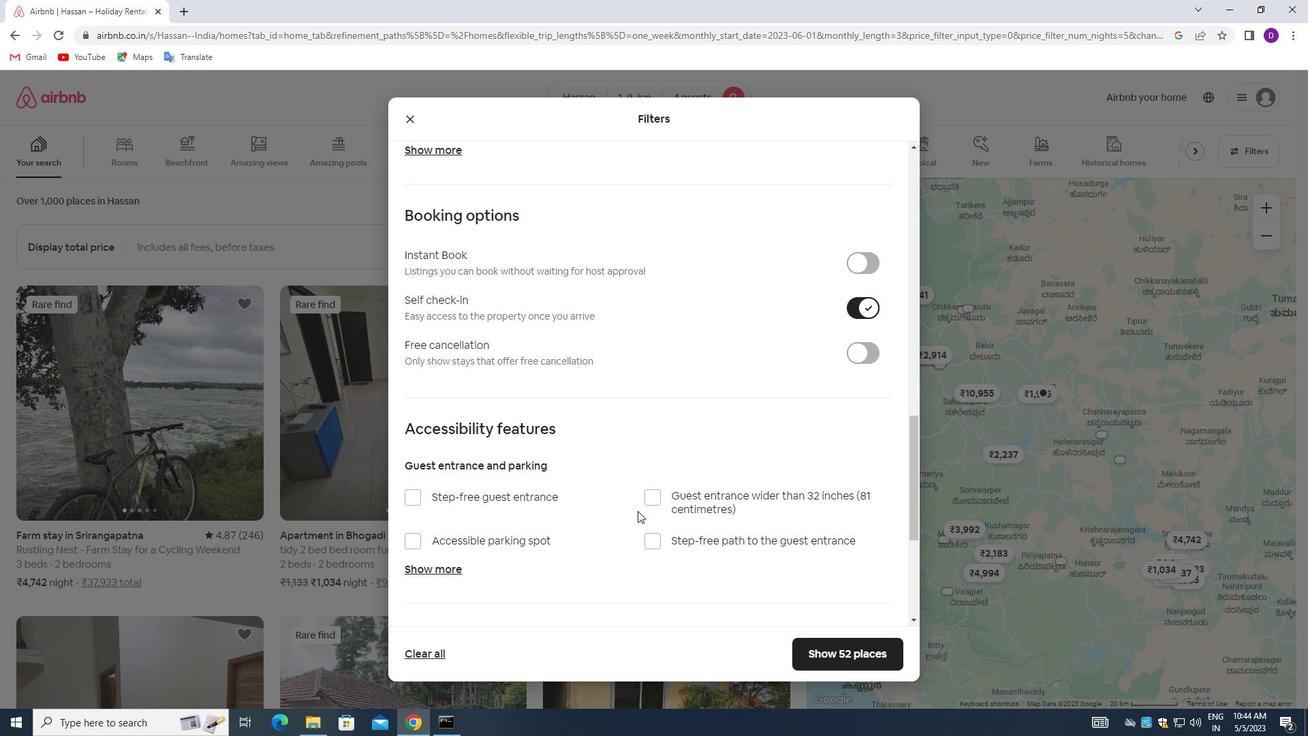 
Action: Mouse scrolled (635, 510) with delta (0, 0)
Screenshot: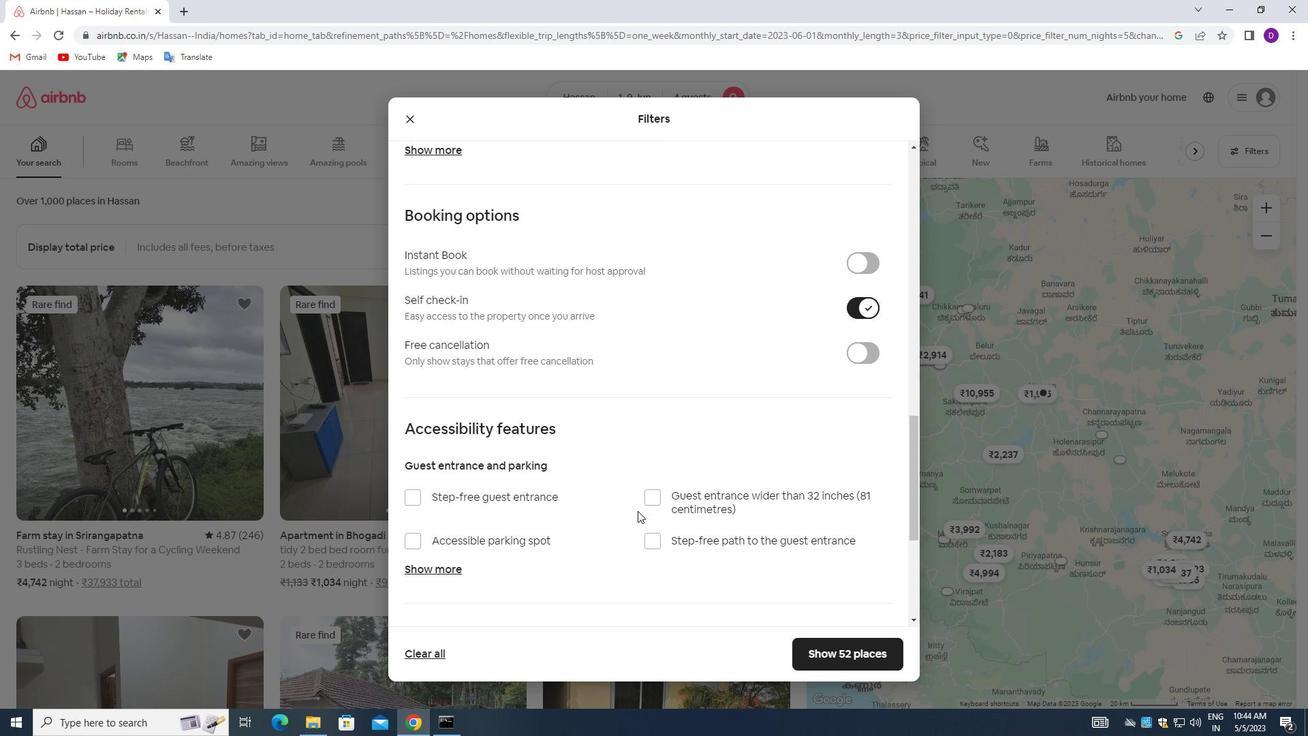 
Action: Mouse moved to (632, 511)
Screenshot: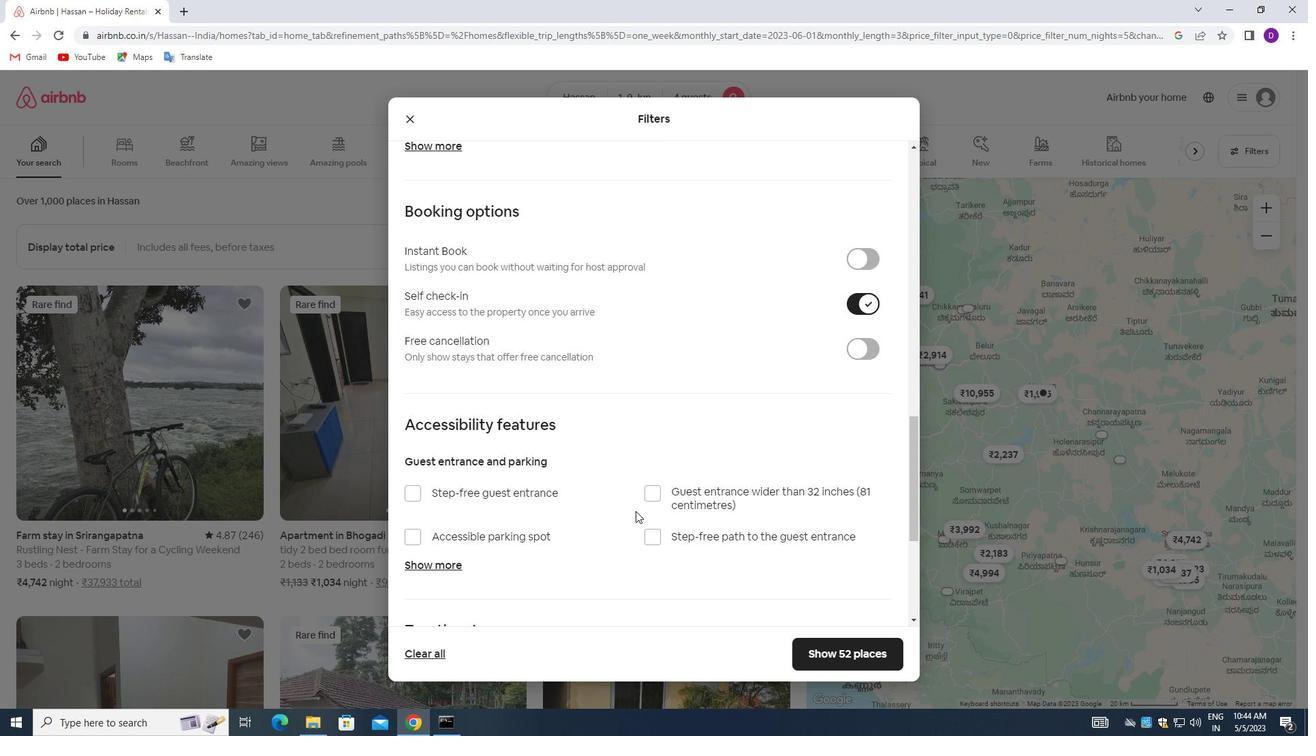 
Action: Mouse scrolled (632, 510) with delta (0, 0)
Screenshot: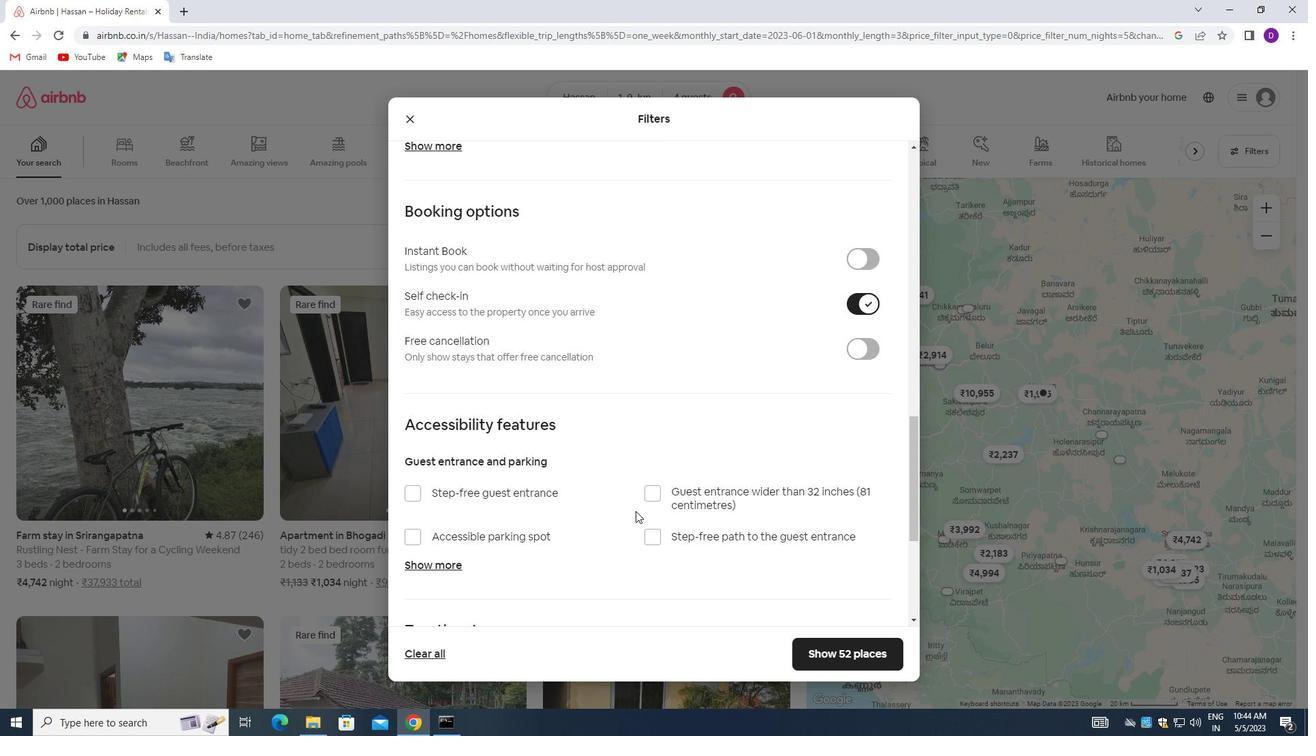 
Action: Mouse scrolled (632, 510) with delta (0, 0)
Screenshot: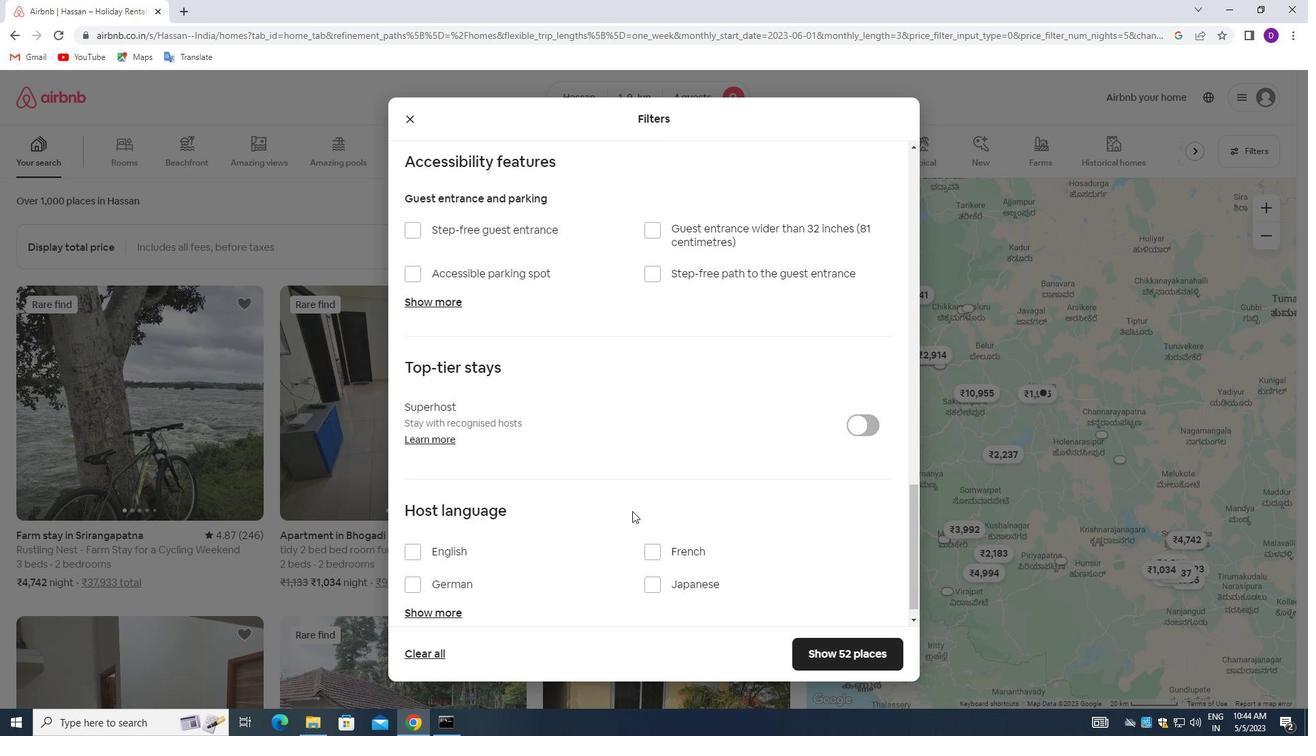 
Action: Mouse scrolled (632, 510) with delta (0, 0)
Screenshot: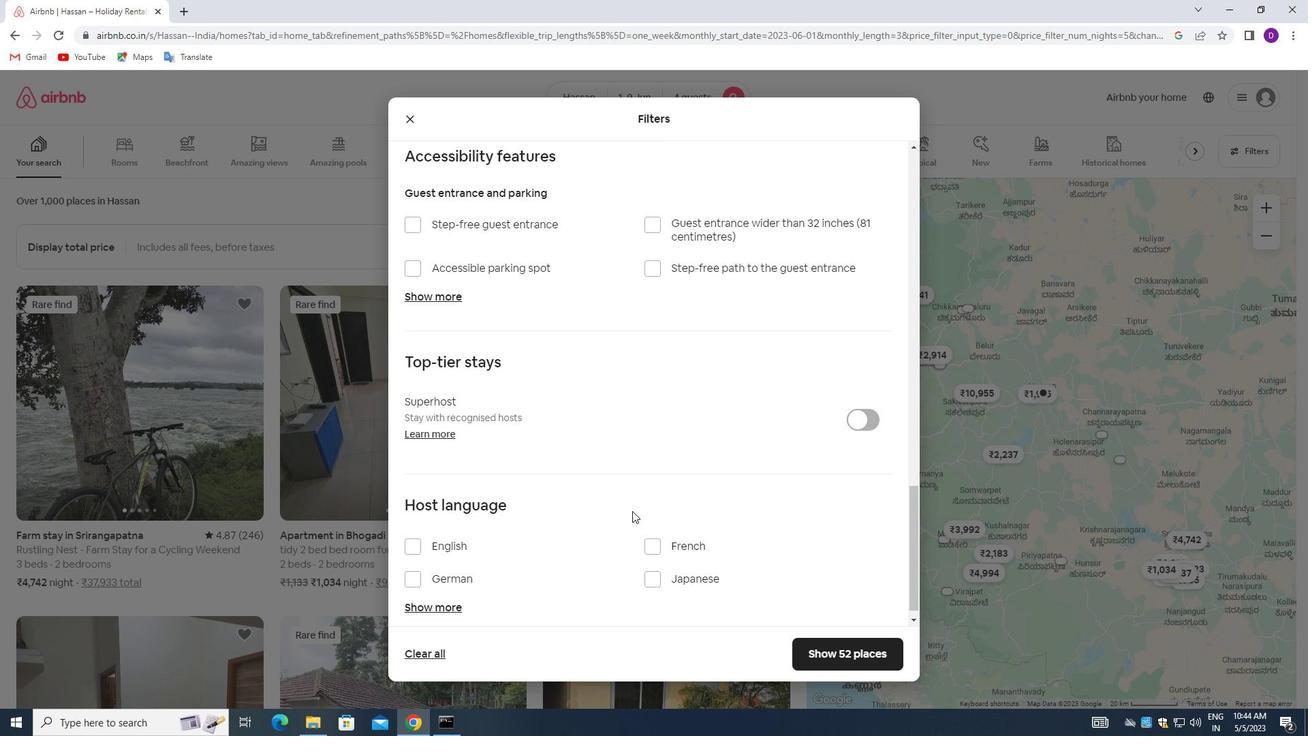 
Action: Mouse scrolled (632, 510) with delta (0, 0)
Screenshot: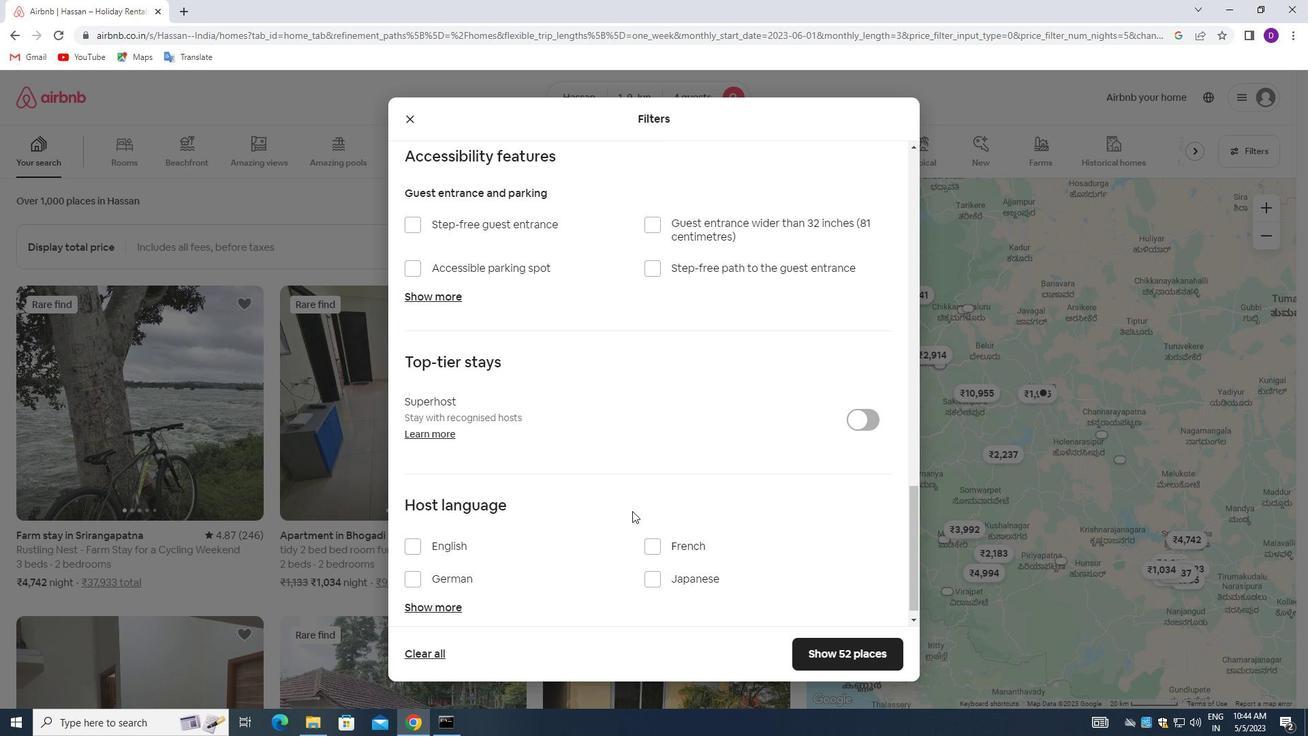 
Action: Mouse moved to (407, 534)
Screenshot: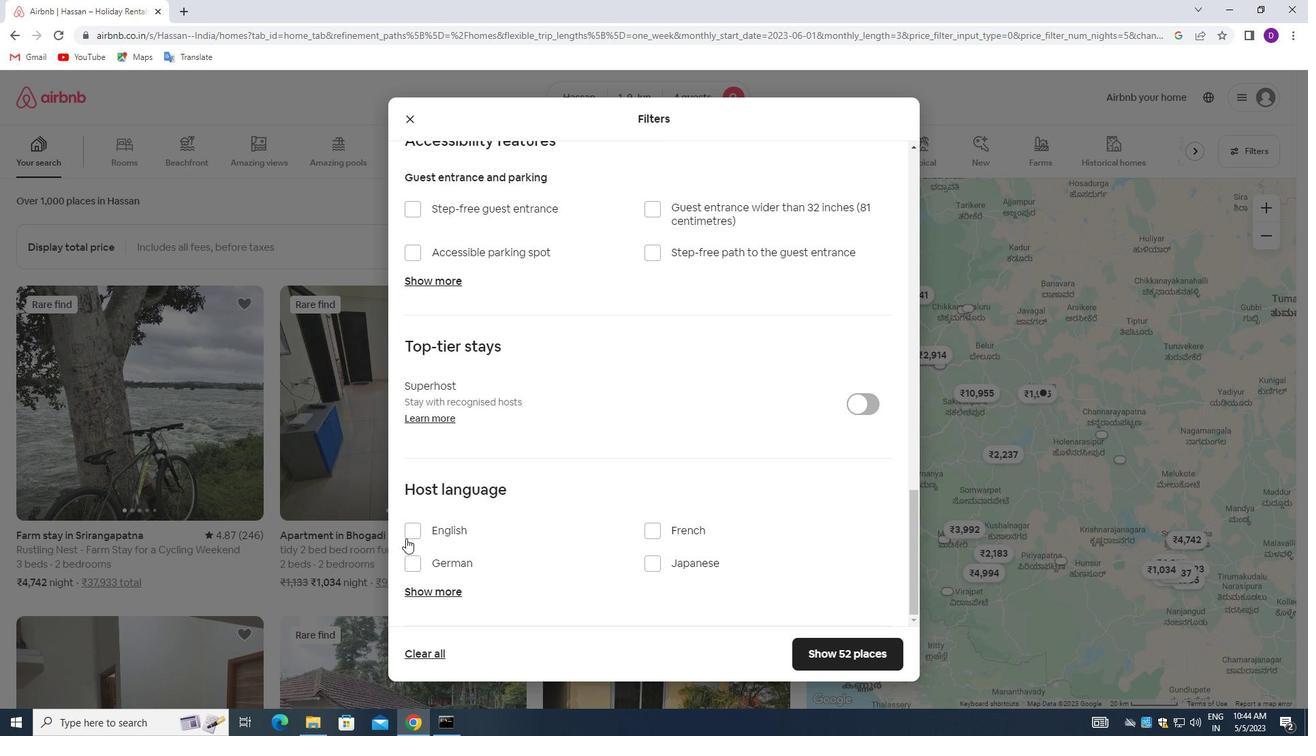 
Action: Mouse pressed left at (407, 534)
Screenshot: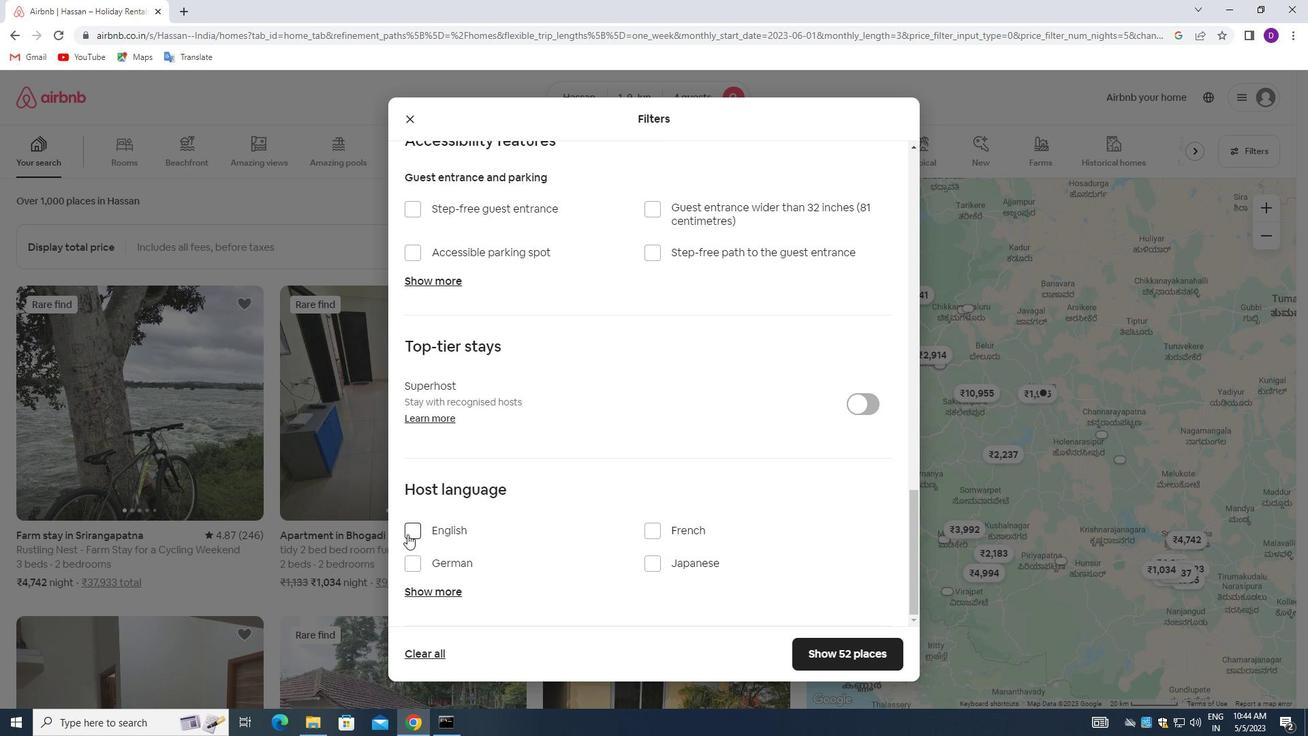 
Action: Mouse moved to (661, 601)
Screenshot: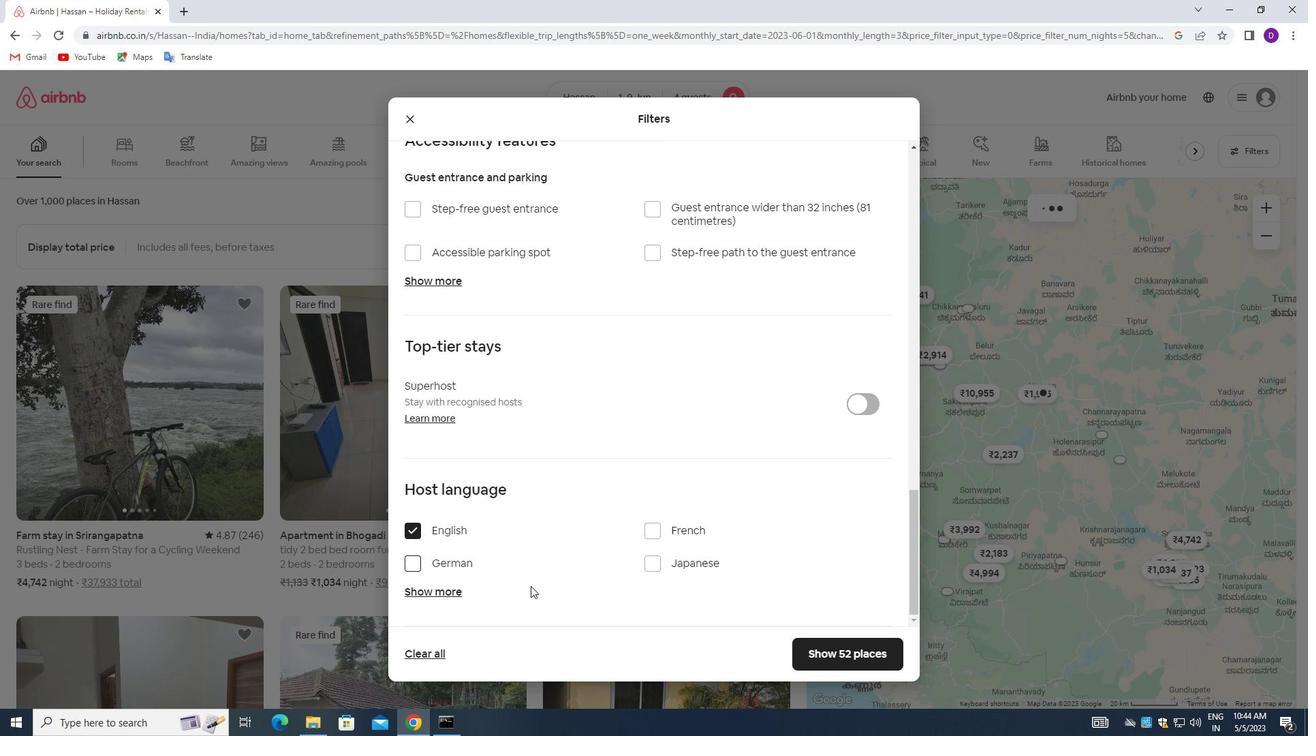 
Action: Mouse scrolled (661, 601) with delta (0, 0)
Screenshot: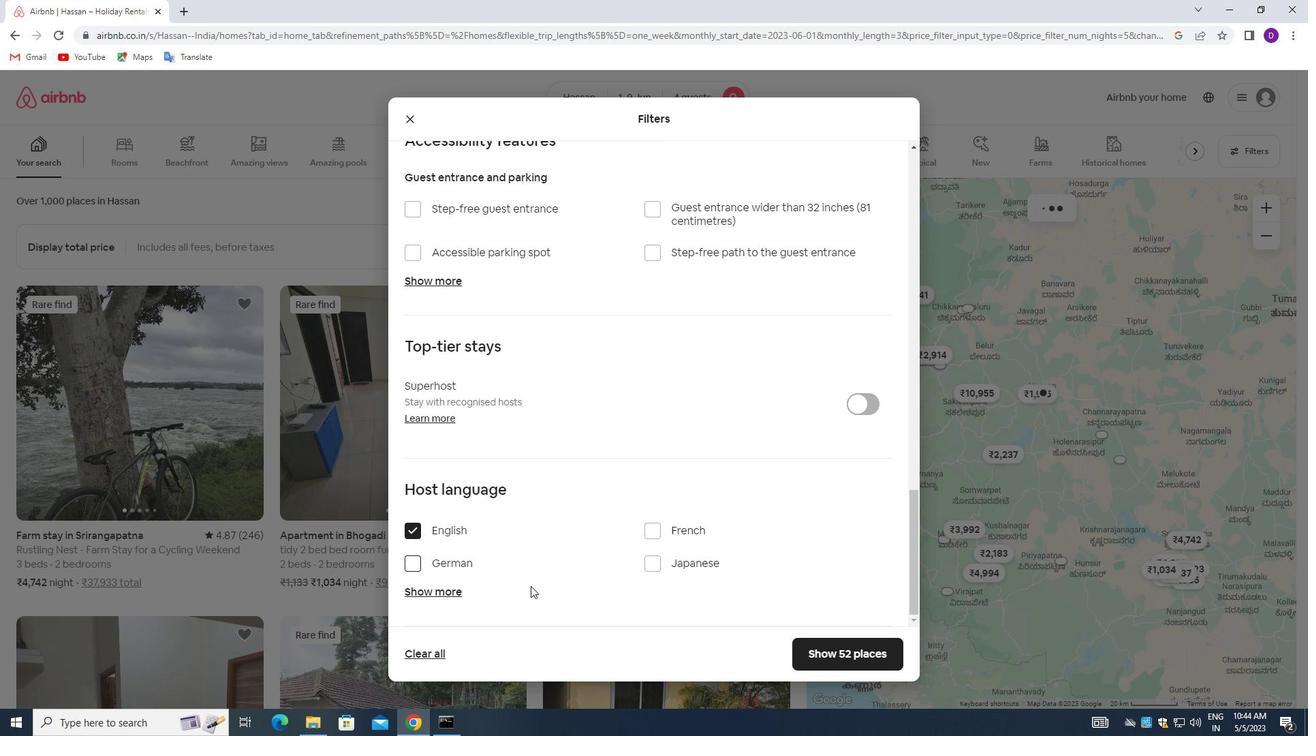 
Action: Mouse moved to (685, 604)
Screenshot: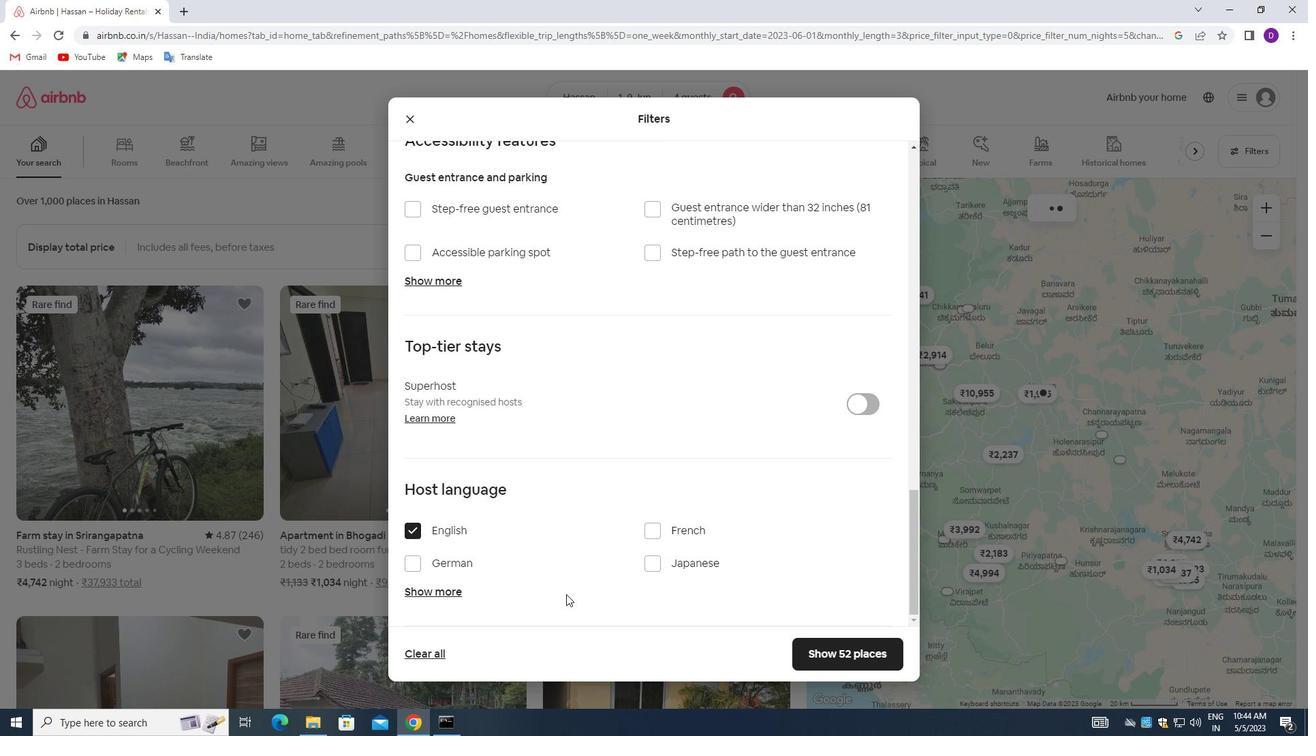 
Action: Mouse scrolled (685, 603) with delta (0, 0)
Screenshot: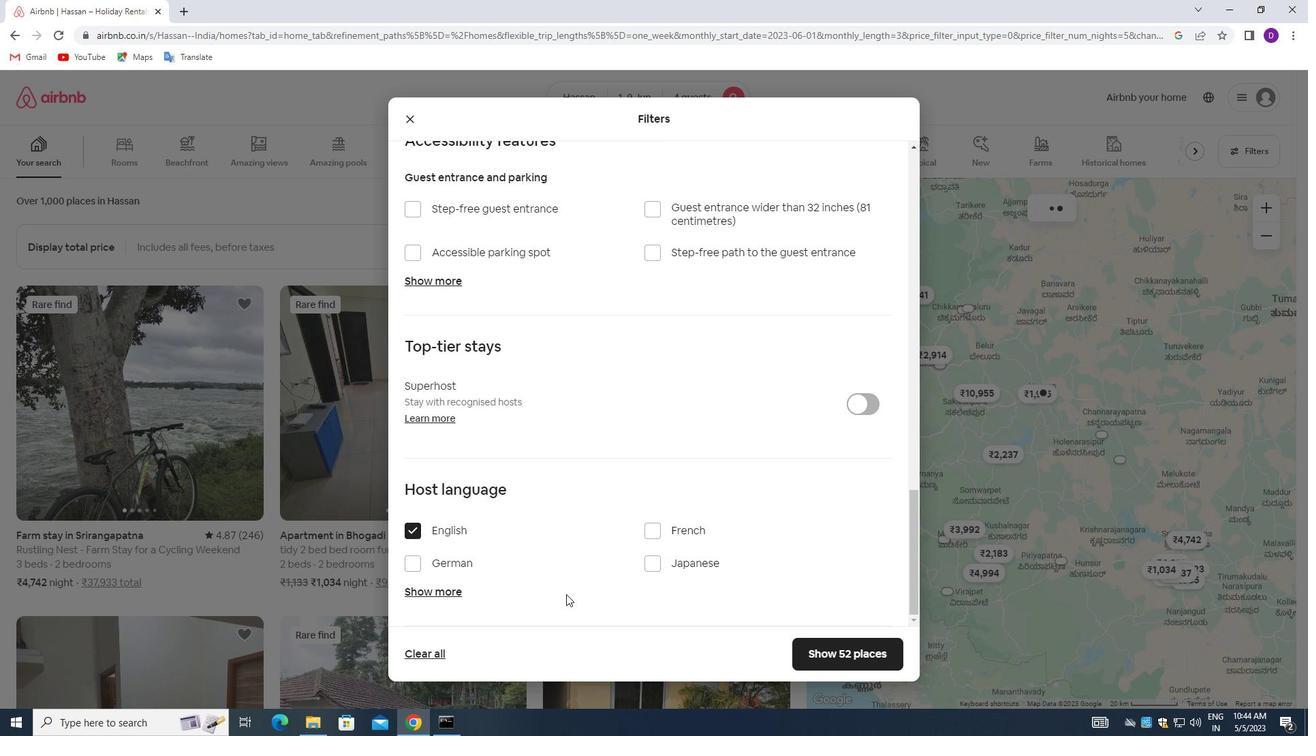 
Action: Mouse moved to (703, 605)
Screenshot: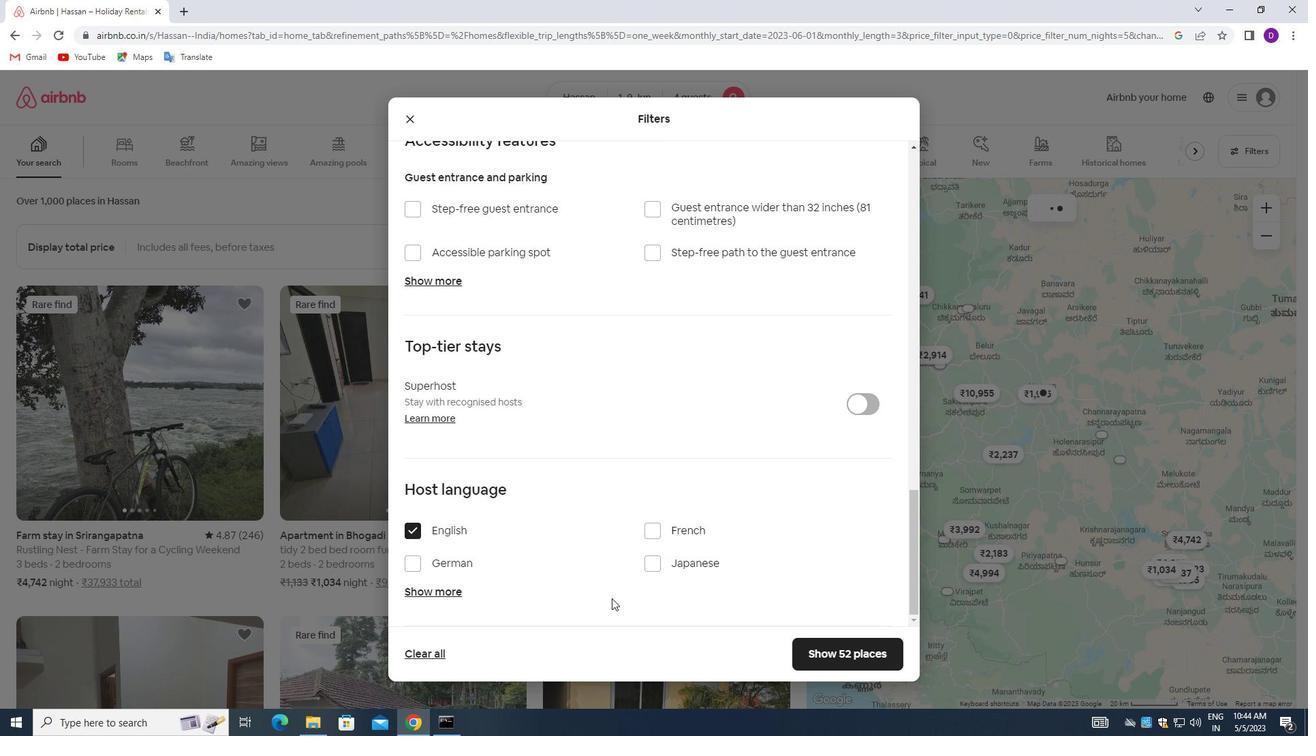 
Action: Mouse scrolled (703, 604) with delta (0, 0)
Screenshot: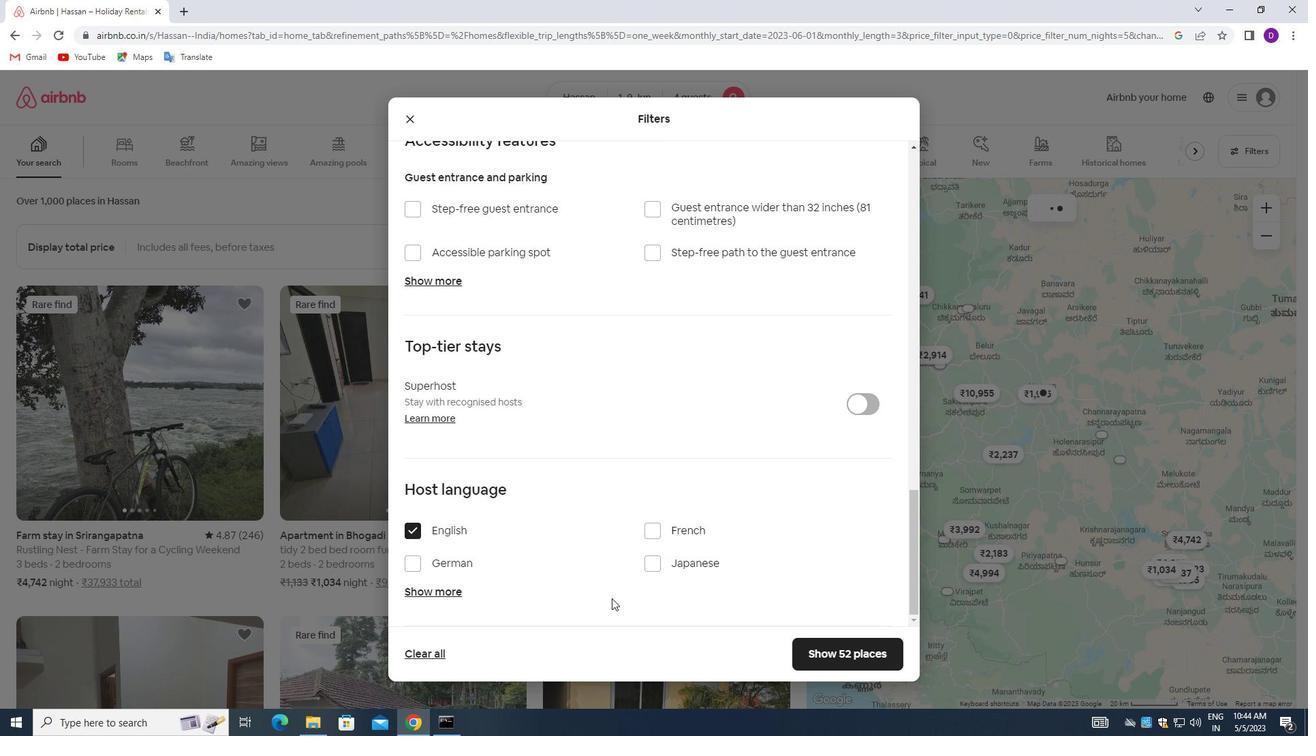 
Action: Mouse moved to (798, 648)
Screenshot: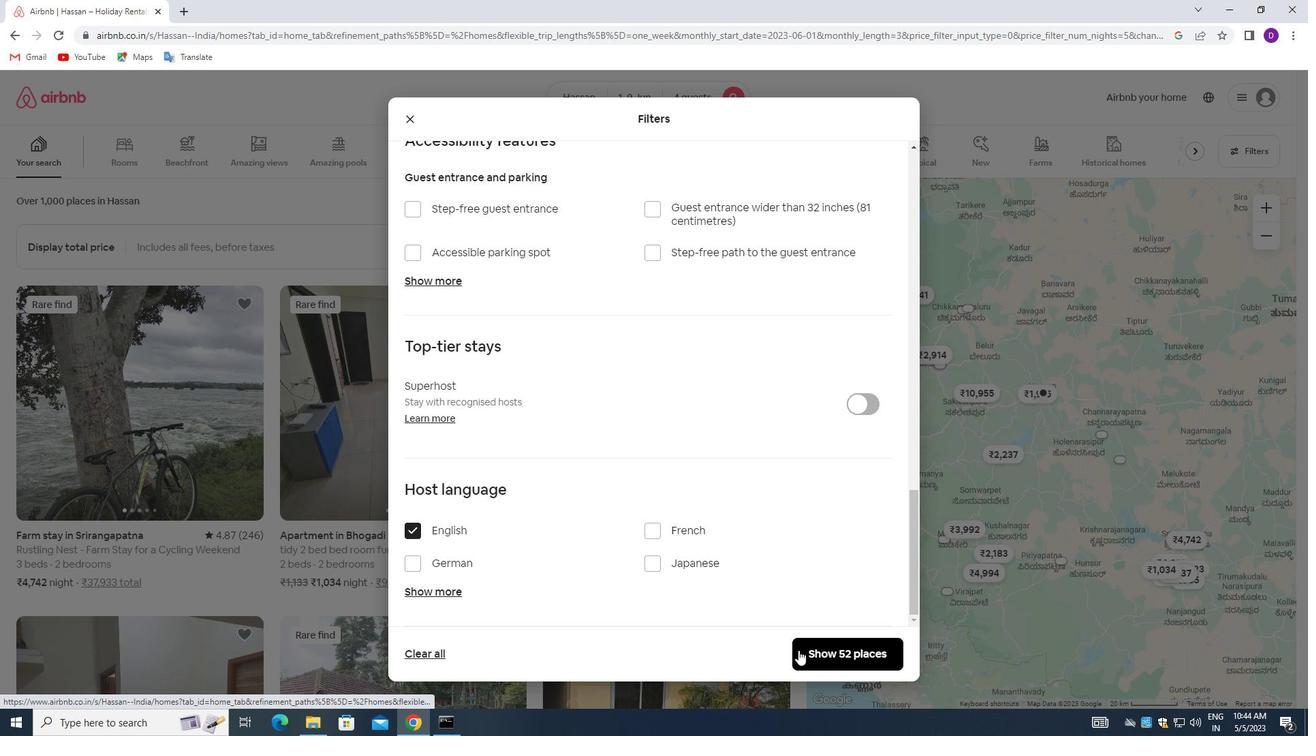 
Action: Mouse pressed left at (798, 648)
Screenshot: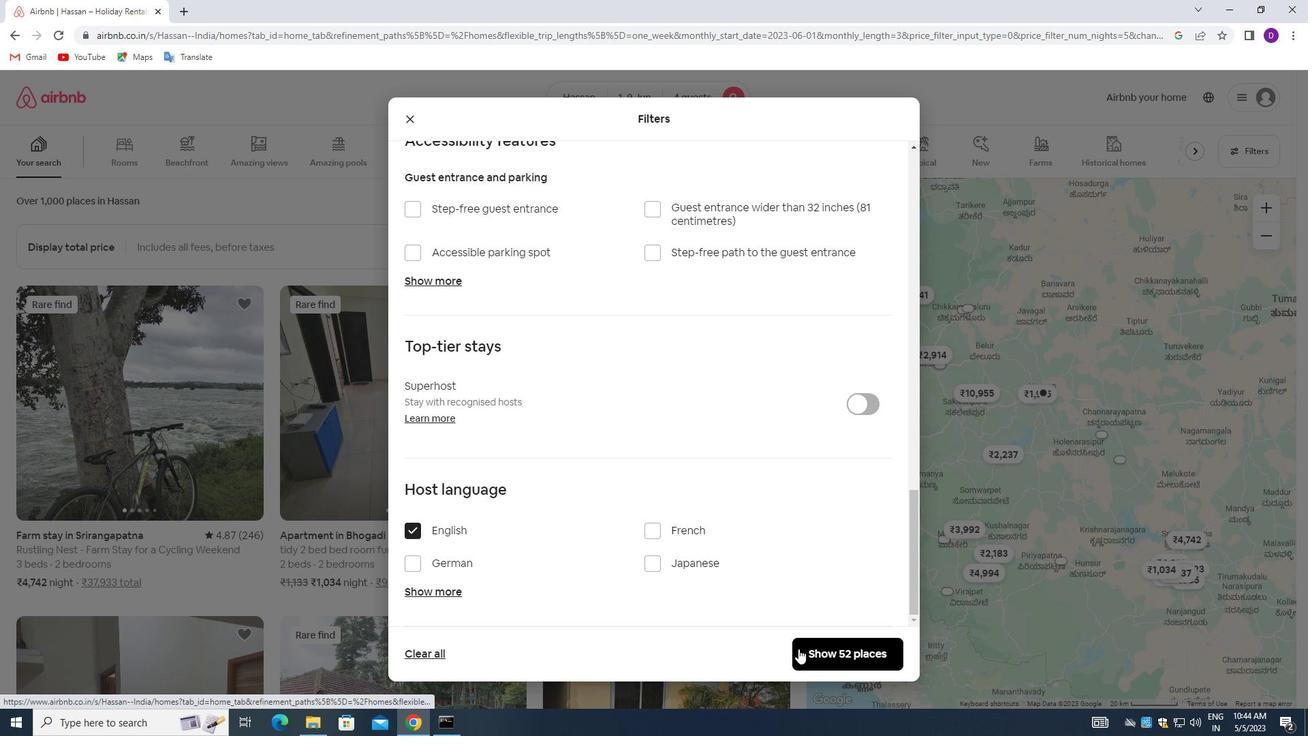 
Action: Mouse moved to (688, 509)
Screenshot: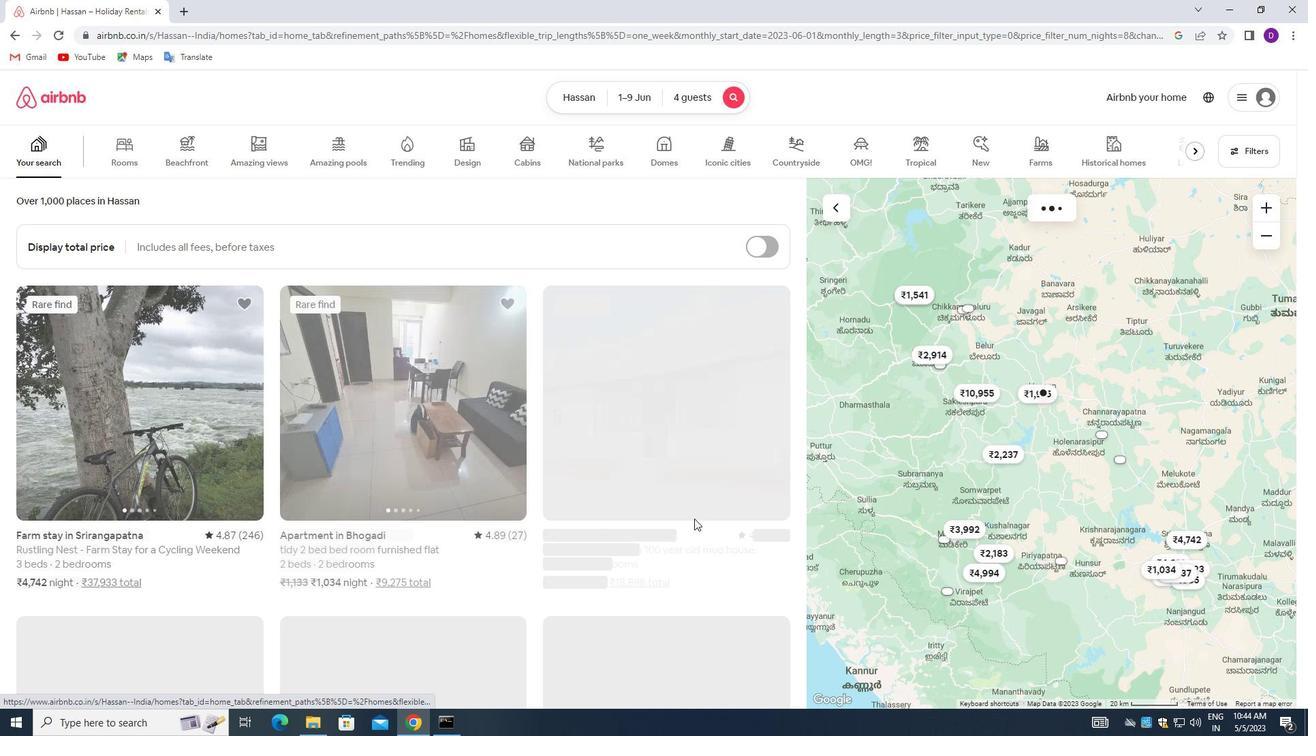 
